 Task: Look for space in Casavatore, Italy from 6th September, 2023 to 10th September, 2023 for 1 adult in price range Rs.9000 to Rs.17000. Place can be private room with 1  bedroom having 1 bed and 1 bathroom. Property type can be house, flat, guest house, hotel. Amenities needed are: washing machine. Booking option can be shelf check-in. Required host language is English.
Action: Mouse moved to (533, 104)
Screenshot: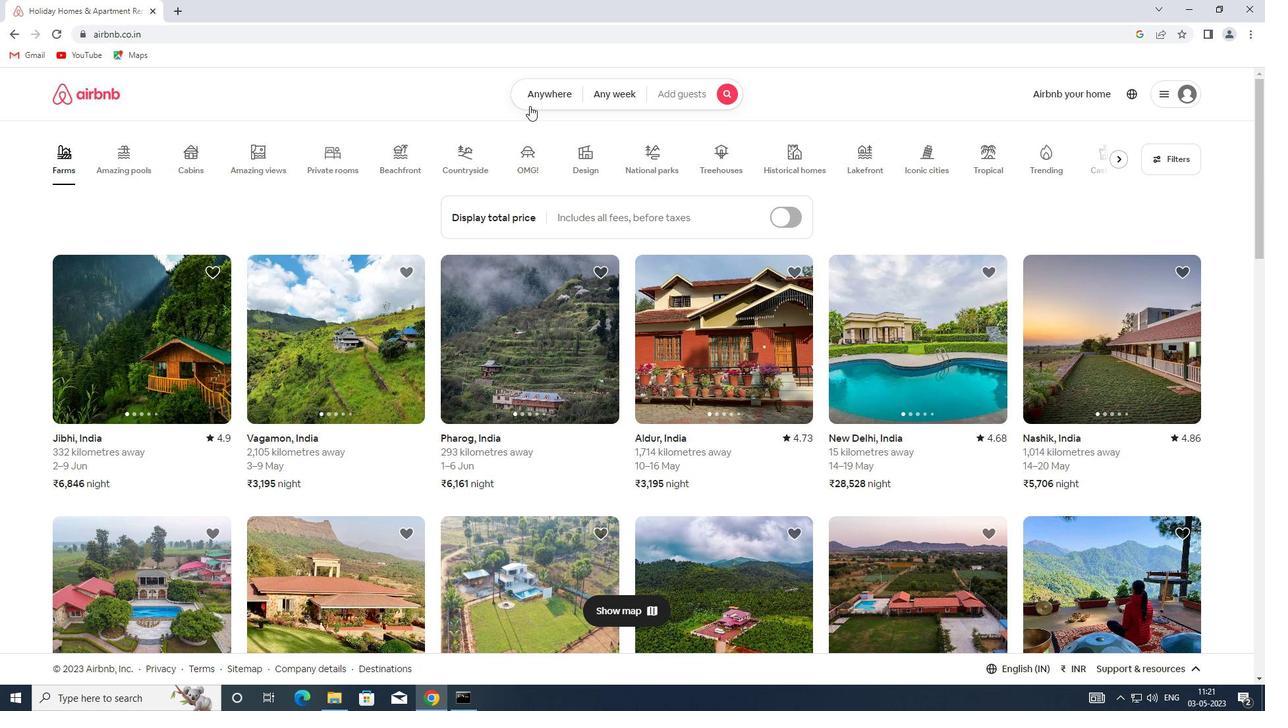 
Action: Mouse pressed left at (533, 104)
Screenshot: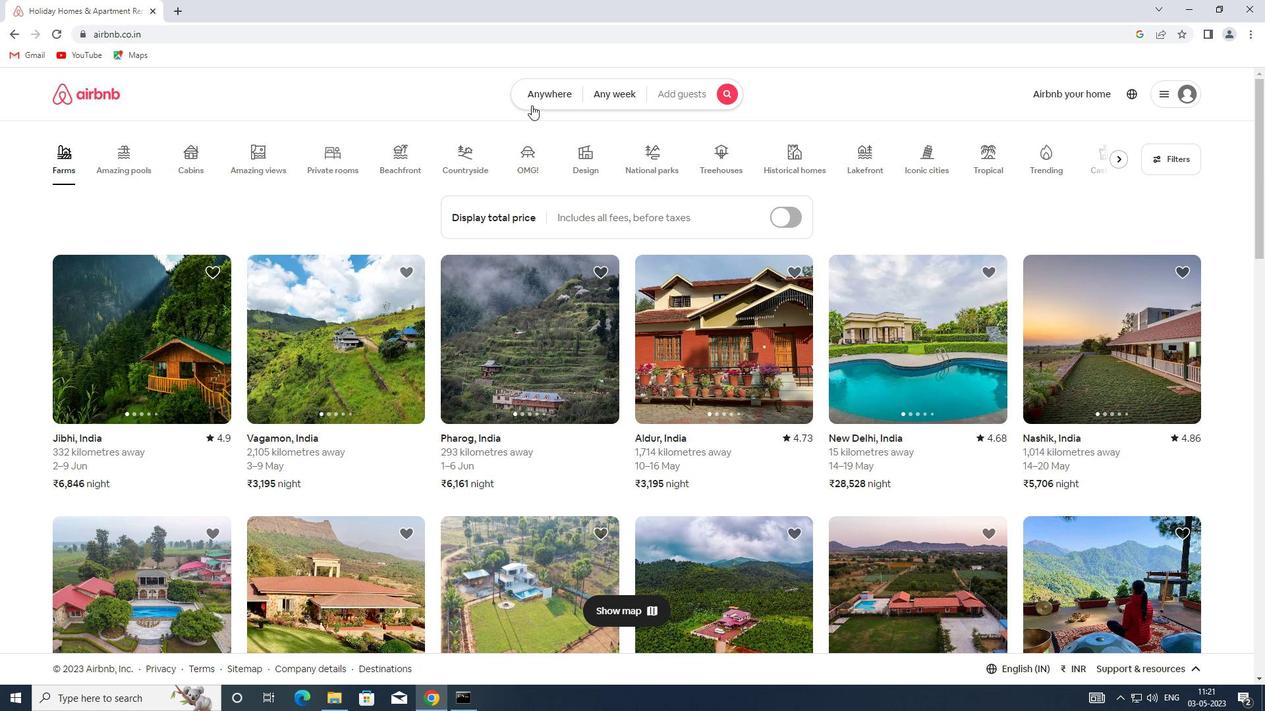 
Action: Mouse moved to (410, 141)
Screenshot: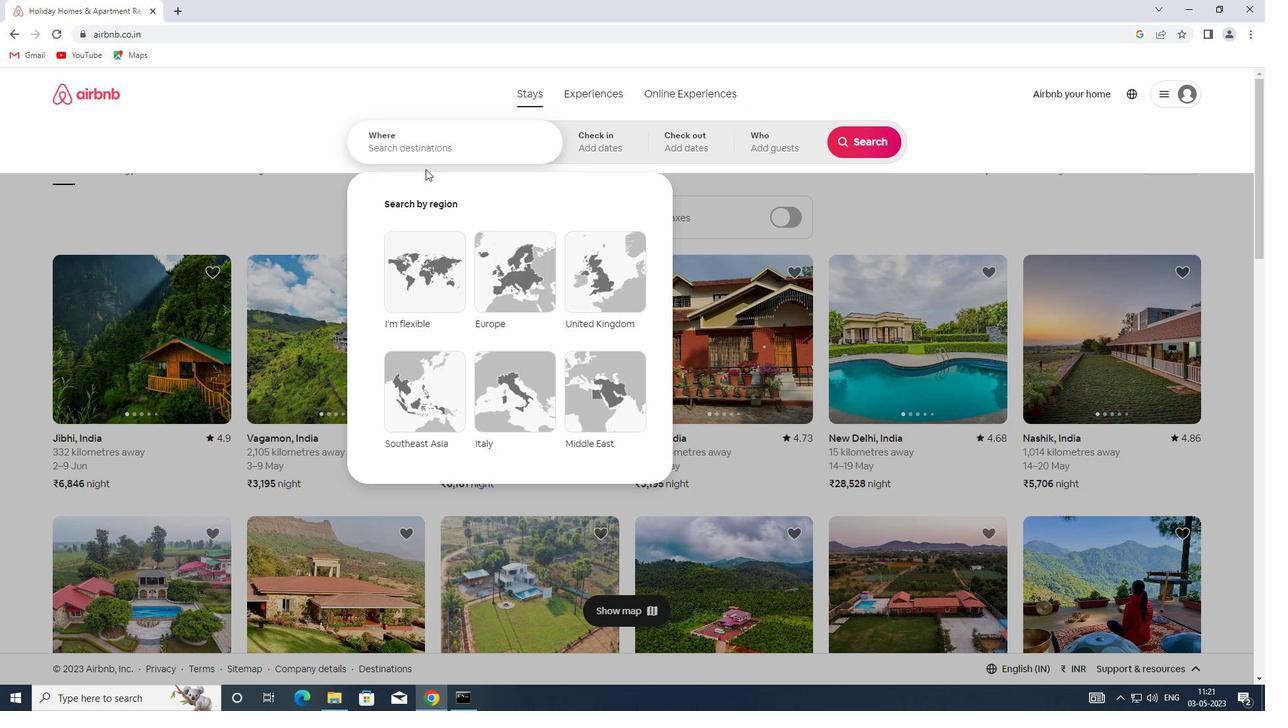 
Action: Mouse pressed left at (410, 141)
Screenshot: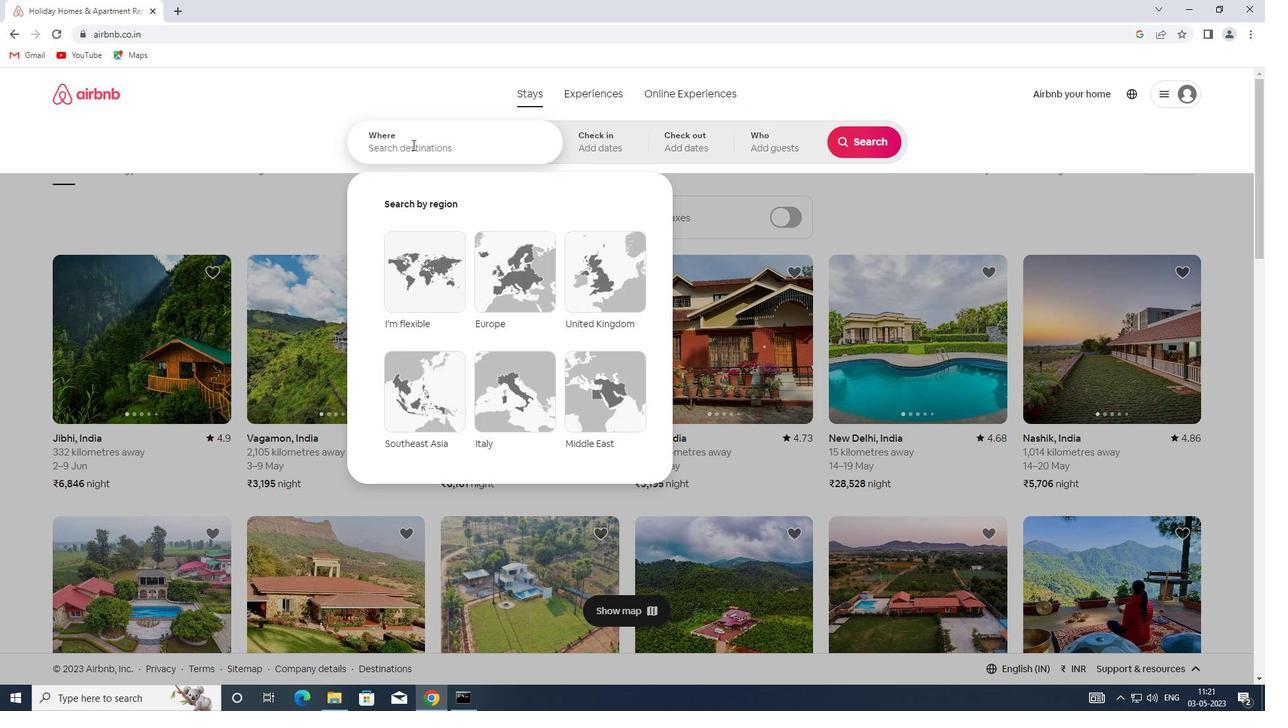
Action: Key pressed <Key.shift>CASAVATORE
Screenshot: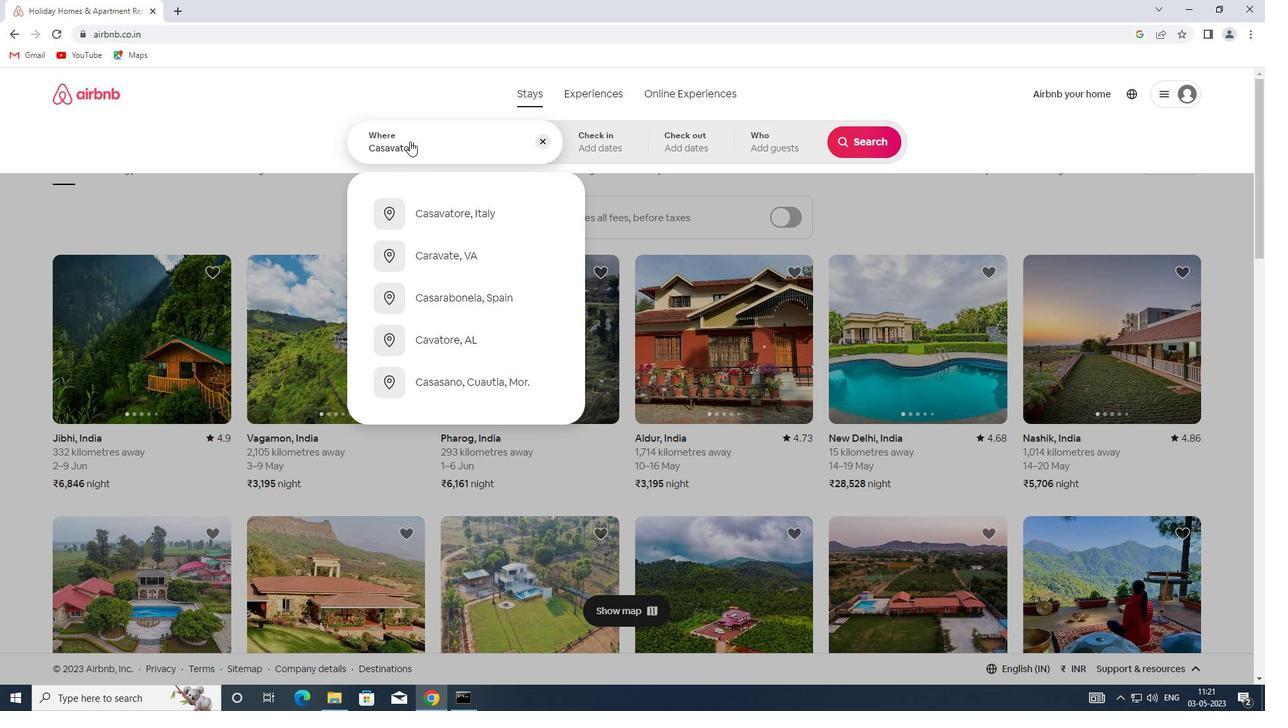 
Action: Mouse moved to (499, 210)
Screenshot: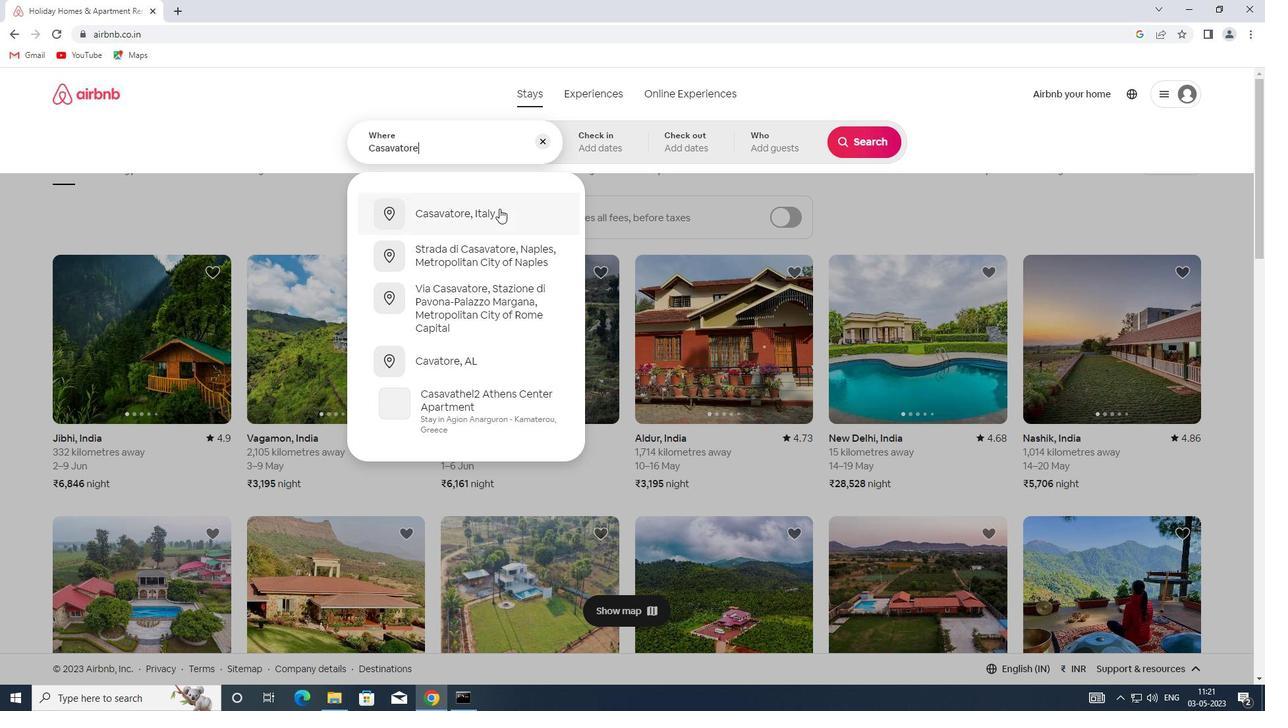 
Action: Mouse pressed left at (499, 210)
Screenshot: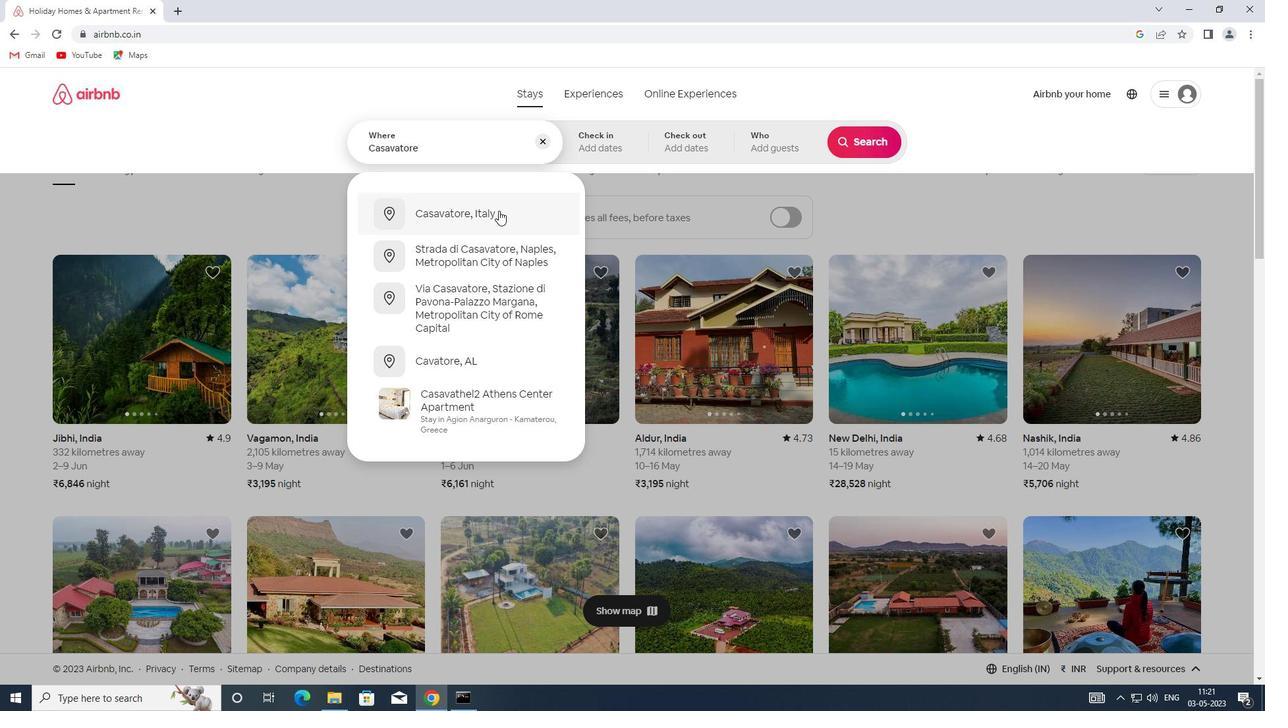 
Action: Mouse moved to (865, 253)
Screenshot: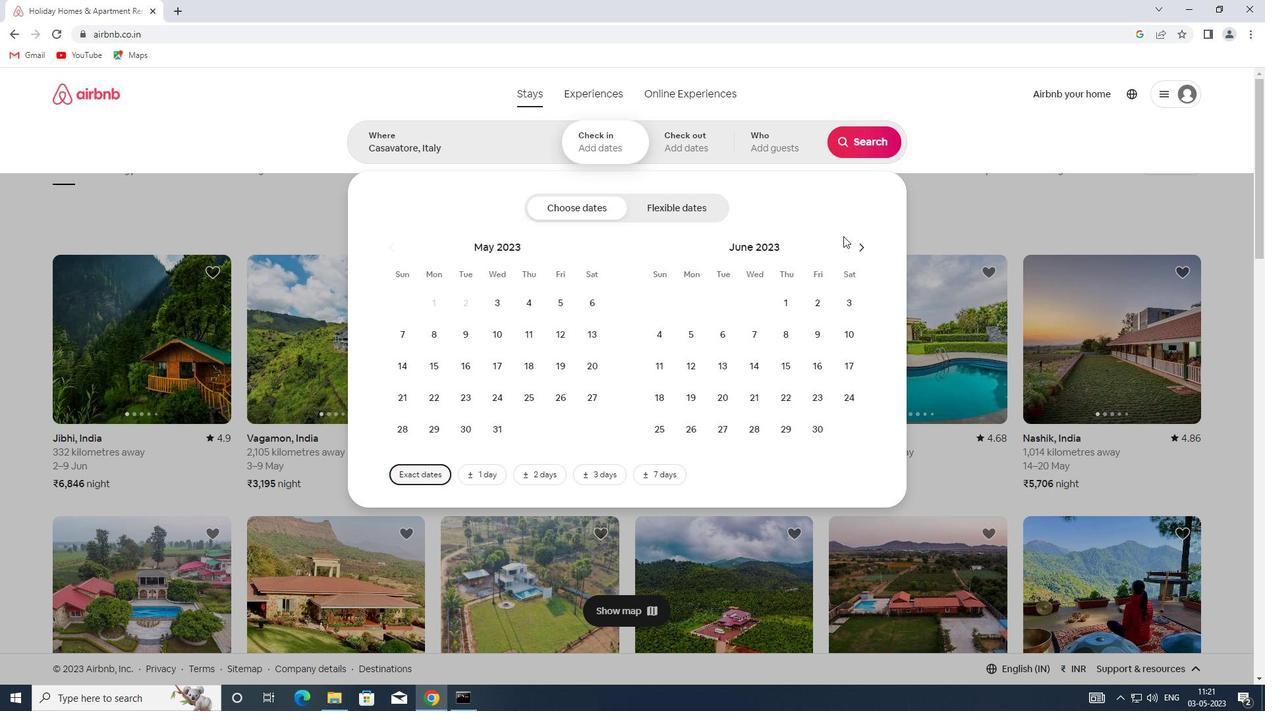 
Action: Mouse pressed left at (865, 253)
Screenshot: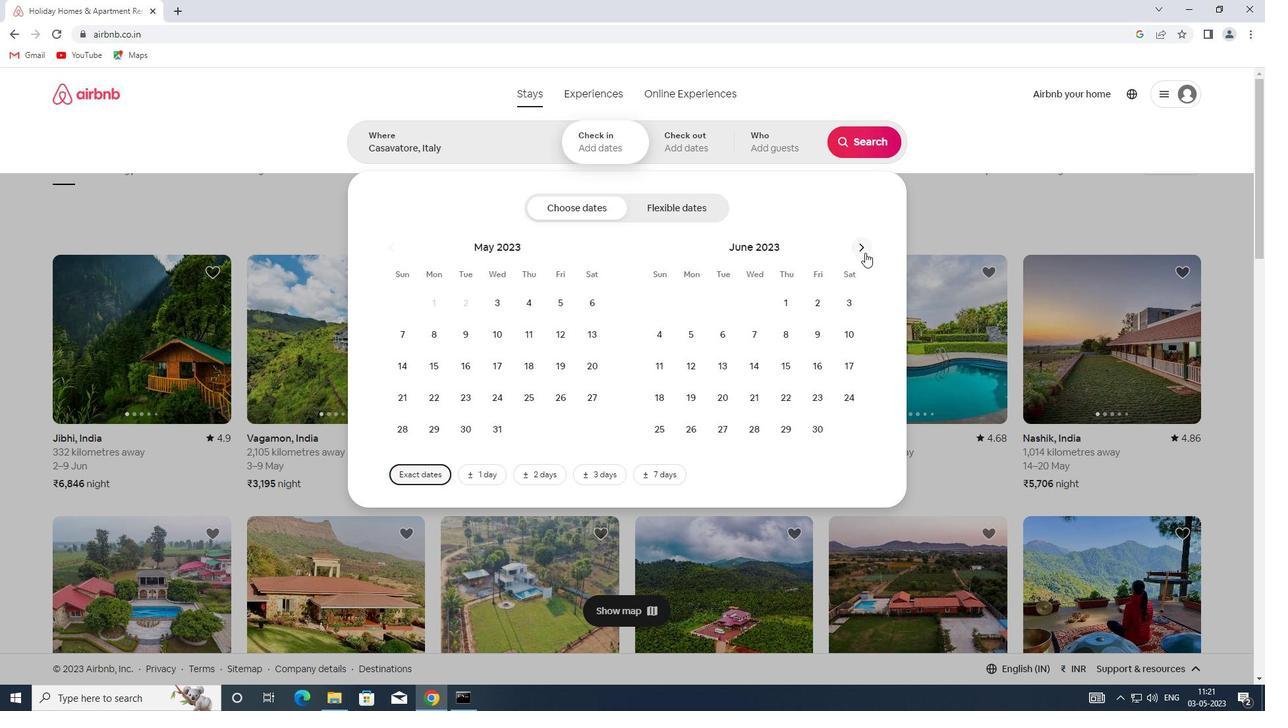 
Action: Mouse pressed left at (865, 253)
Screenshot: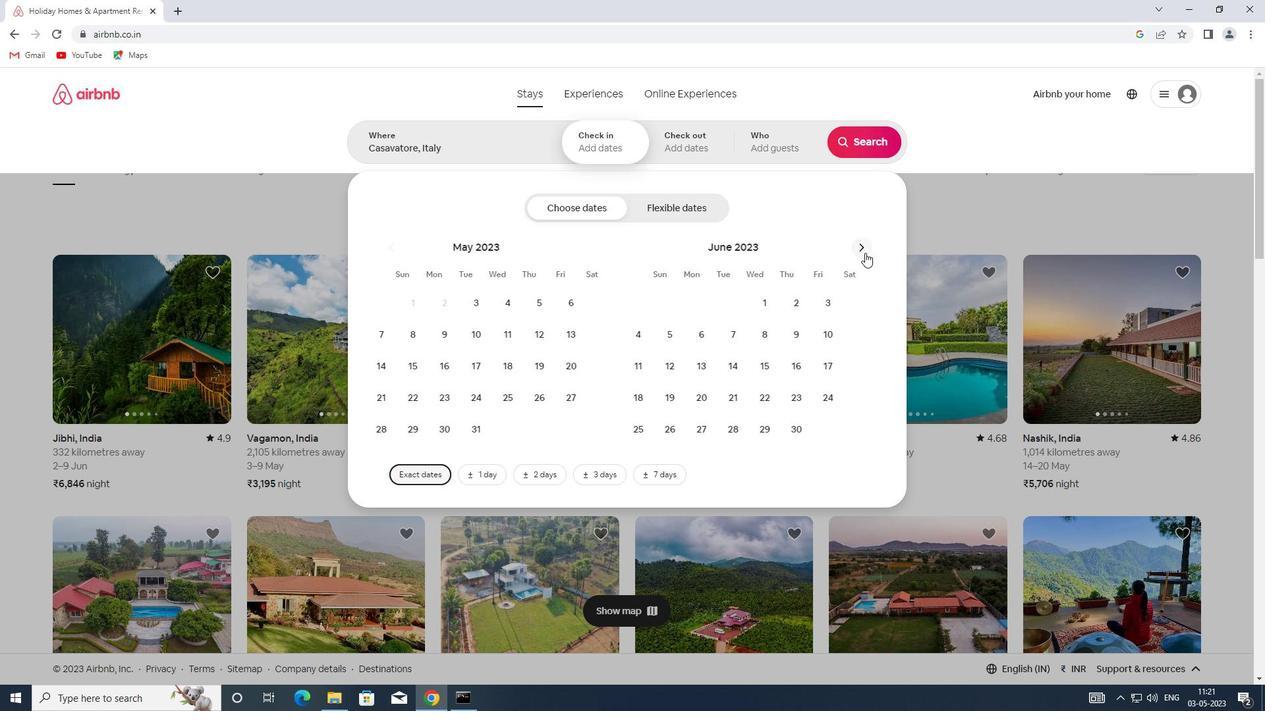 
Action: Mouse pressed left at (865, 253)
Screenshot: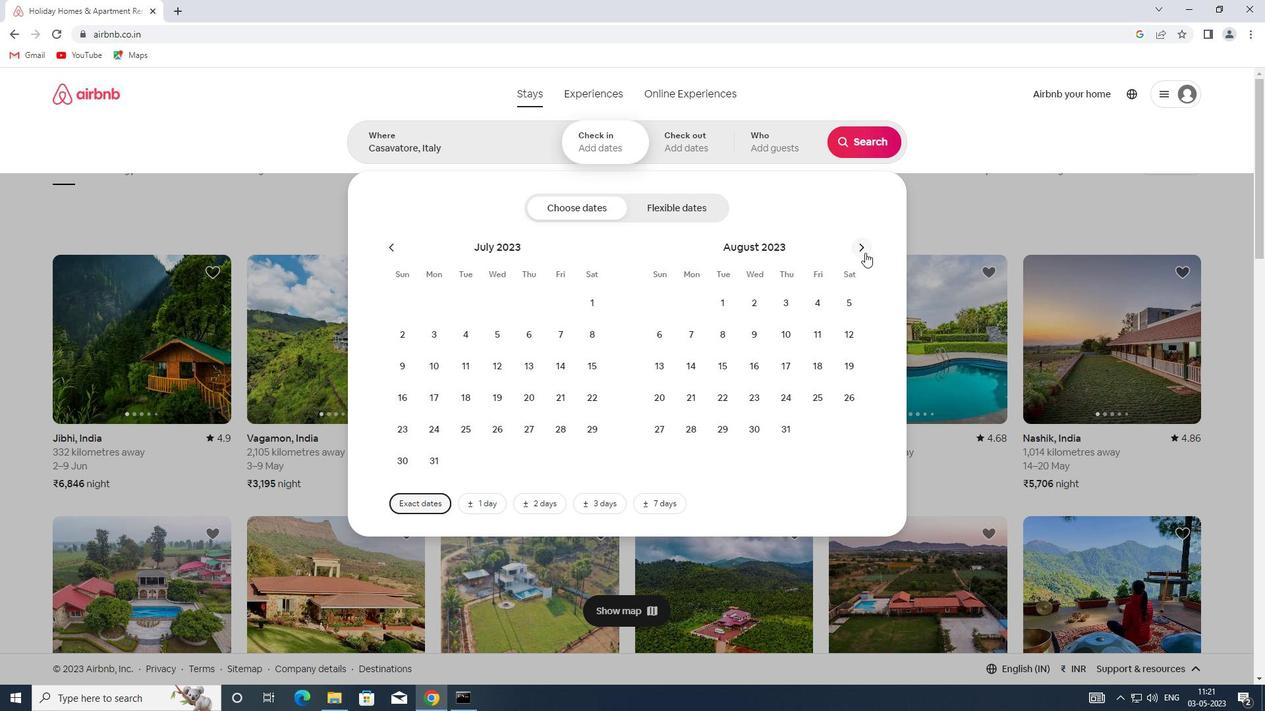 
Action: Mouse moved to (758, 329)
Screenshot: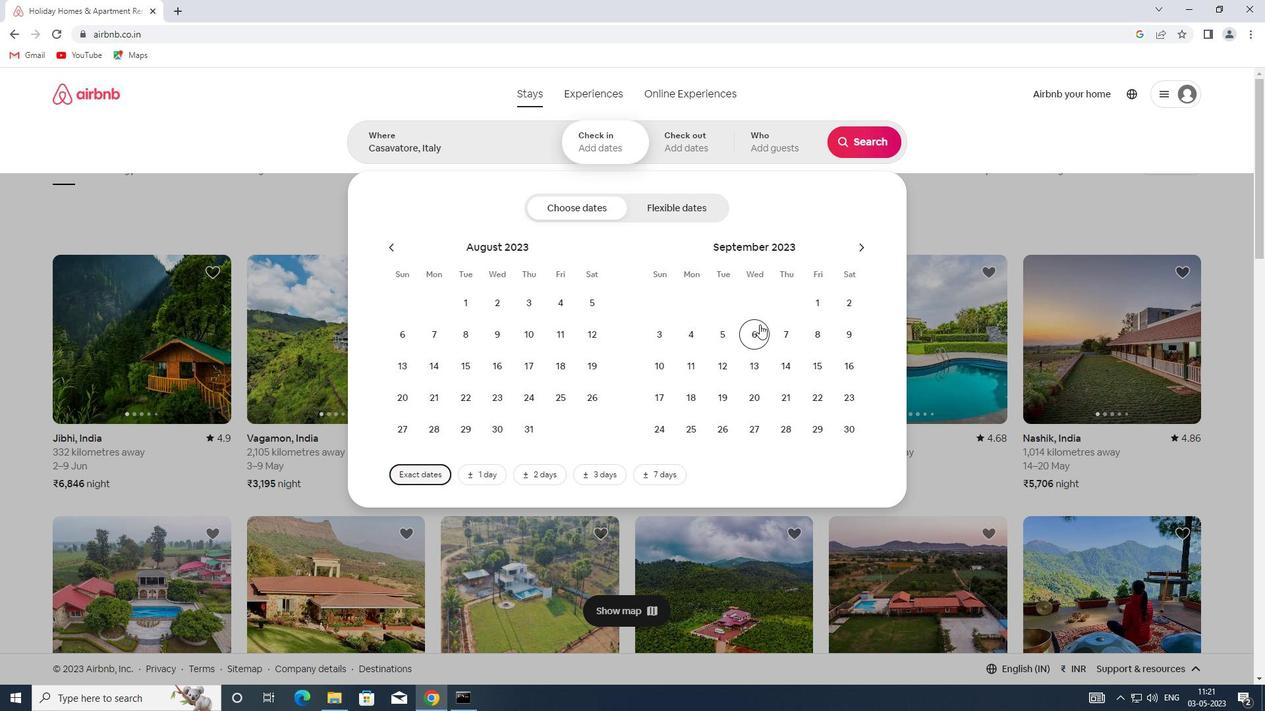 
Action: Mouse pressed left at (758, 329)
Screenshot: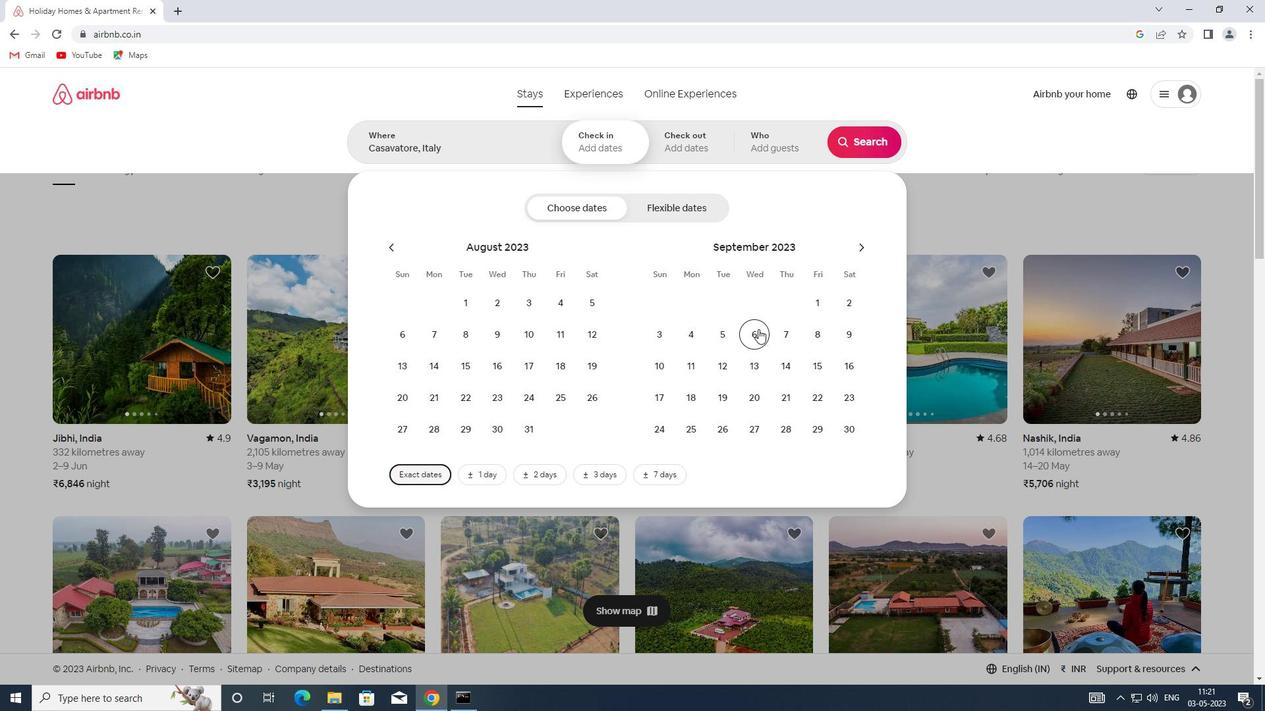 
Action: Mouse moved to (669, 360)
Screenshot: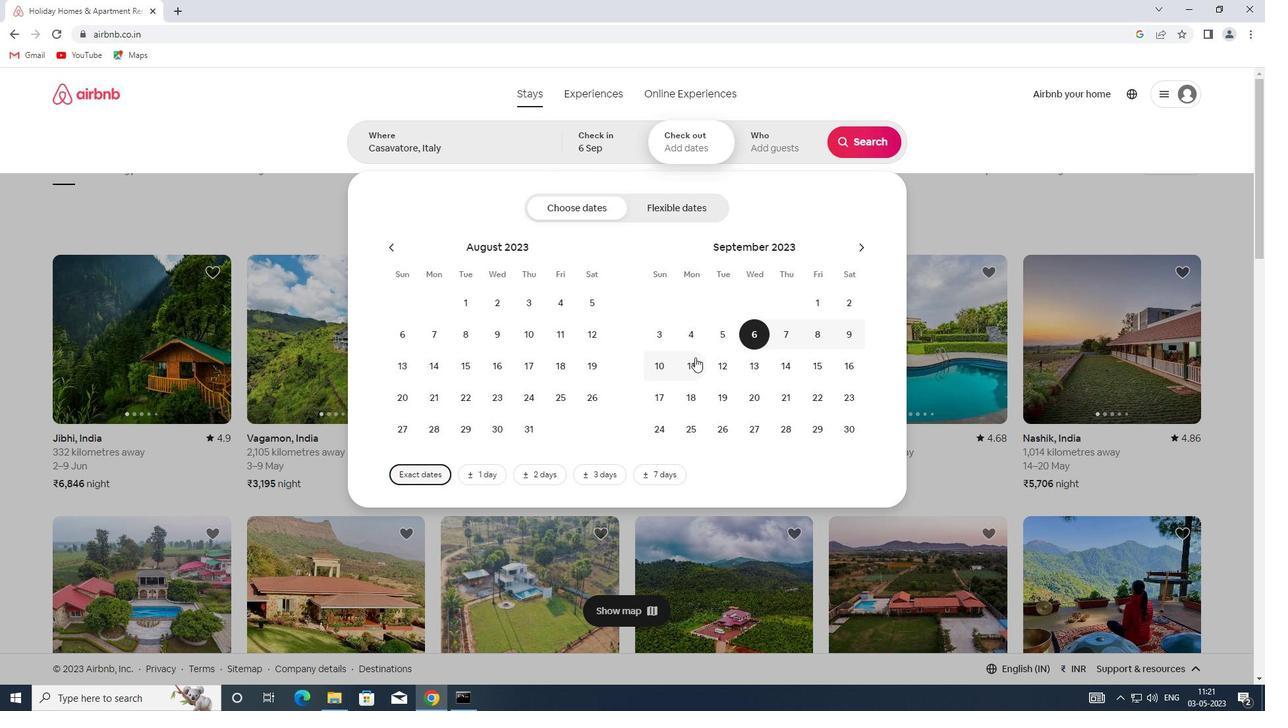 
Action: Mouse pressed left at (669, 360)
Screenshot: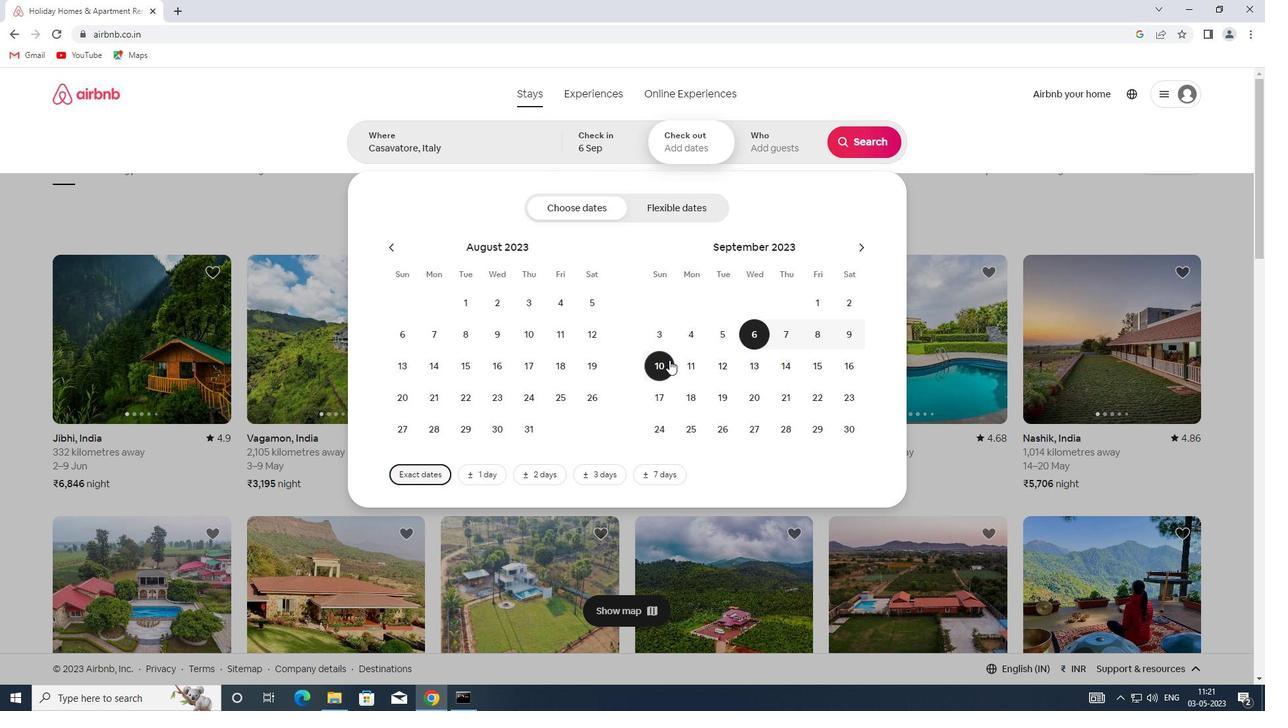
Action: Mouse moved to (775, 145)
Screenshot: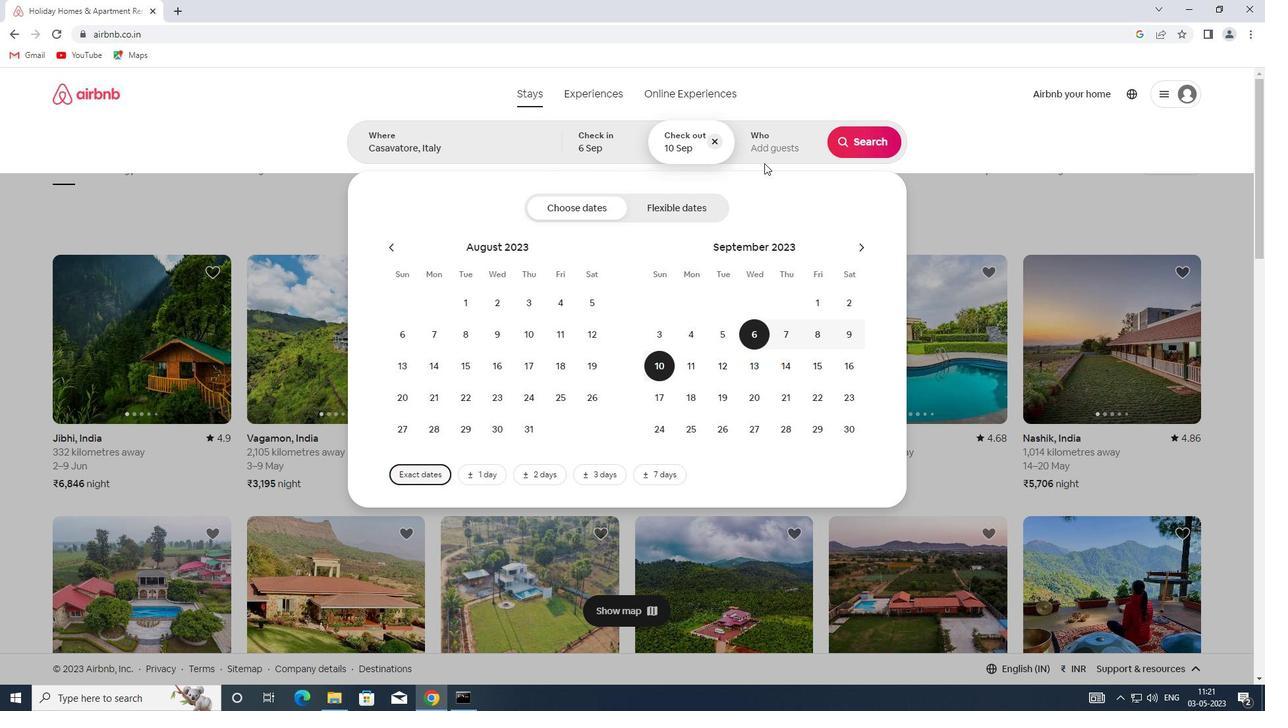 
Action: Mouse pressed left at (775, 145)
Screenshot: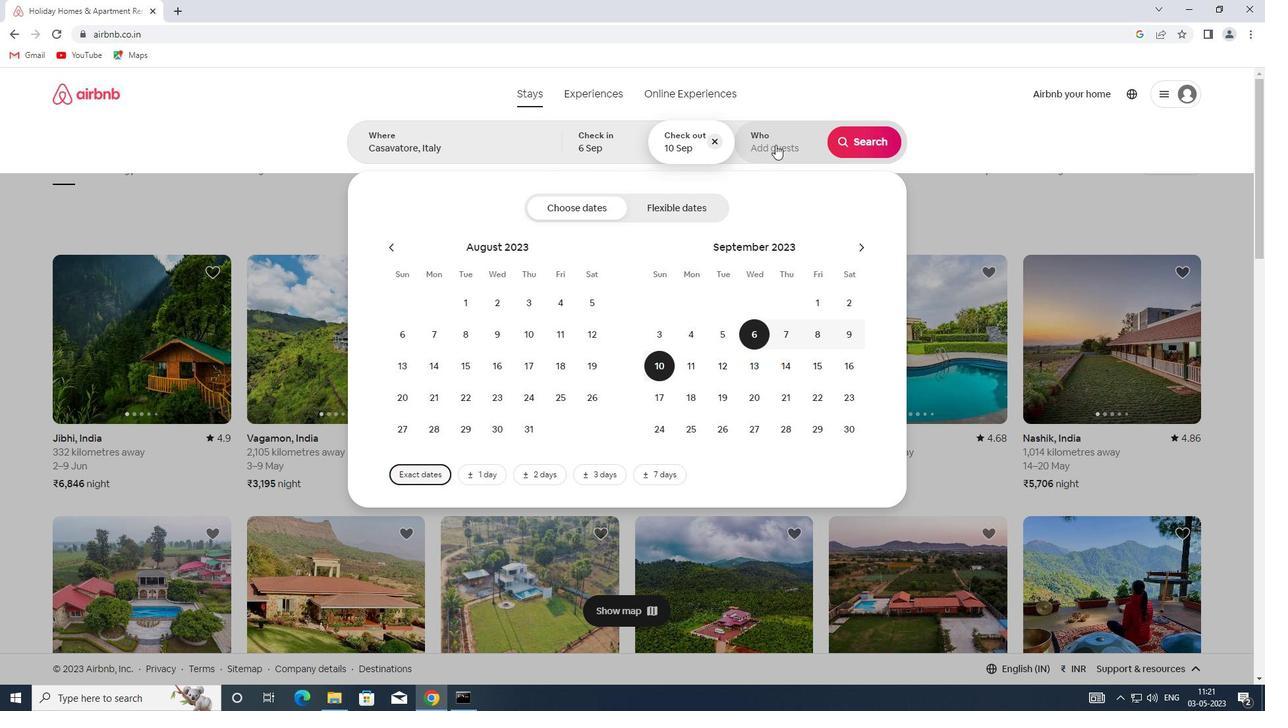 
Action: Mouse moved to (868, 216)
Screenshot: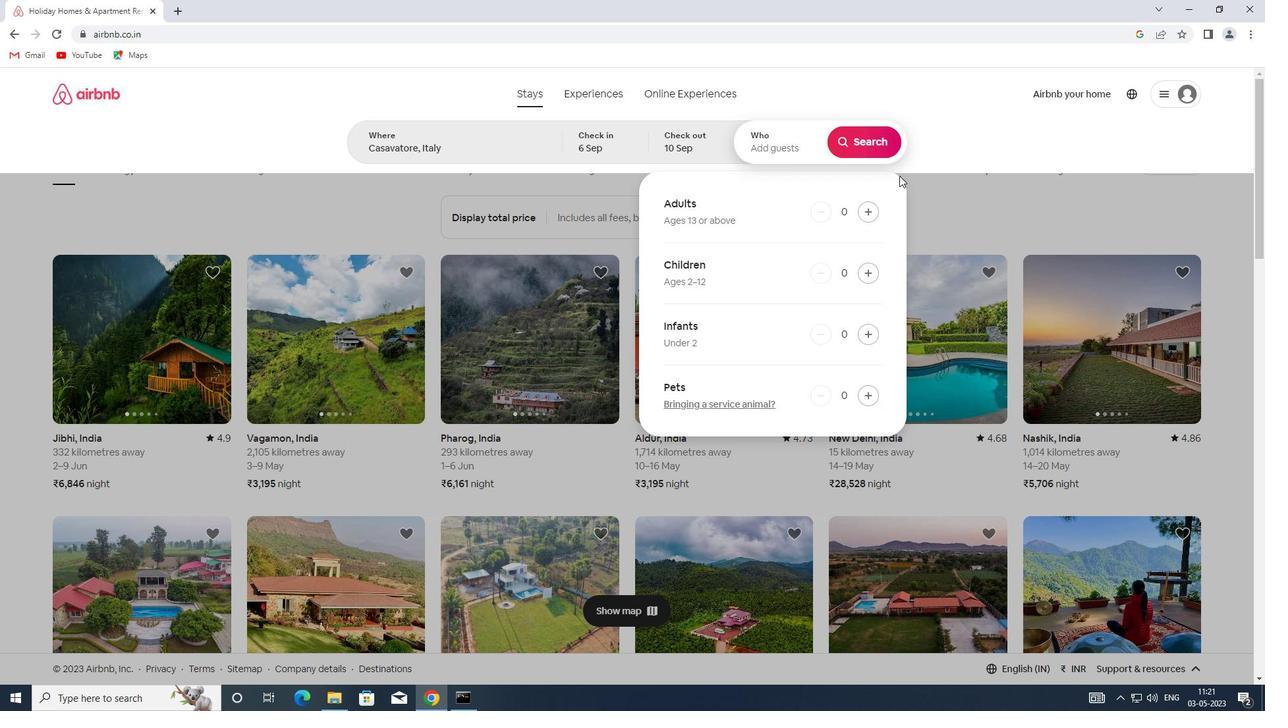 
Action: Mouse pressed left at (868, 216)
Screenshot: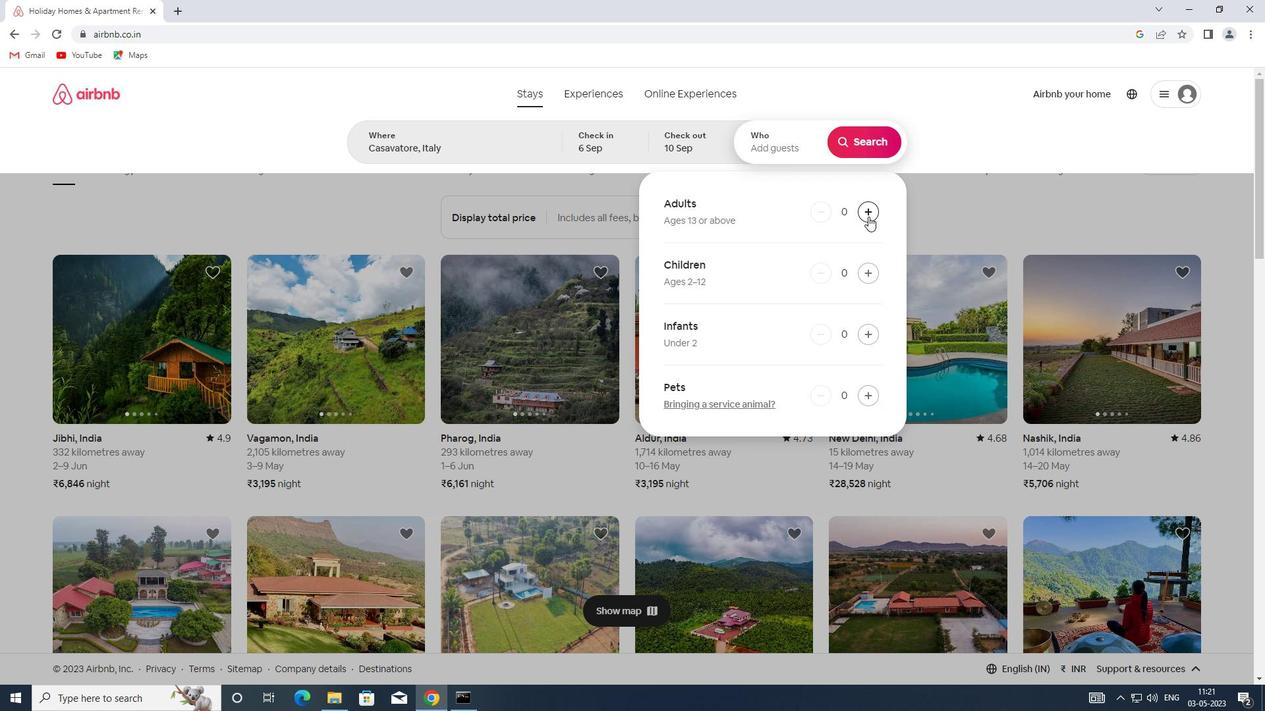 
Action: Mouse moved to (866, 143)
Screenshot: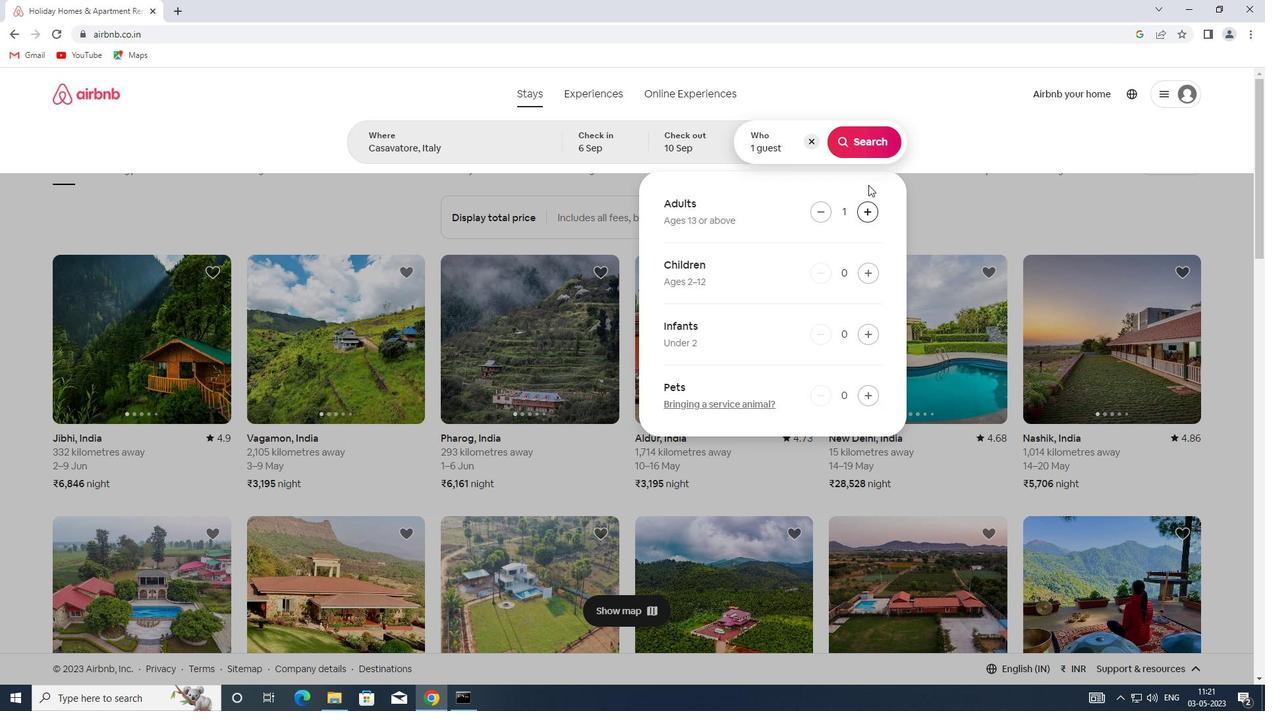 
Action: Mouse pressed left at (866, 143)
Screenshot: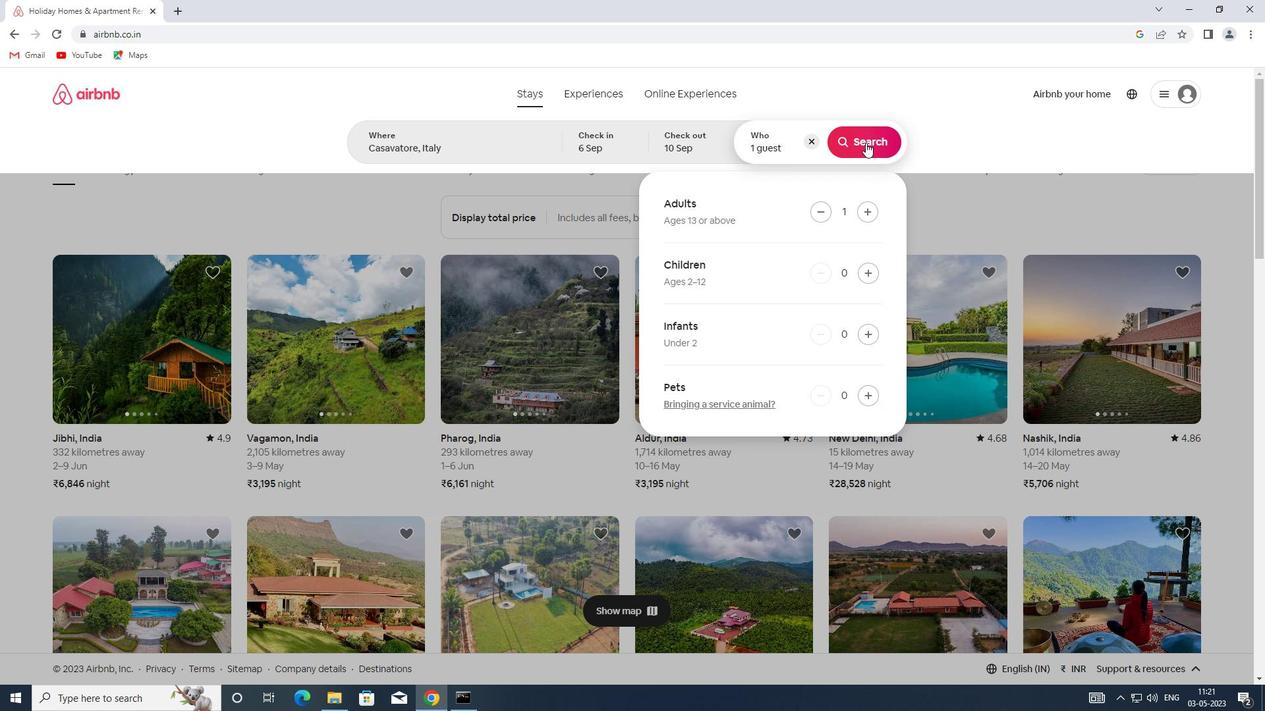 
Action: Mouse moved to (1202, 145)
Screenshot: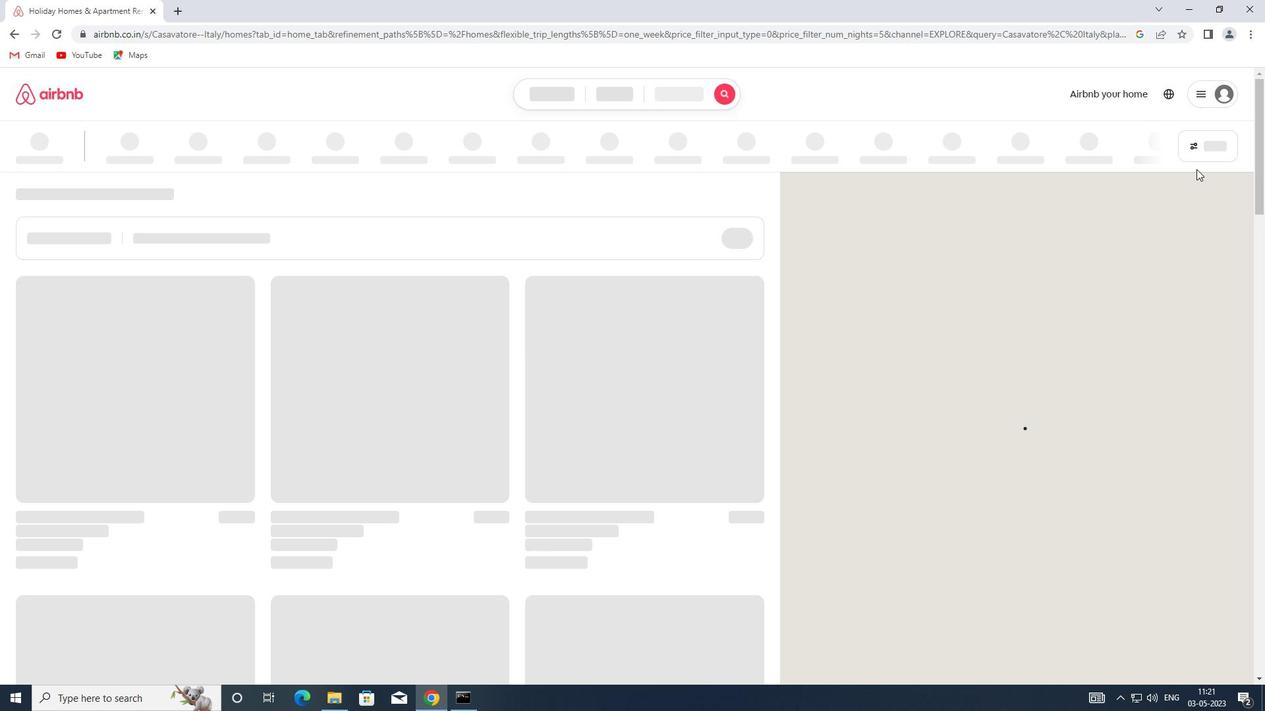 
Action: Mouse pressed left at (1202, 145)
Screenshot: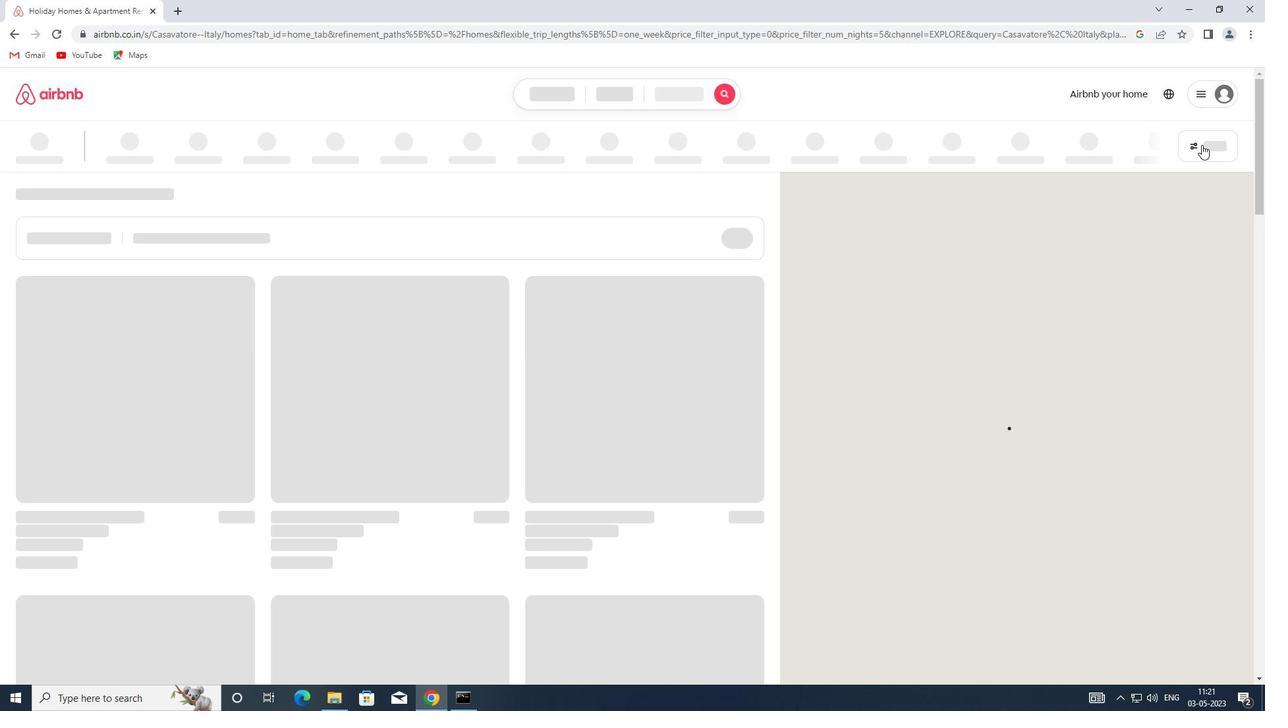 
Action: Mouse moved to (1210, 134)
Screenshot: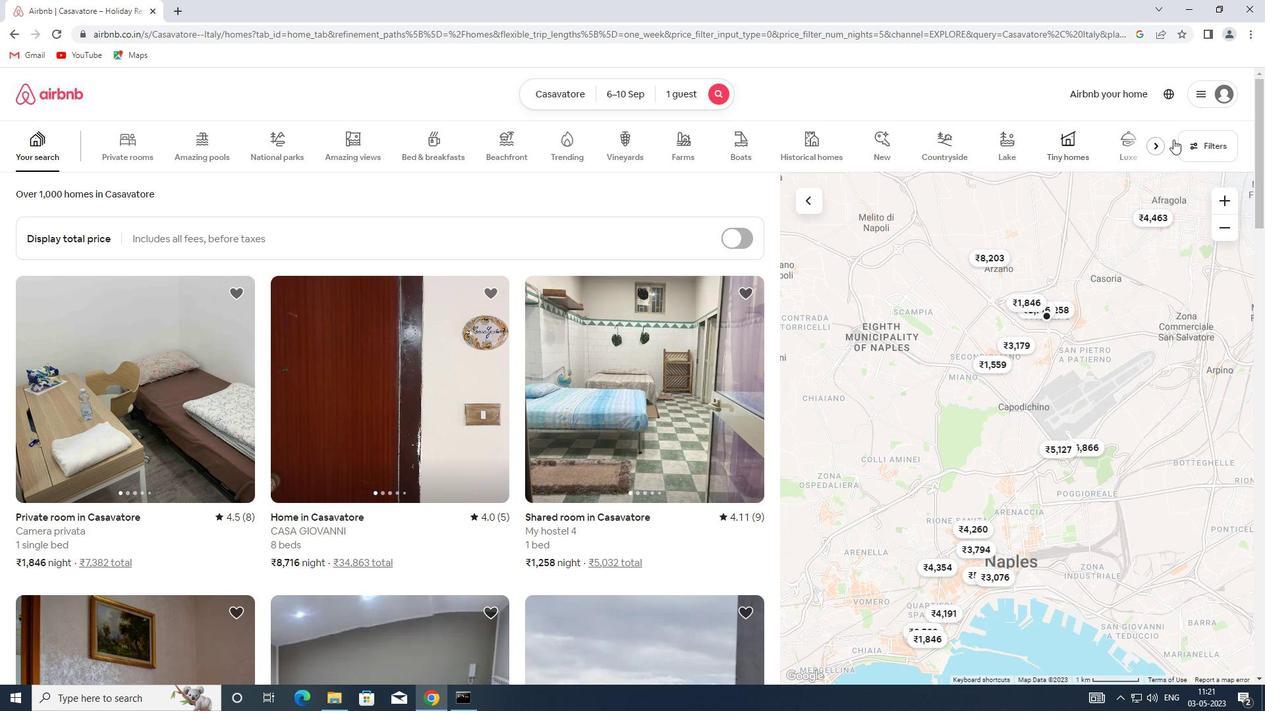 
Action: Mouse pressed left at (1210, 134)
Screenshot: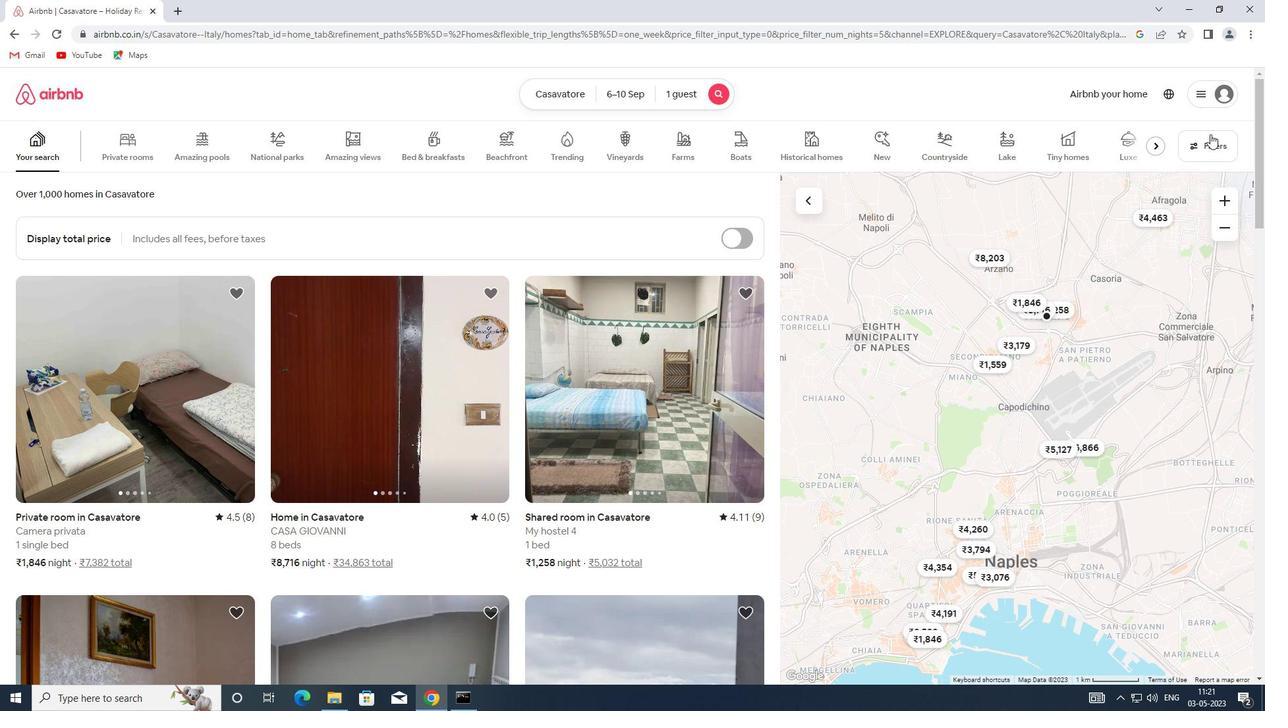 
Action: Mouse moved to (484, 319)
Screenshot: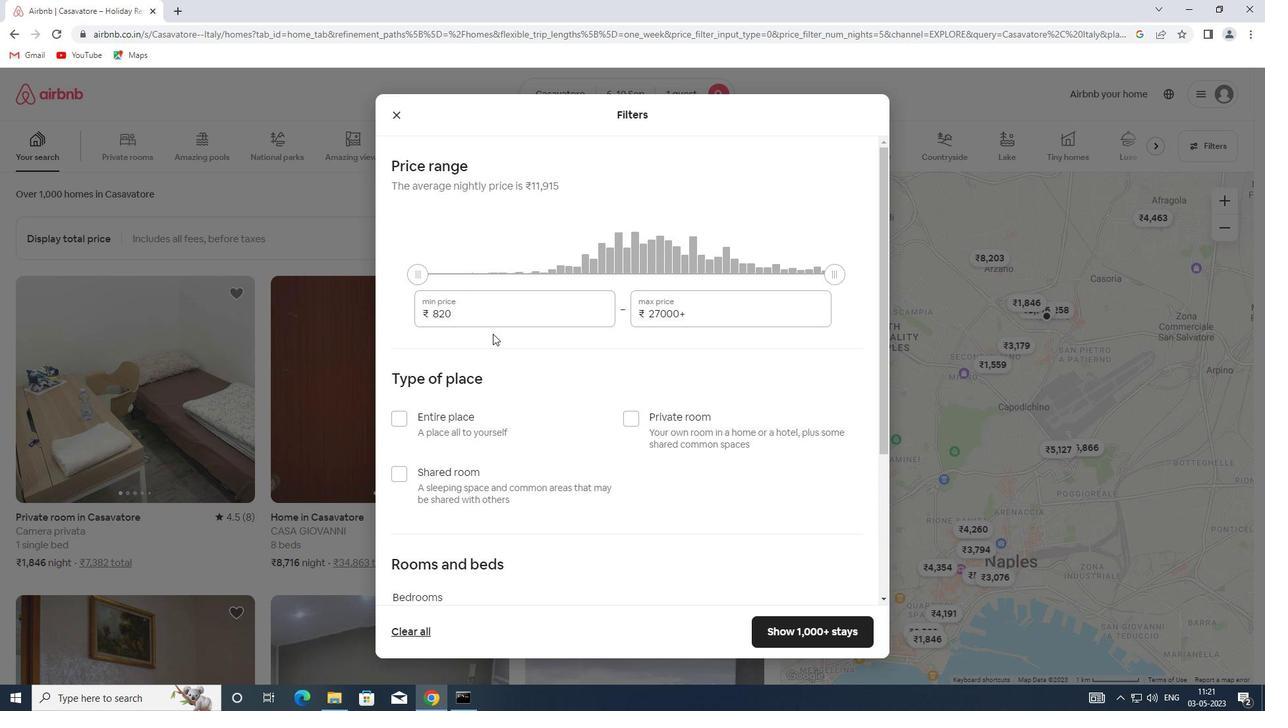 
Action: Mouse pressed left at (484, 319)
Screenshot: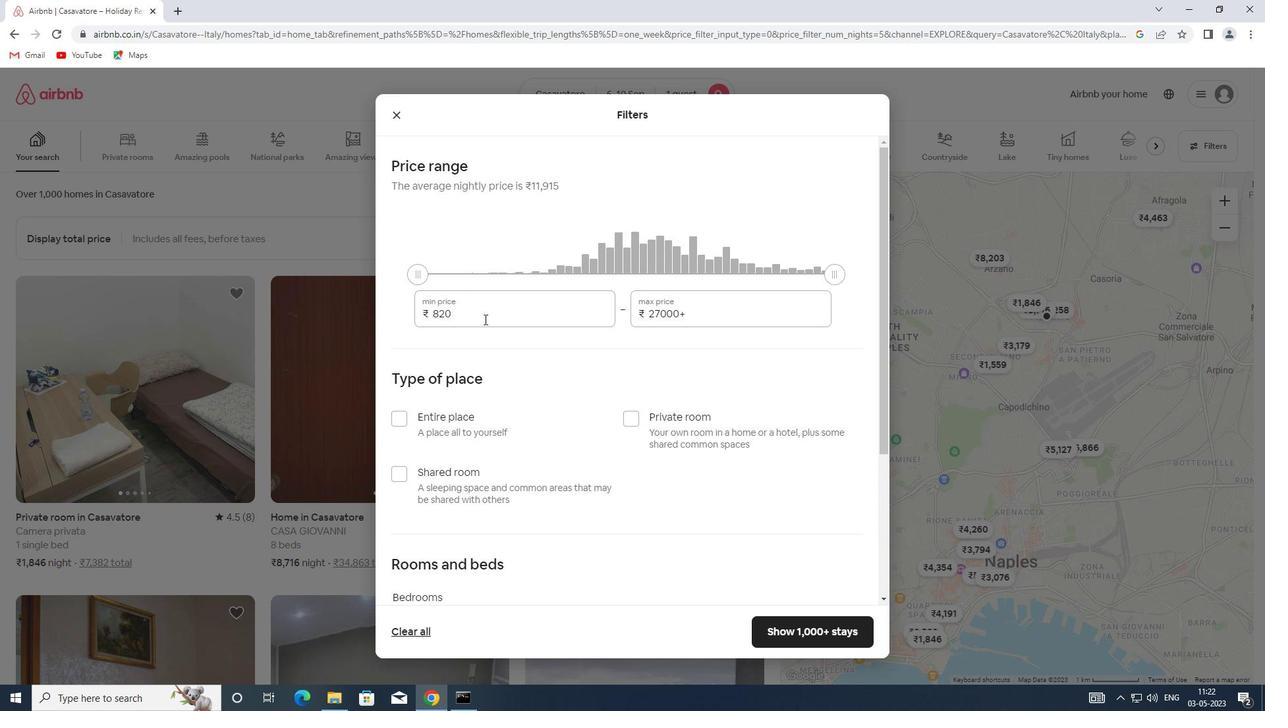 
Action: Mouse moved to (346, 315)
Screenshot: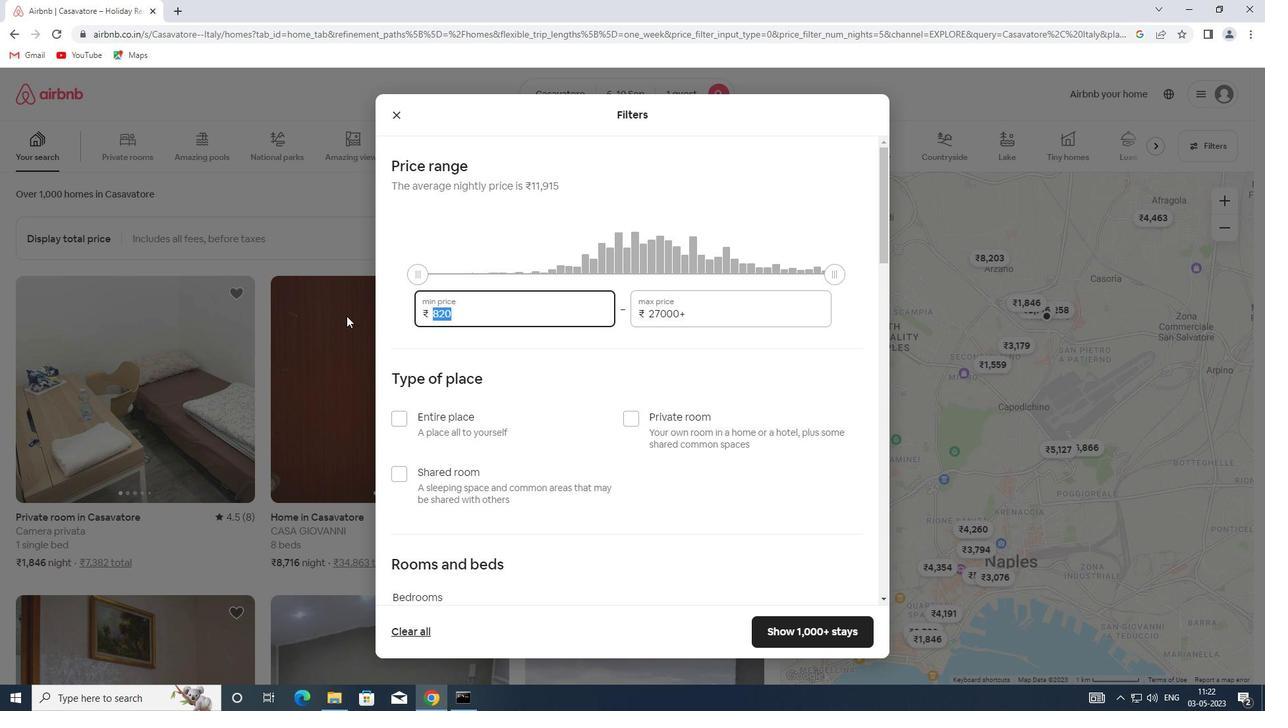 
Action: Key pressed 9000
Screenshot: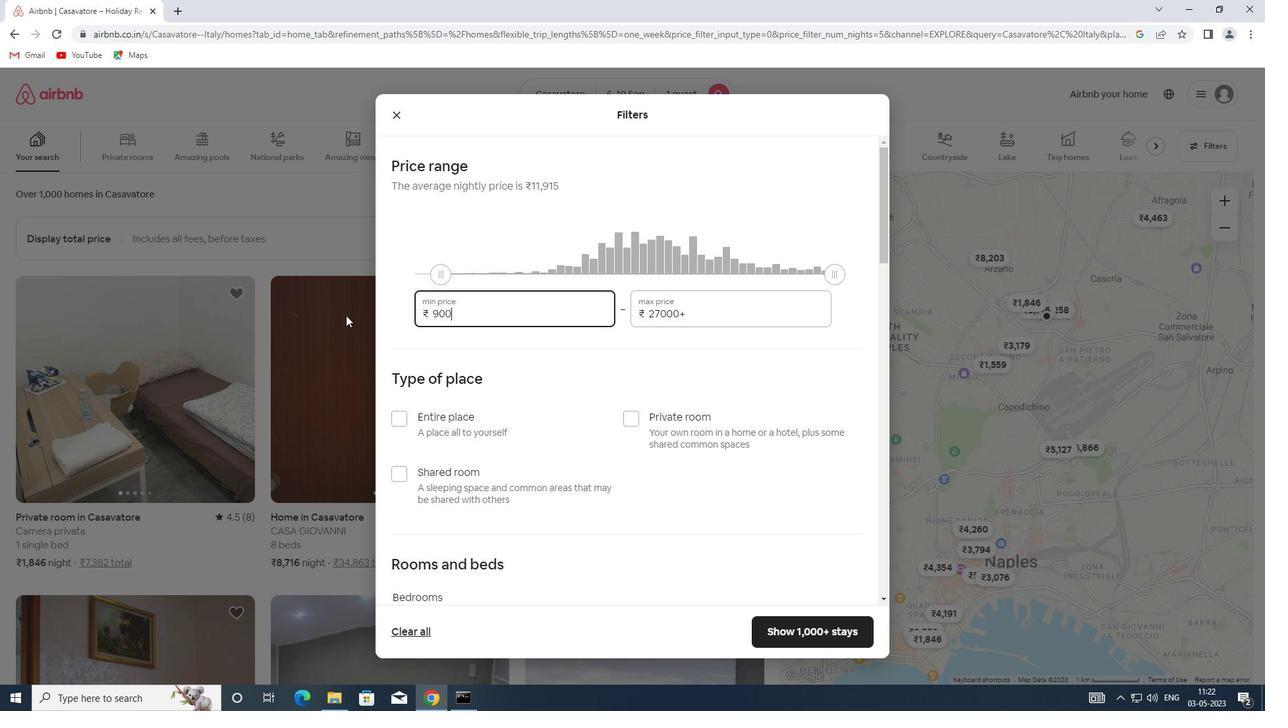 
Action: Mouse moved to (699, 319)
Screenshot: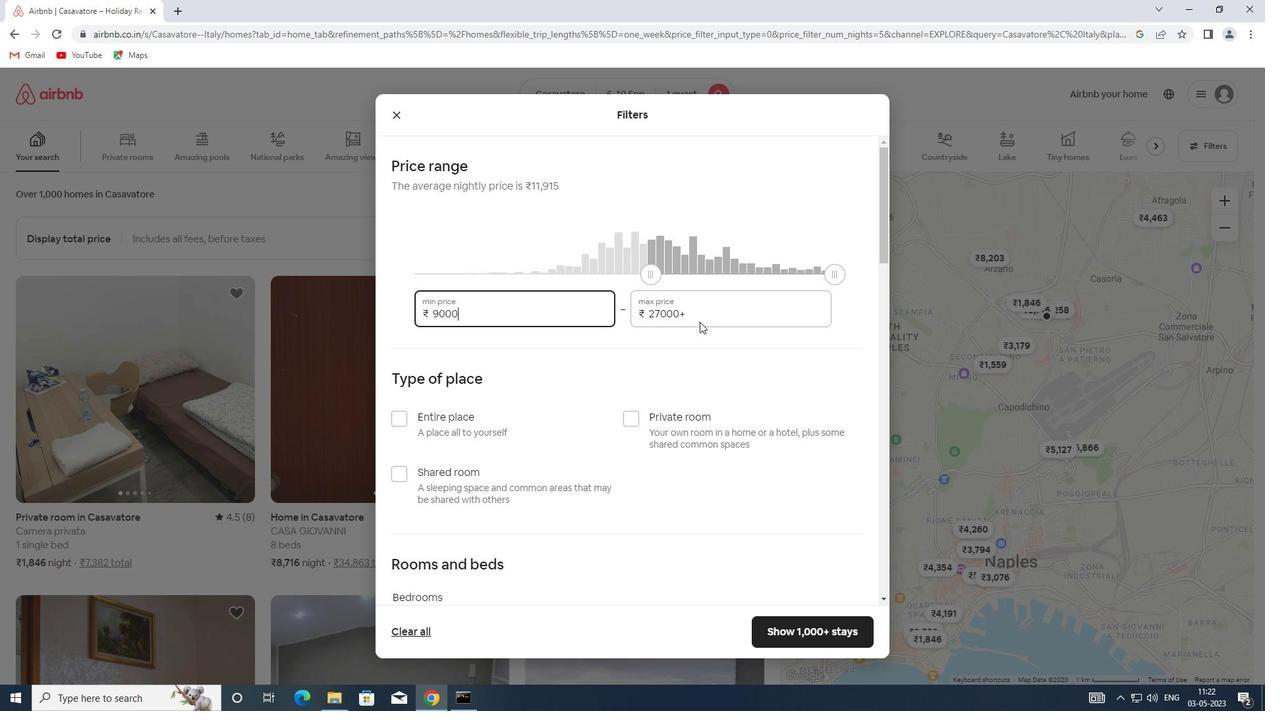 
Action: Mouse pressed left at (699, 319)
Screenshot: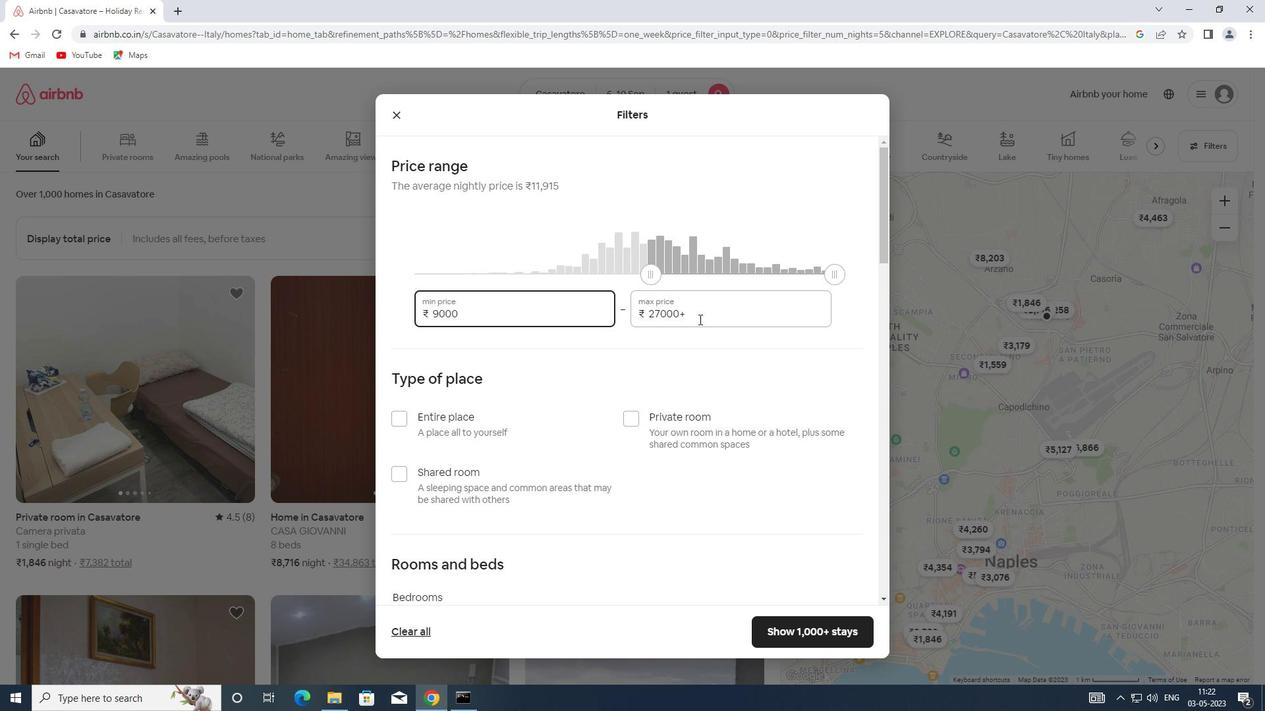
Action: Mouse moved to (535, 317)
Screenshot: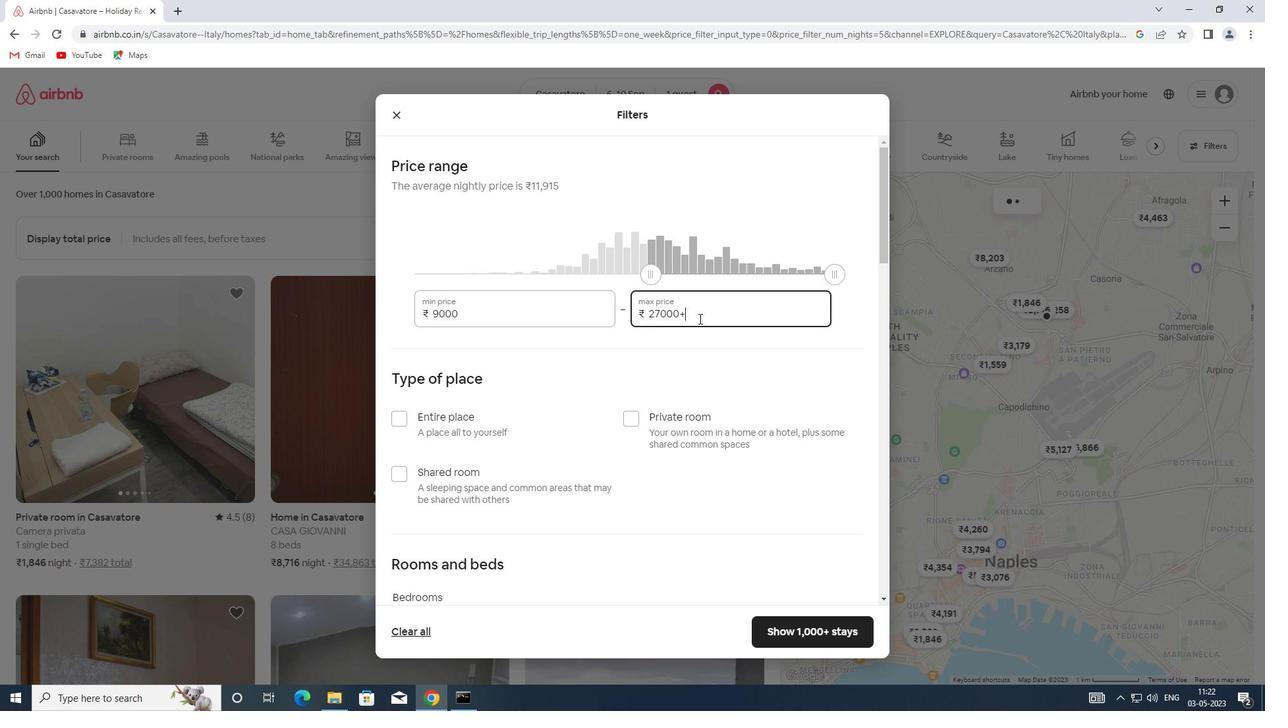 
Action: Key pressed 17000
Screenshot: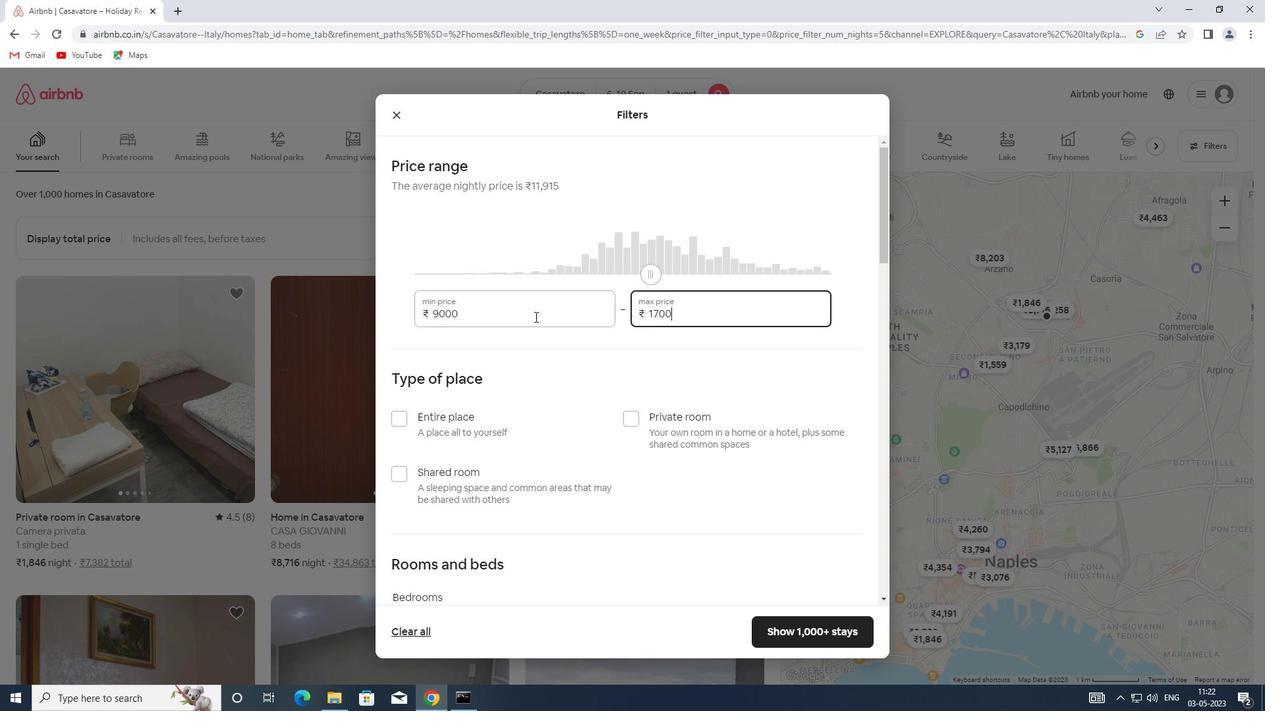 
Action: Mouse scrolled (535, 316) with delta (0, 0)
Screenshot: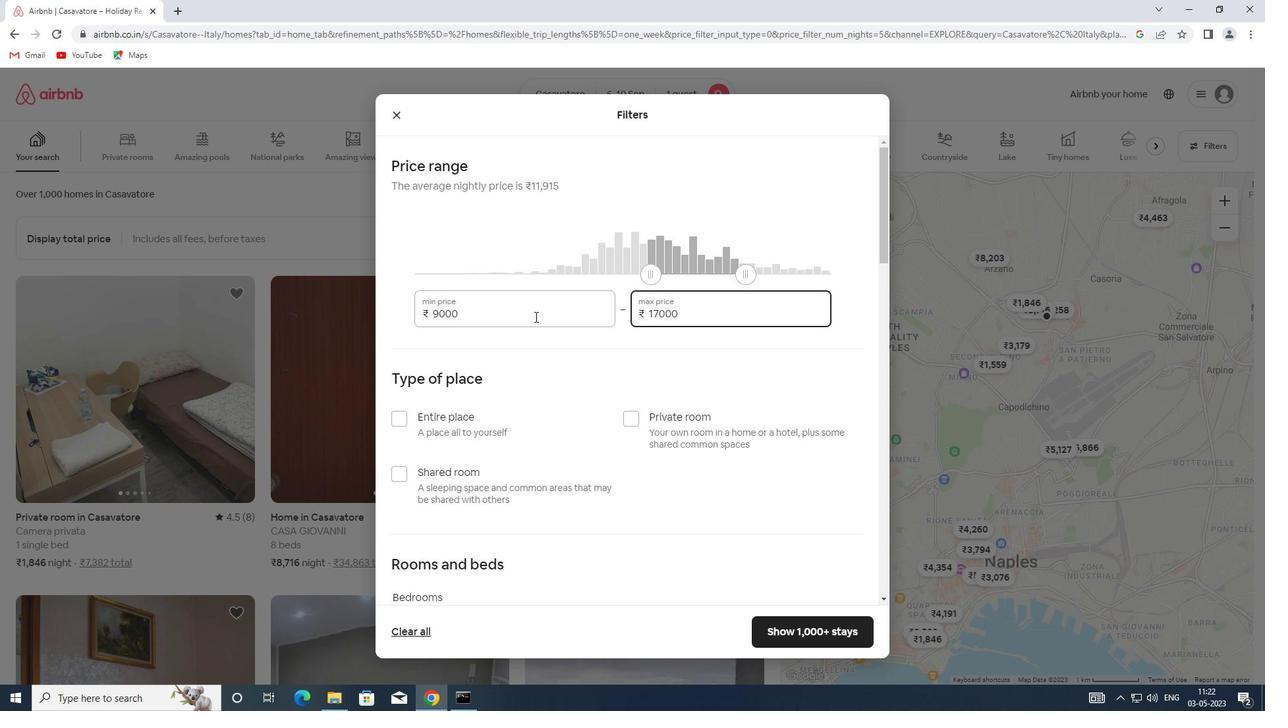 
Action: Mouse scrolled (535, 316) with delta (0, 0)
Screenshot: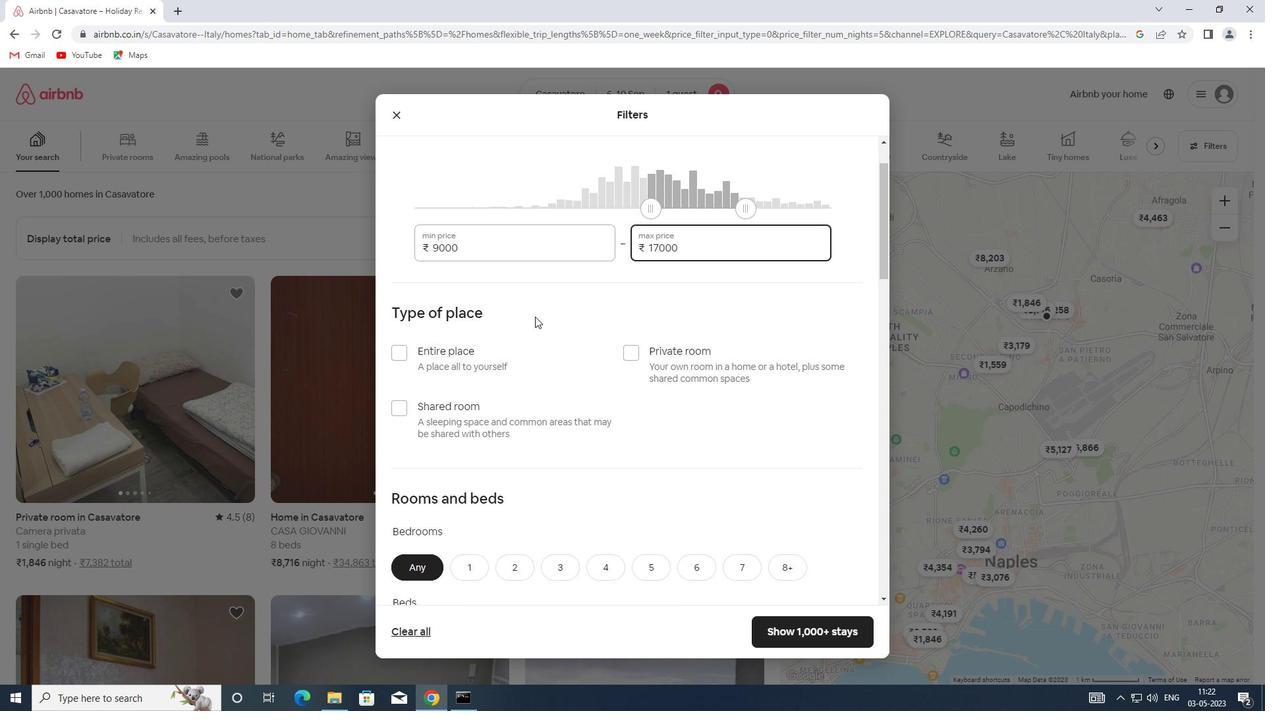 
Action: Mouse moved to (640, 283)
Screenshot: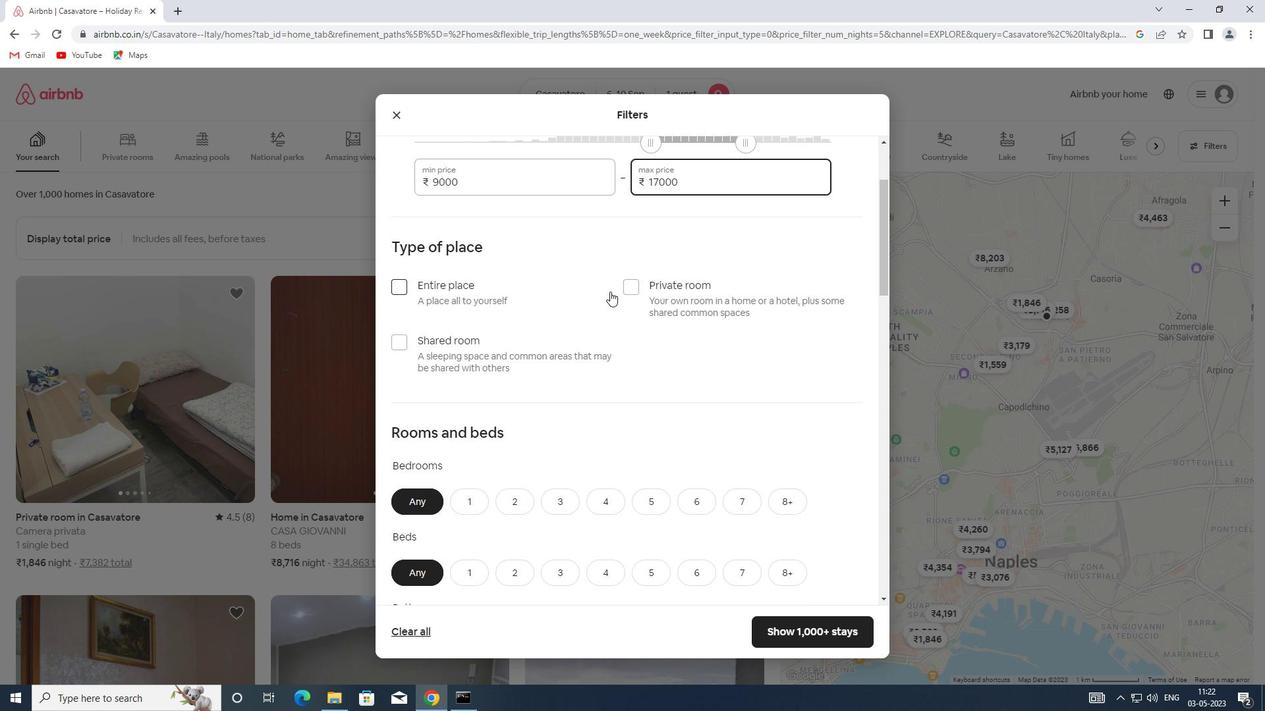 
Action: Mouse pressed left at (640, 283)
Screenshot: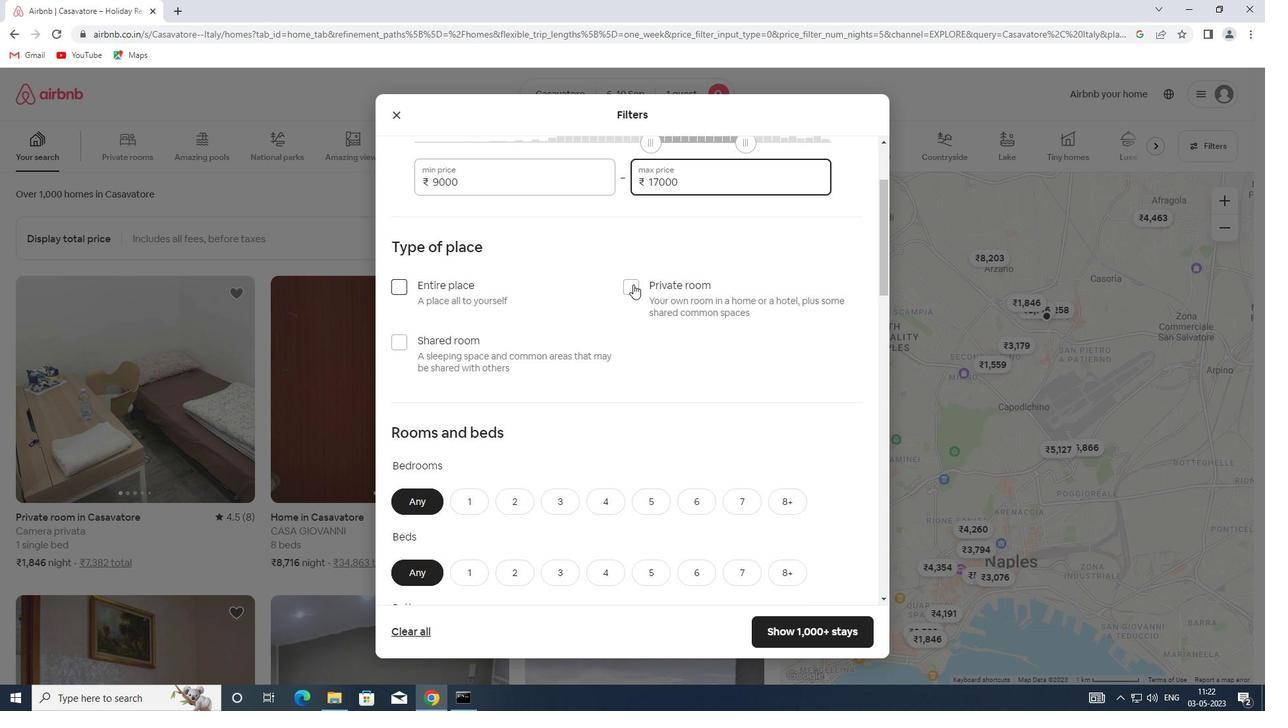 
Action: Mouse moved to (634, 293)
Screenshot: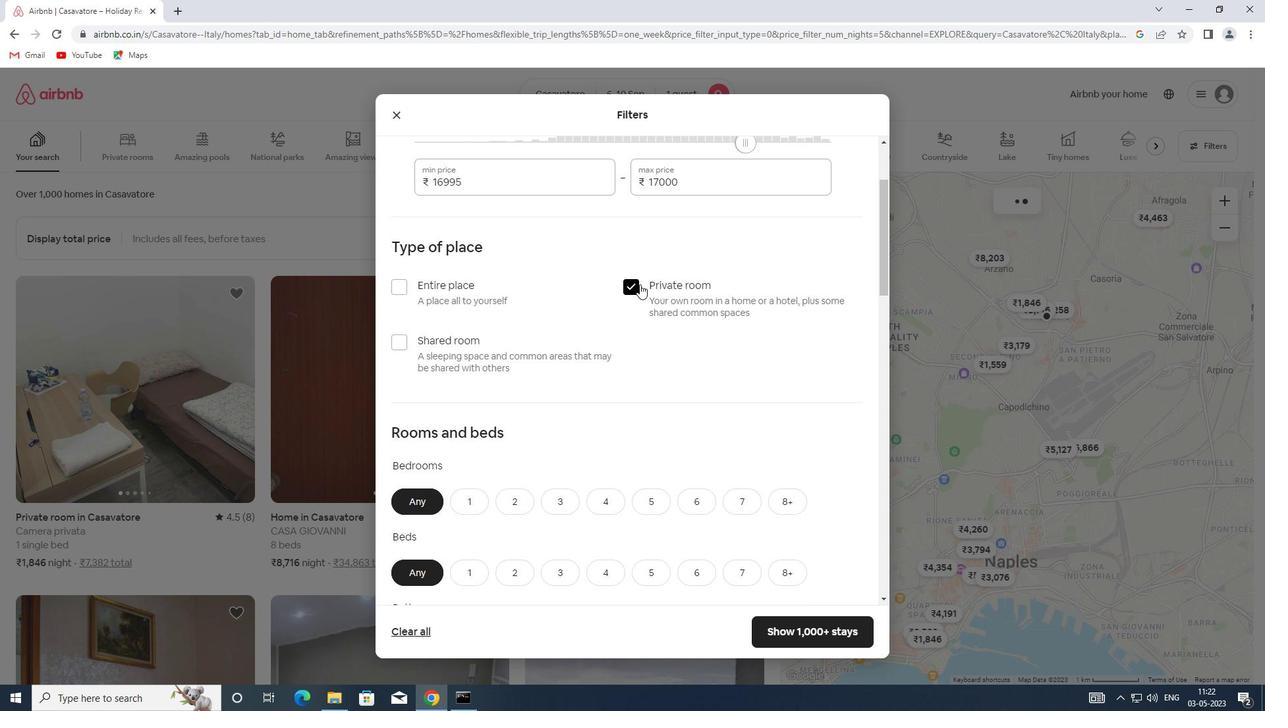 
Action: Mouse scrolled (634, 292) with delta (0, 0)
Screenshot: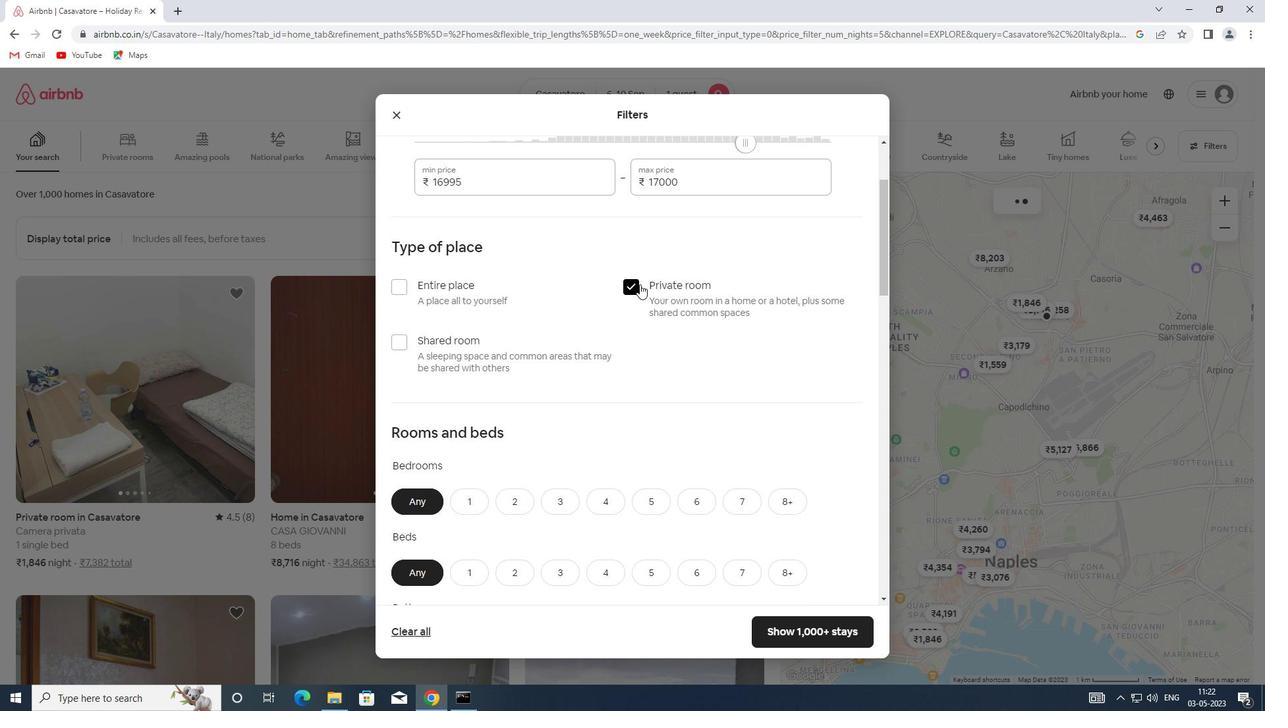 
Action: Mouse moved to (634, 297)
Screenshot: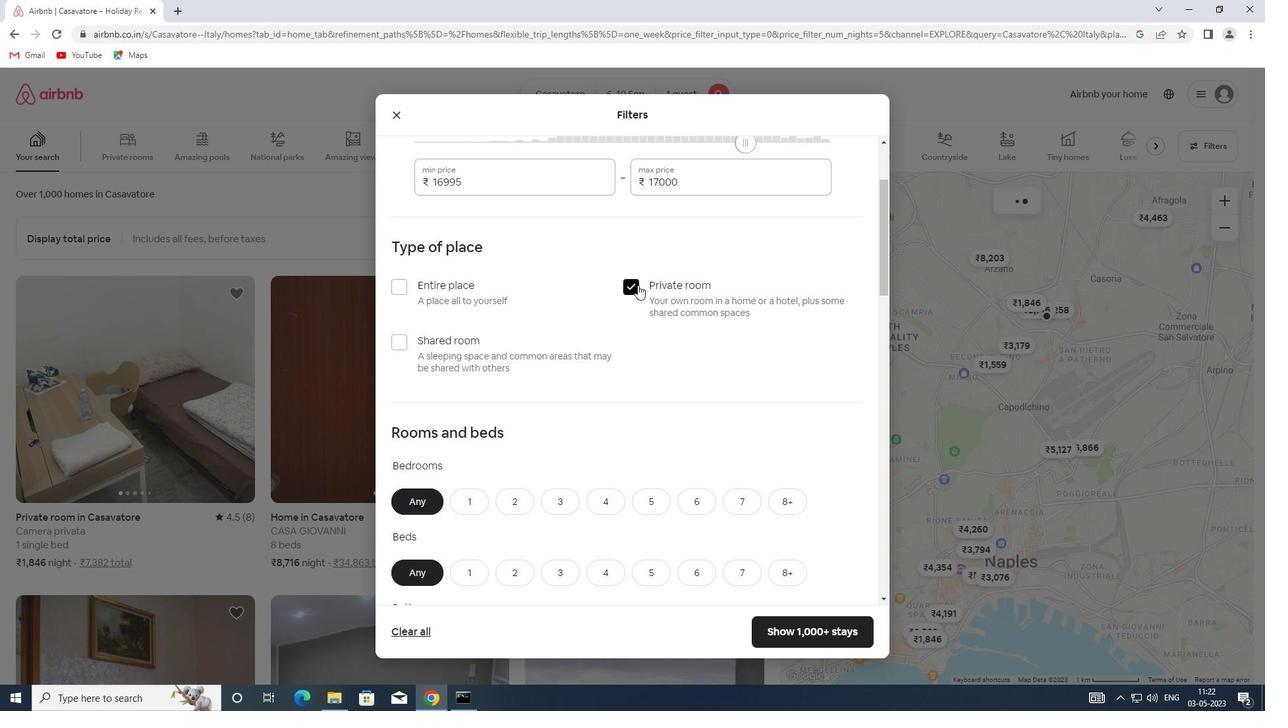 
Action: Mouse scrolled (634, 296) with delta (0, 0)
Screenshot: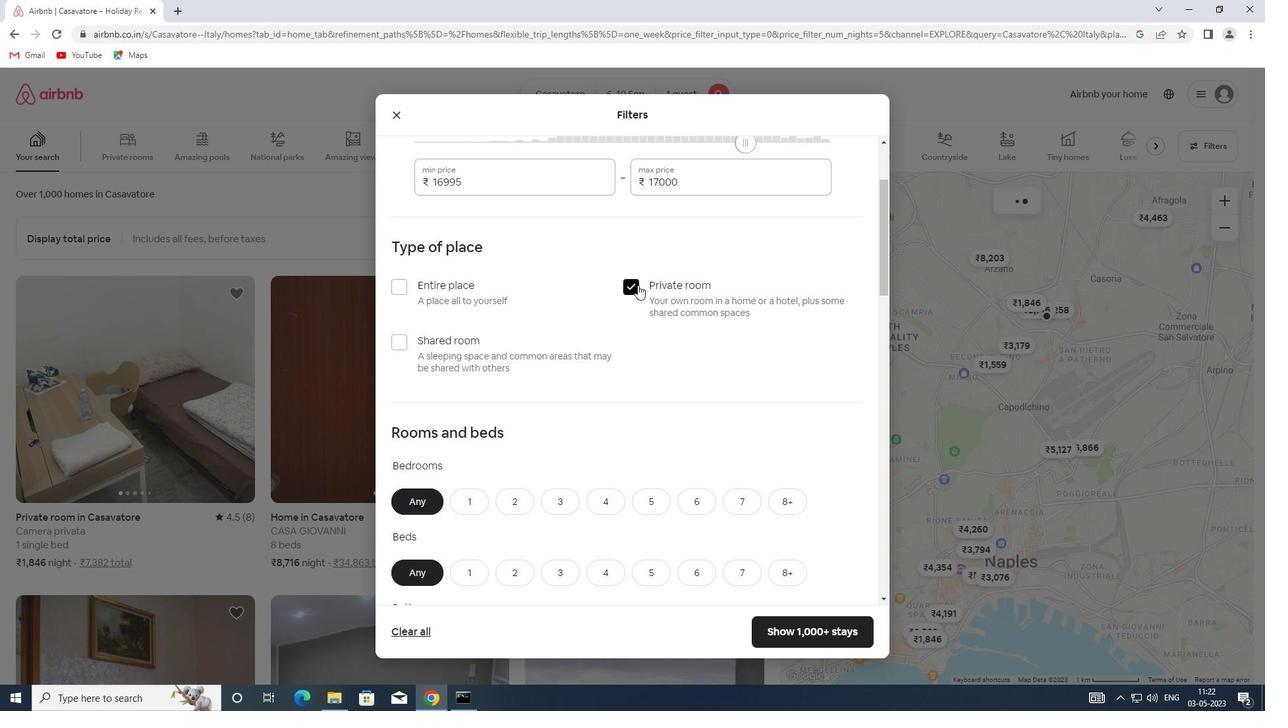 
Action: Mouse moved to (633, 299)
Screenshot: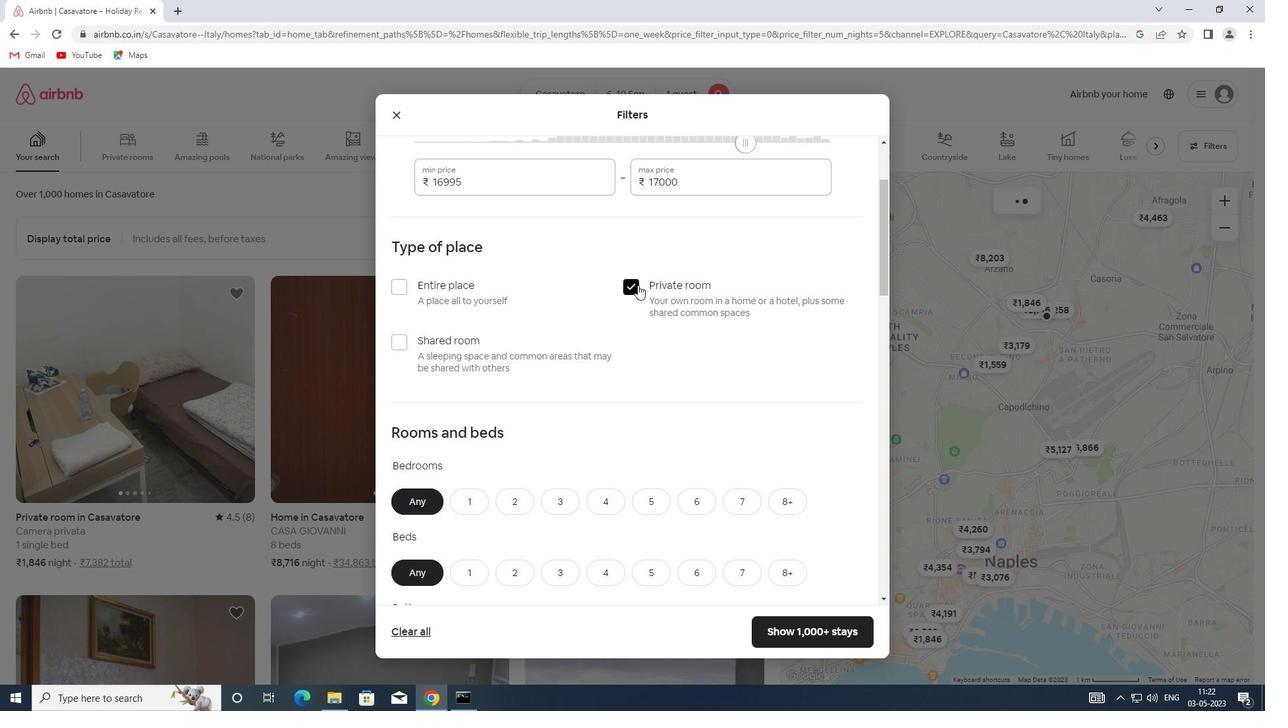 
Action: Mouse scrolled (633, 299) with delta (0, 0)
Screenshot: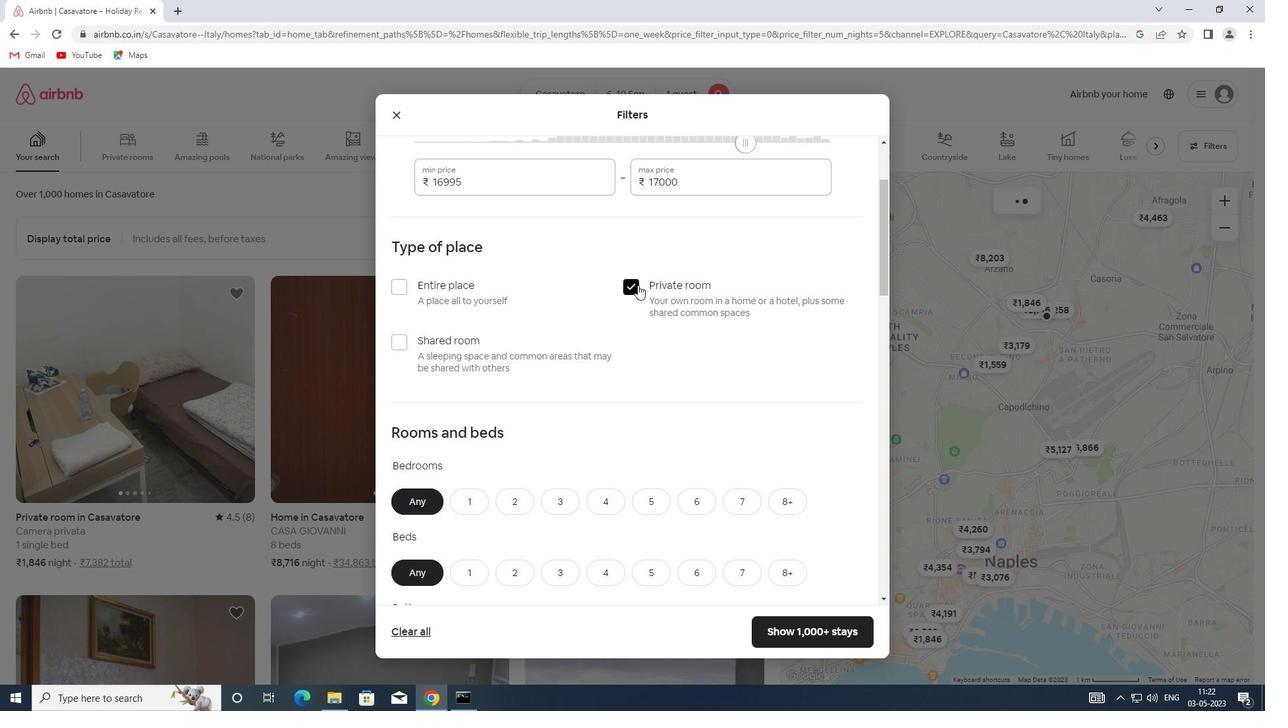 
Action: Mouse moved to (633, 301)
Screenshot: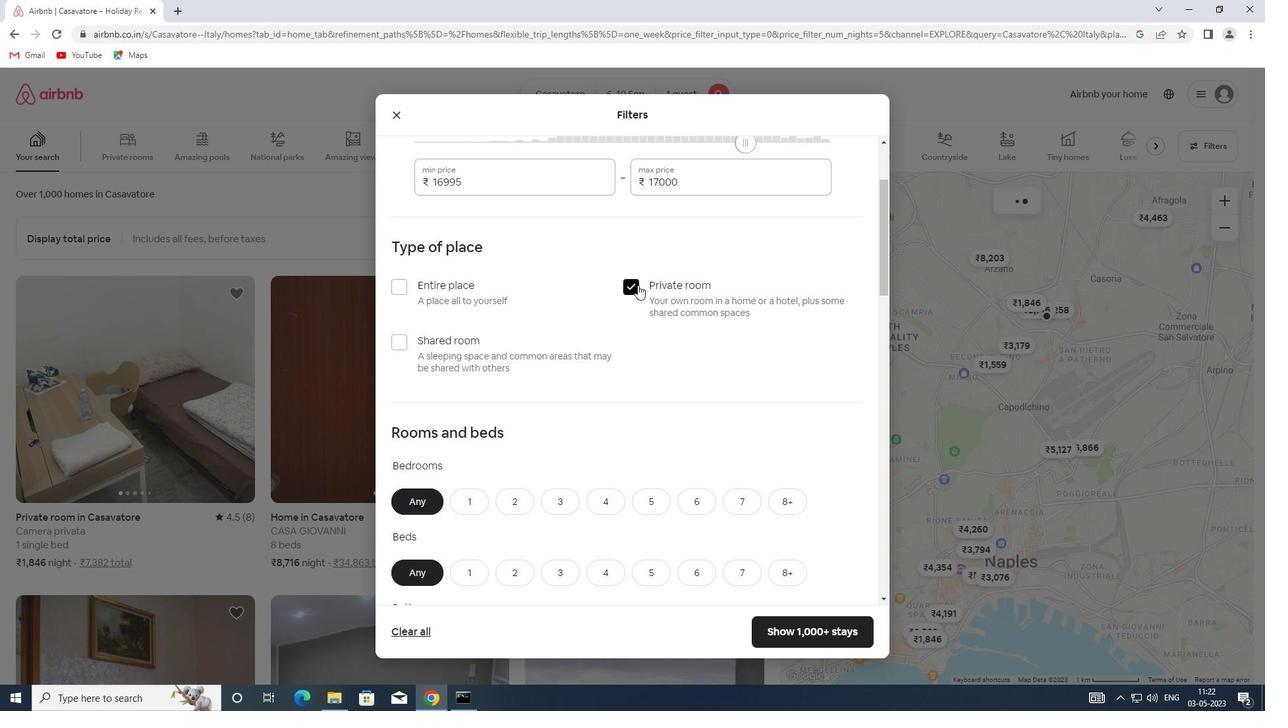 
Action: Mouse scrolled (633, 301) with delta (0, 0)
Screenshot: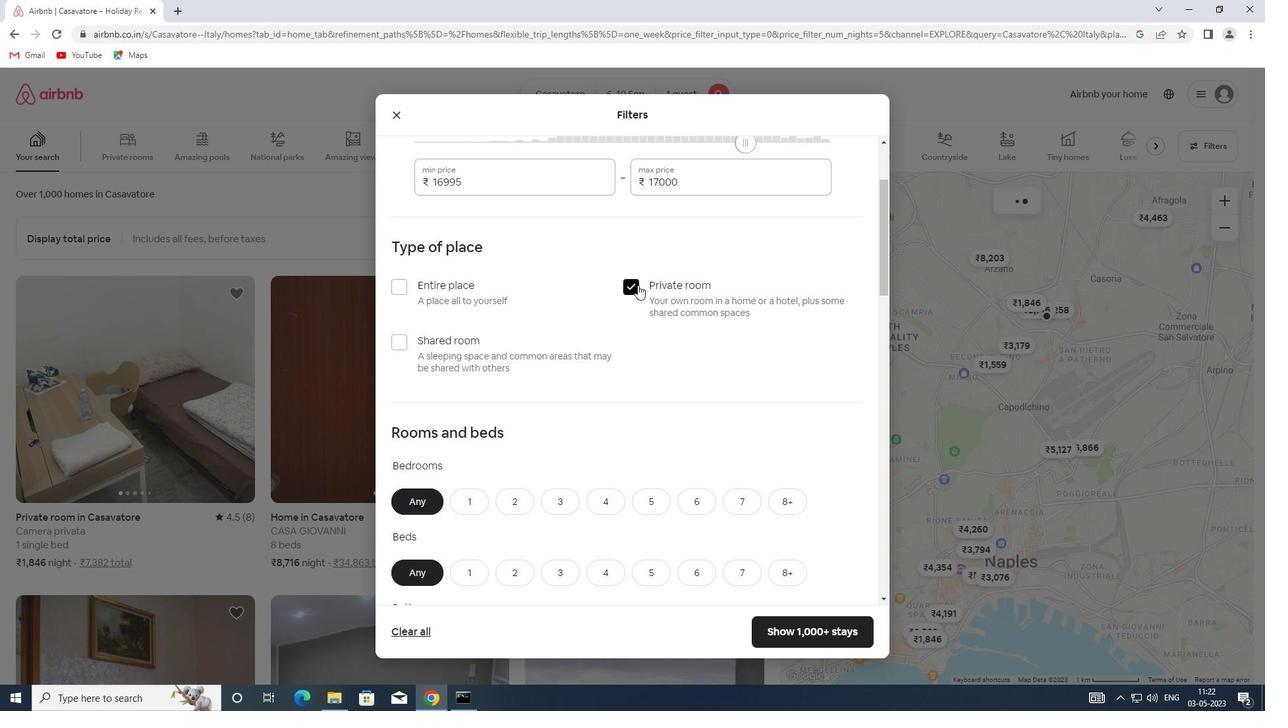 
Action: Mouse moved to (476, 241)
Screenshot: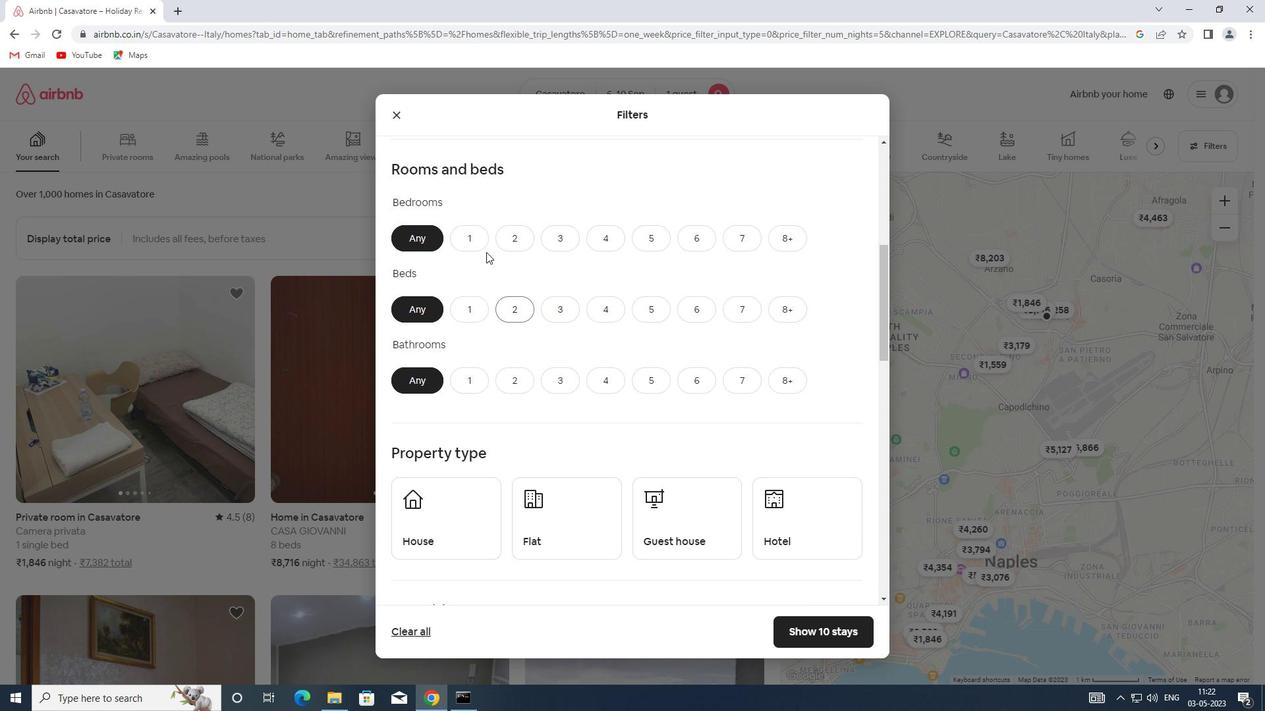 
Action: Mouse pressed left at (476, 241)
Screenshot: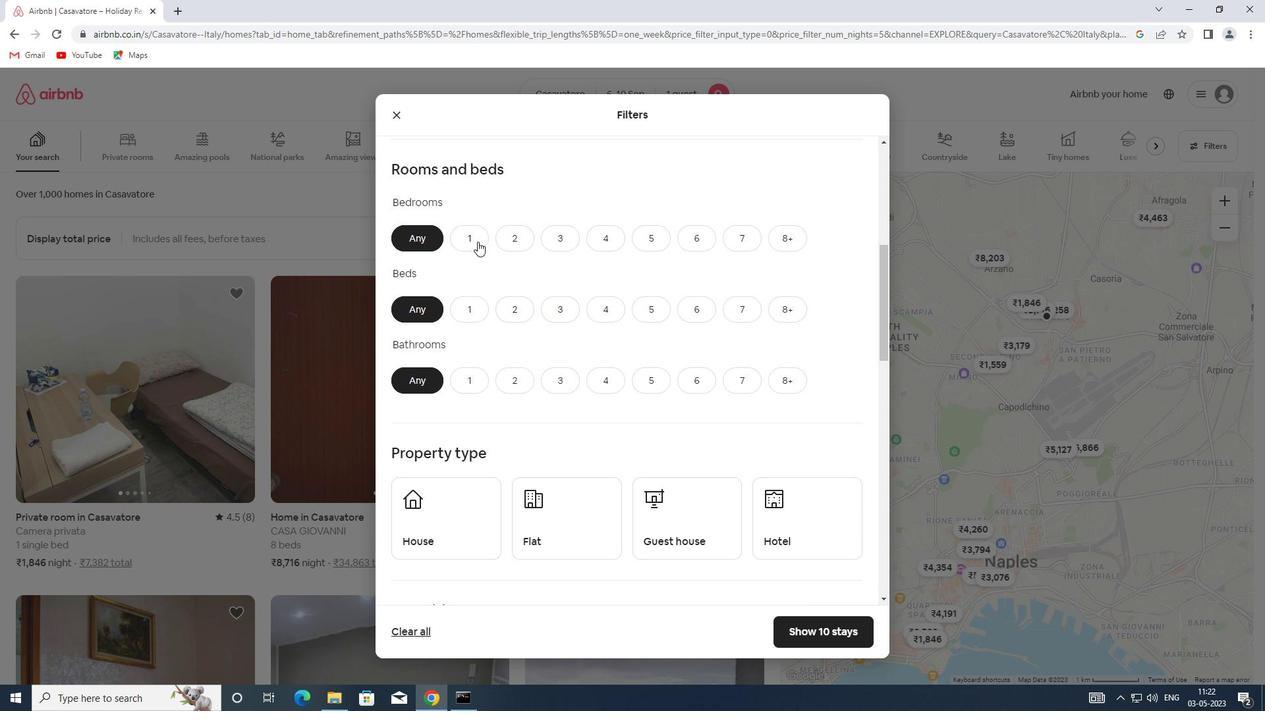 
Action: Mouse moved to (468, 313)
Screenshot: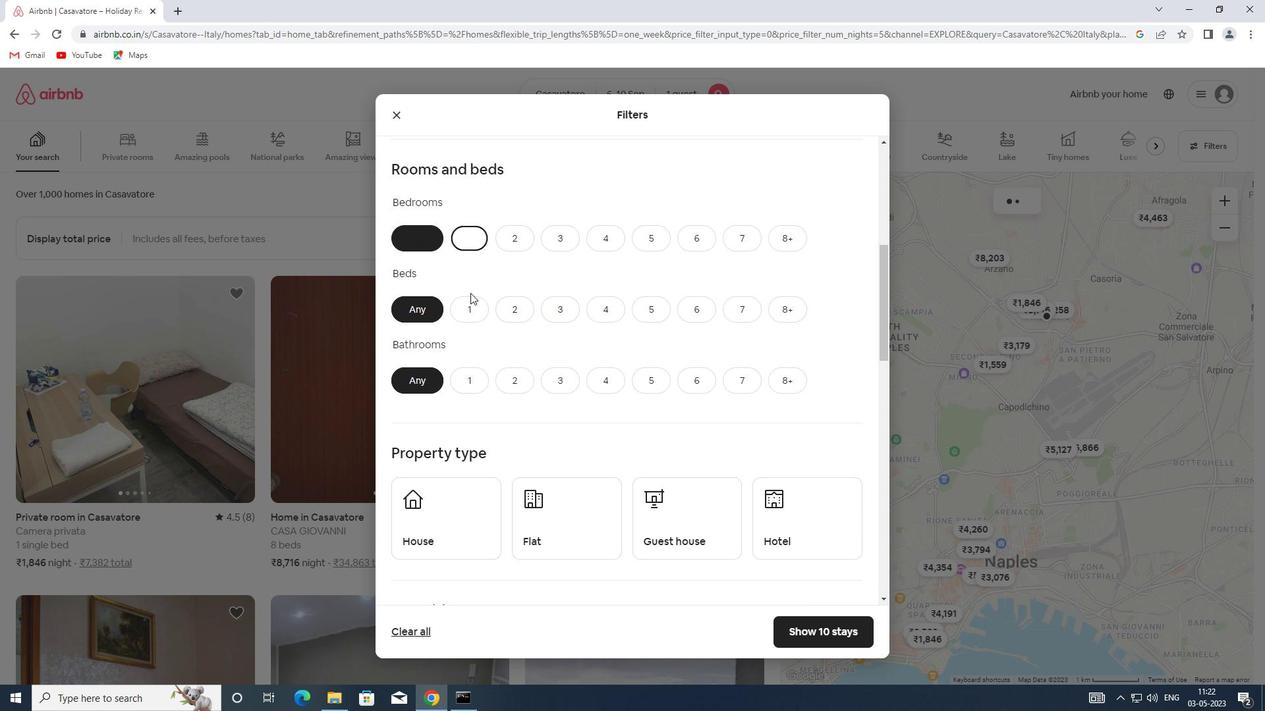 
Action: Mouse pressed left at (468, 313)
Screenshot: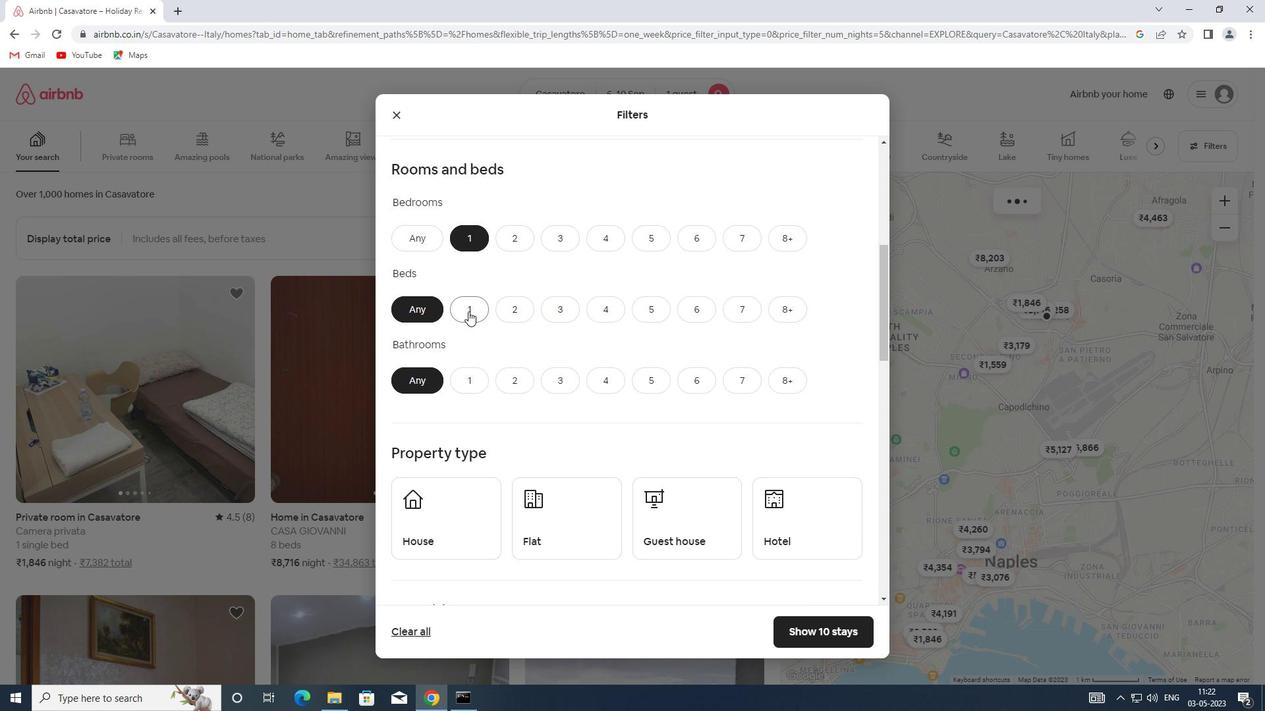
Action: Mouse moved to (468, 385)
Screenshot: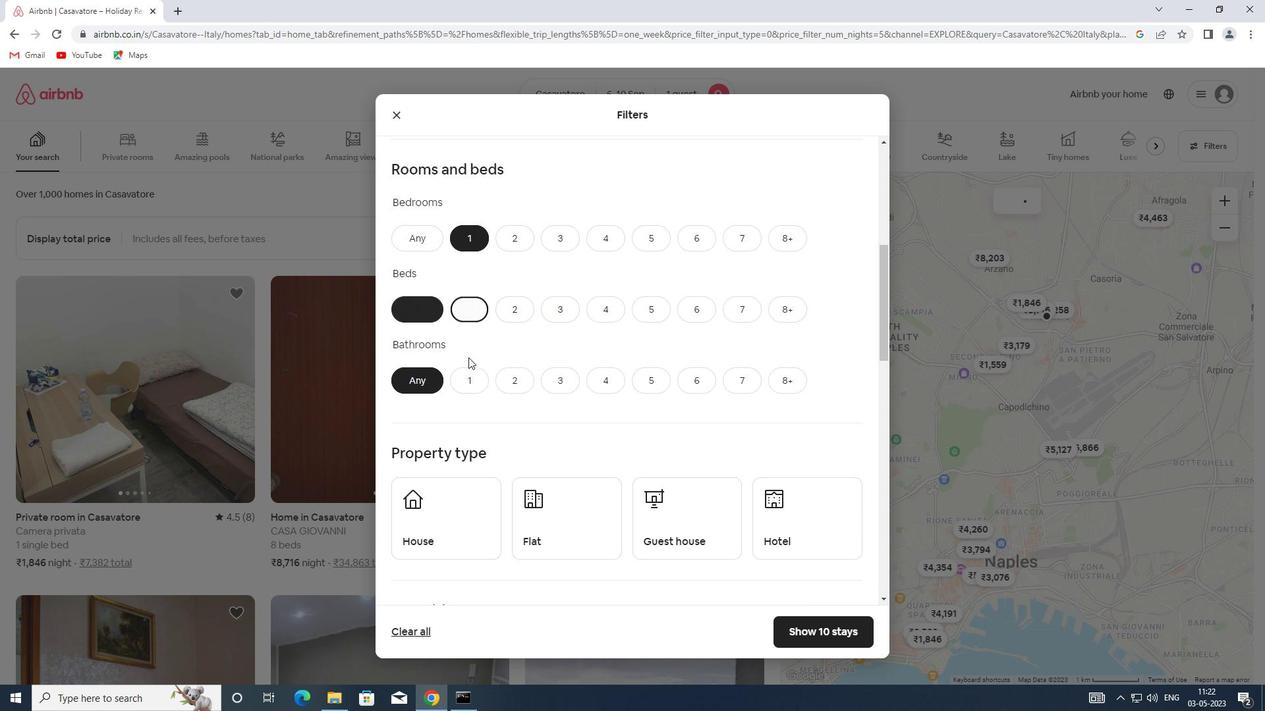 
Action: Mouse pressed left at (468, 385)
Screenshot: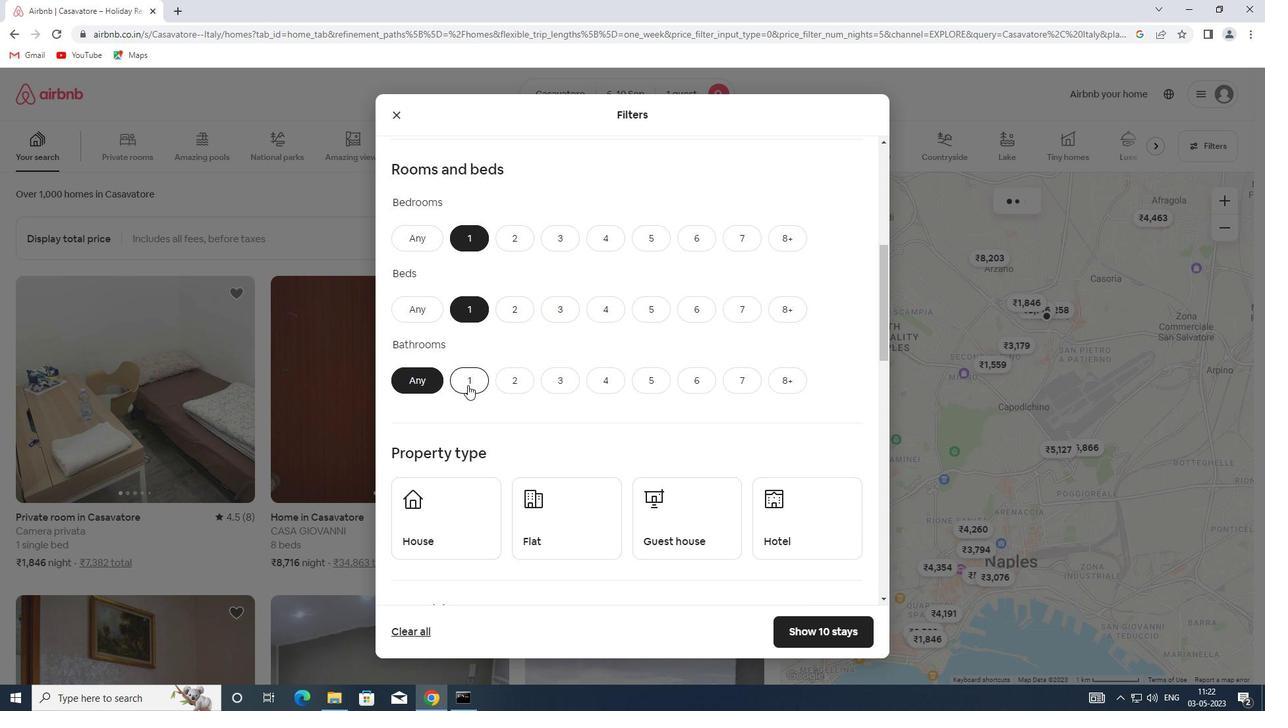
Action: Mouse scrolled (468, 384) with delta (0, 0)
Screenshot: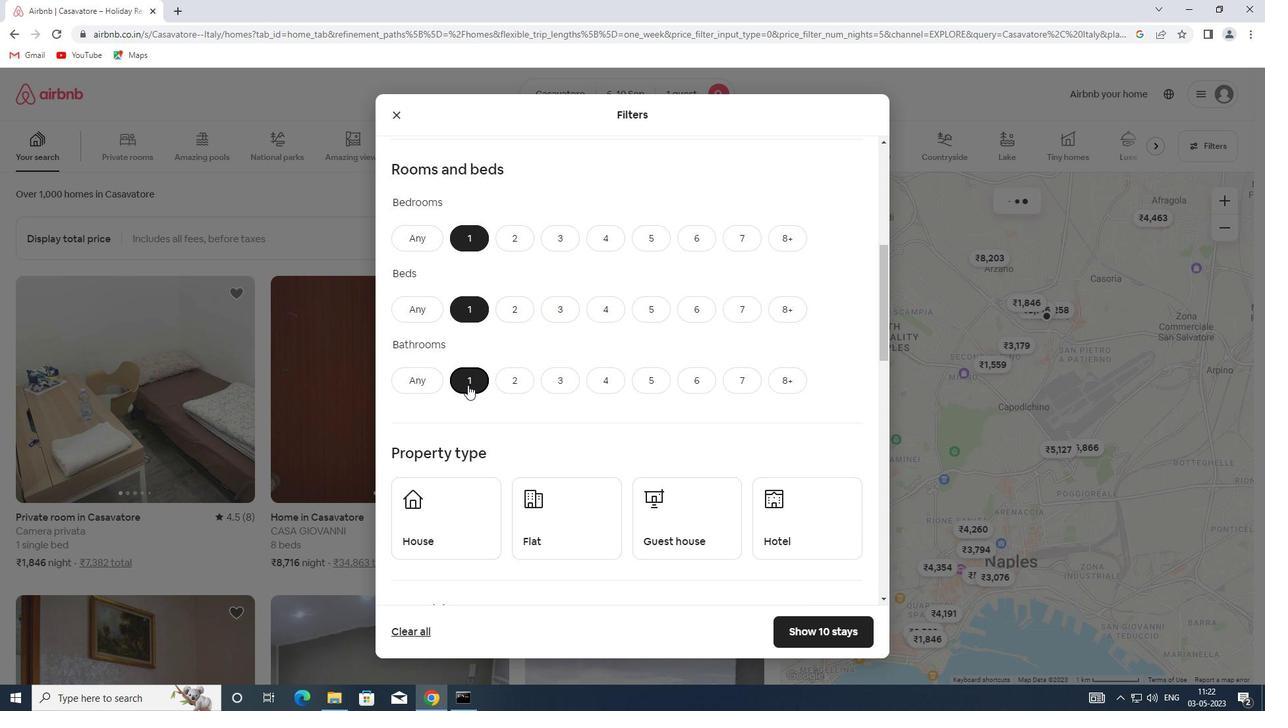 
Action: Mouse scrolled (468, 384) with delta (0, 0)
Screenshot: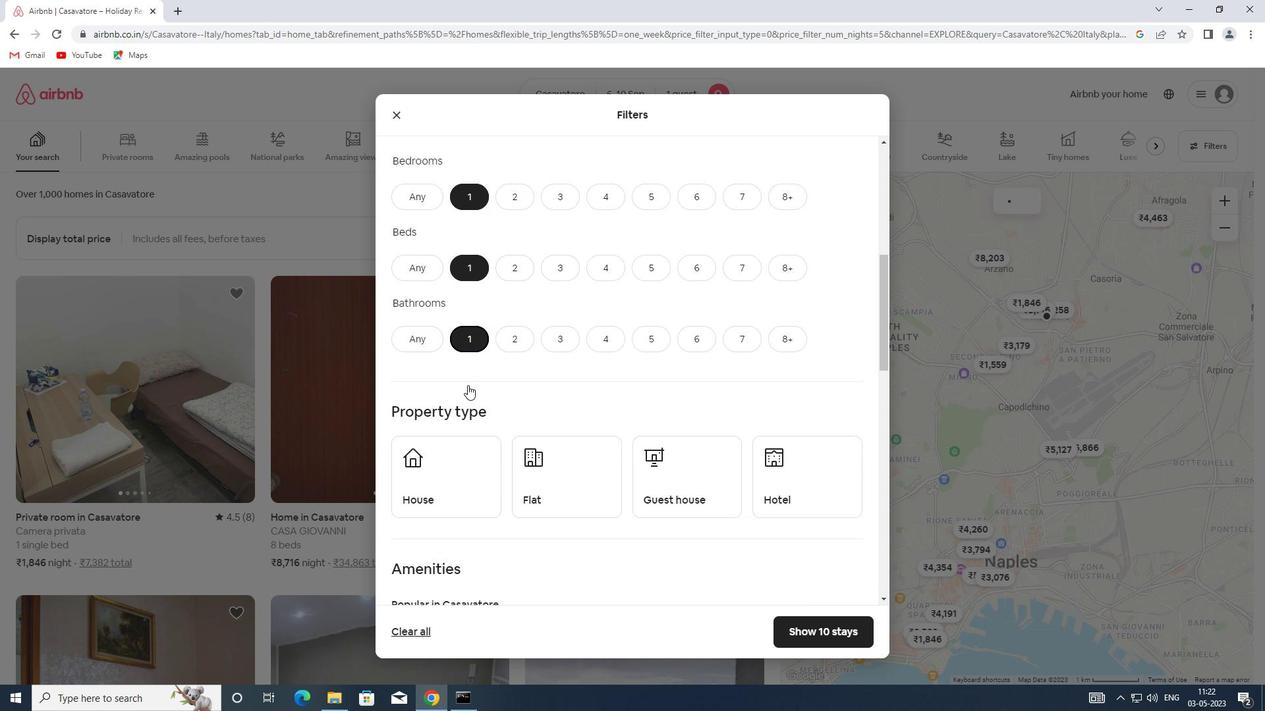 
Action: Mouse pressed left at (468, 385)
Screenshot: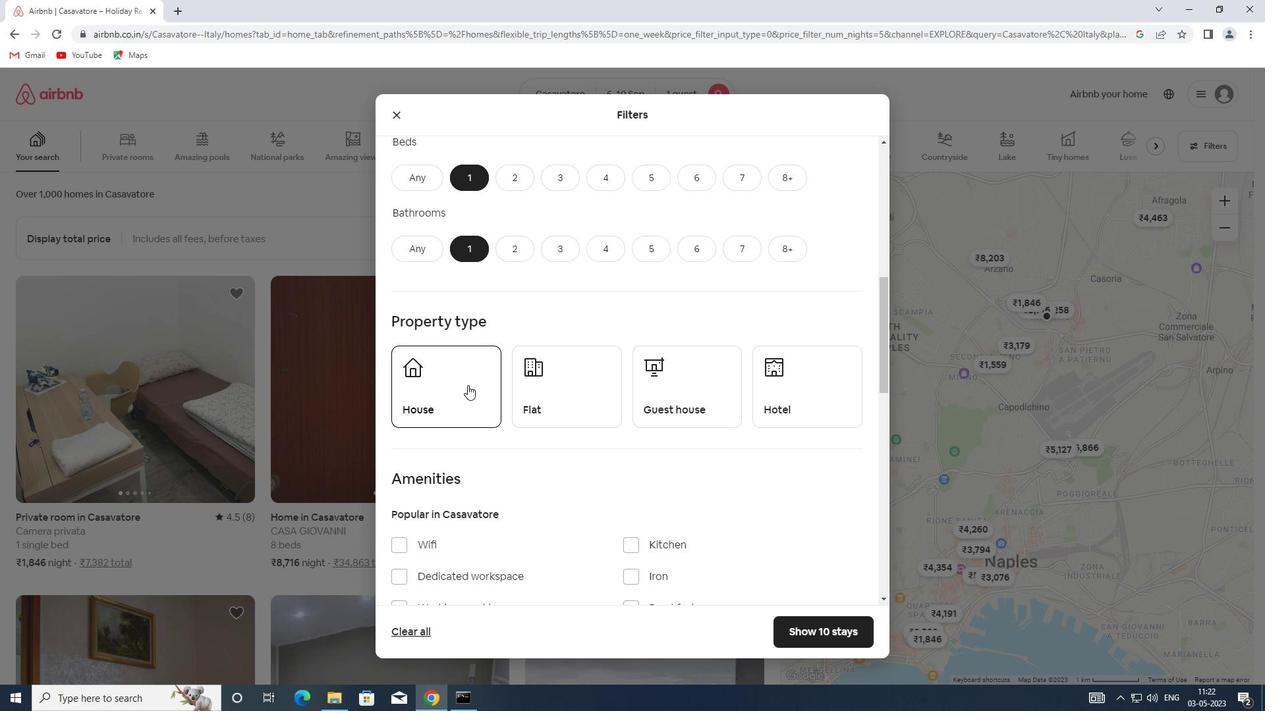 
Action: Mouse moved to (557, 390)
Screenshot: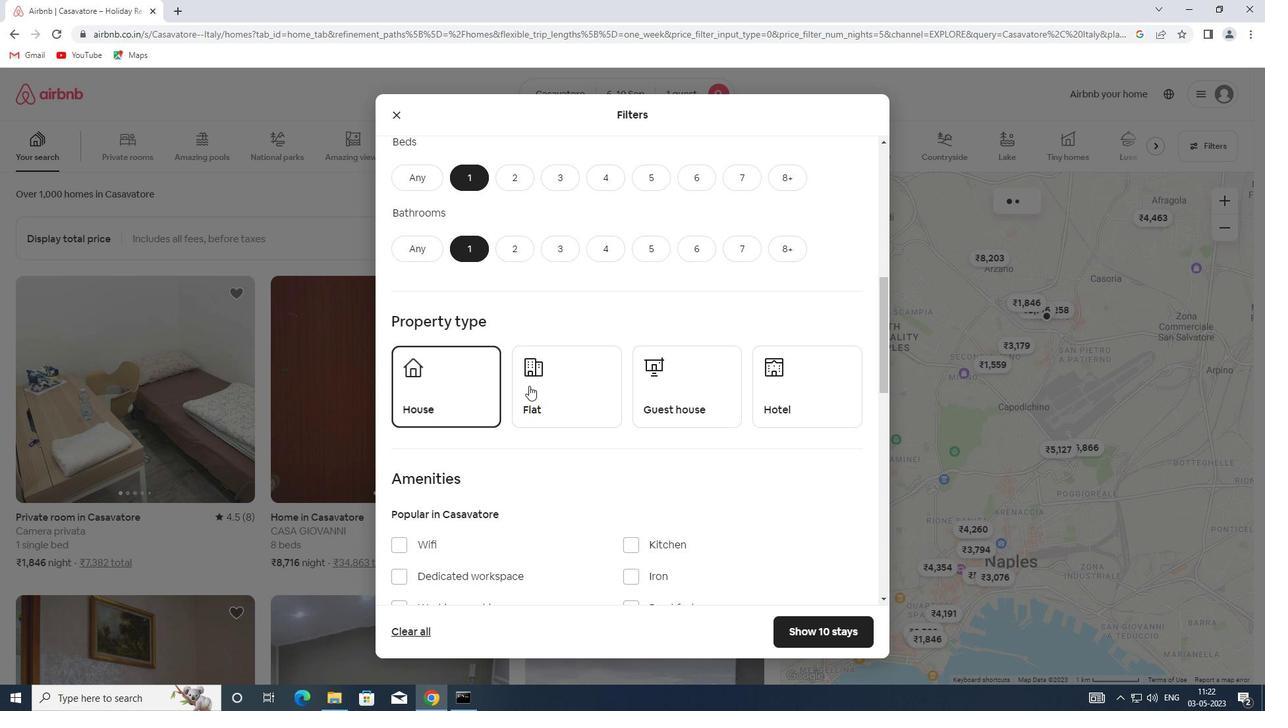 
Action: Mouse pressed left at (557, 390)
Screenshot: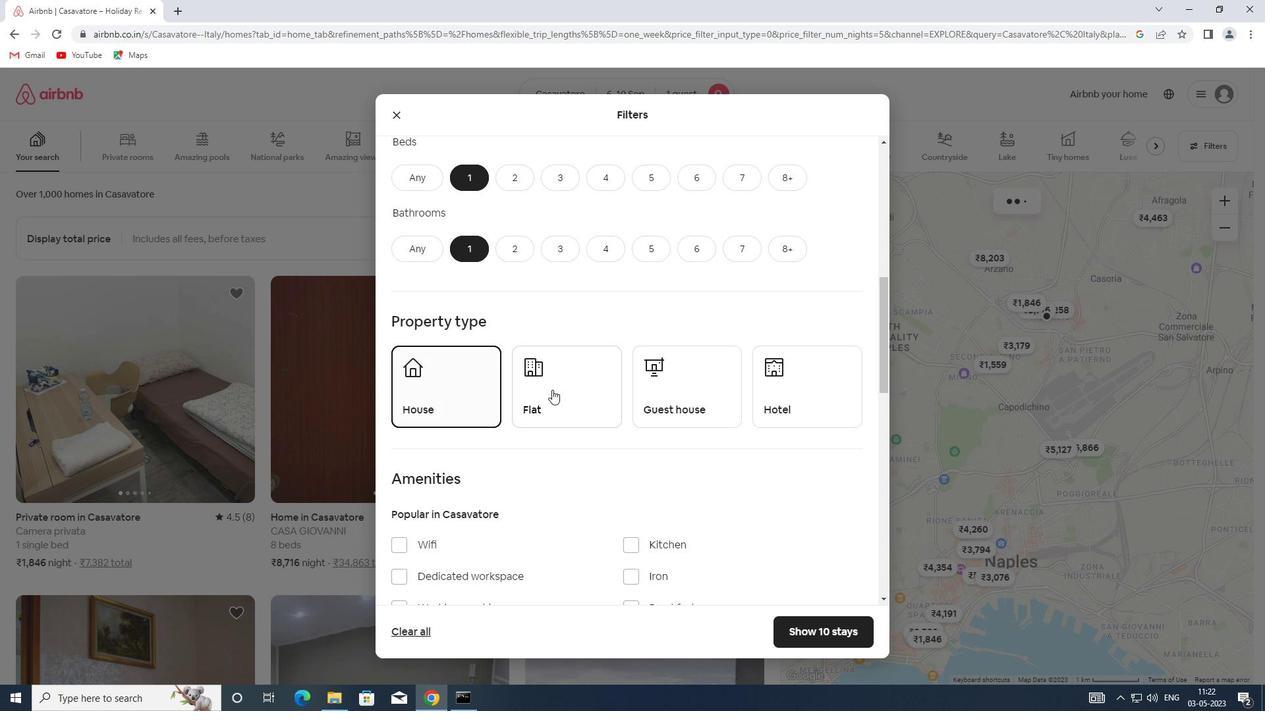 
Action: Mouse moved to (686, 390)
Screenshot: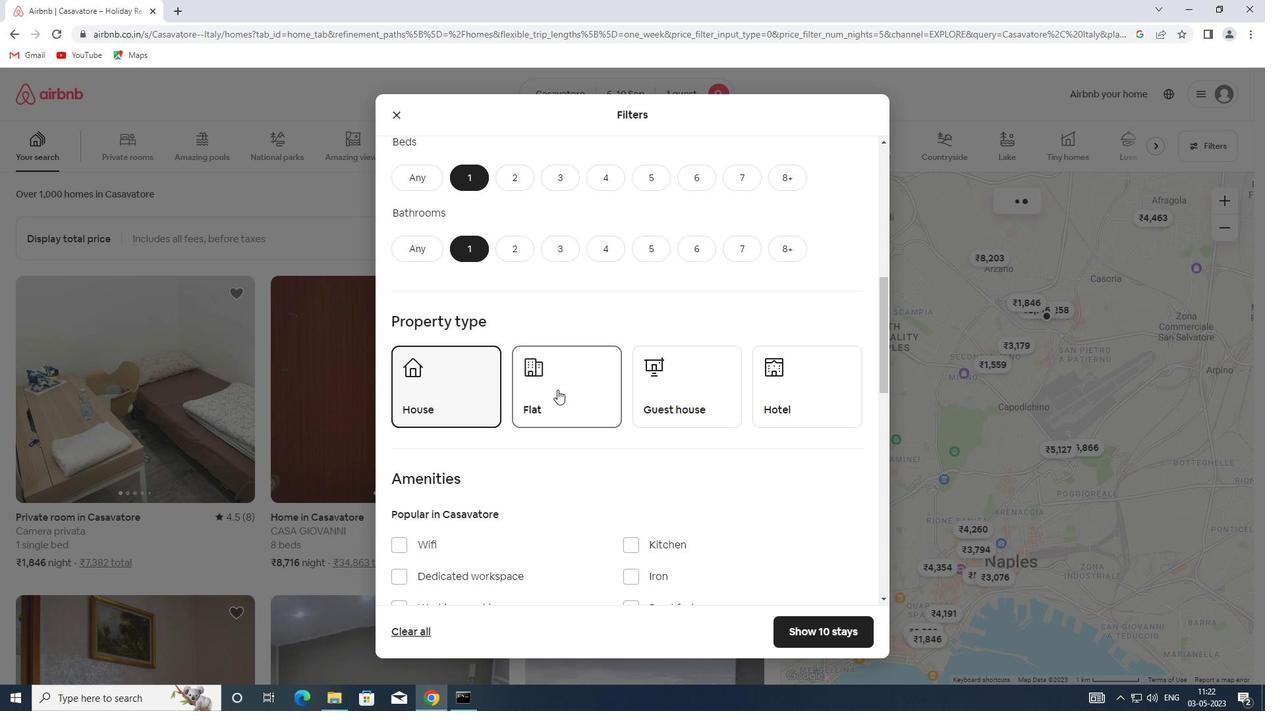 
Action: Mouse pressed left at (686, 390)
Screenshot: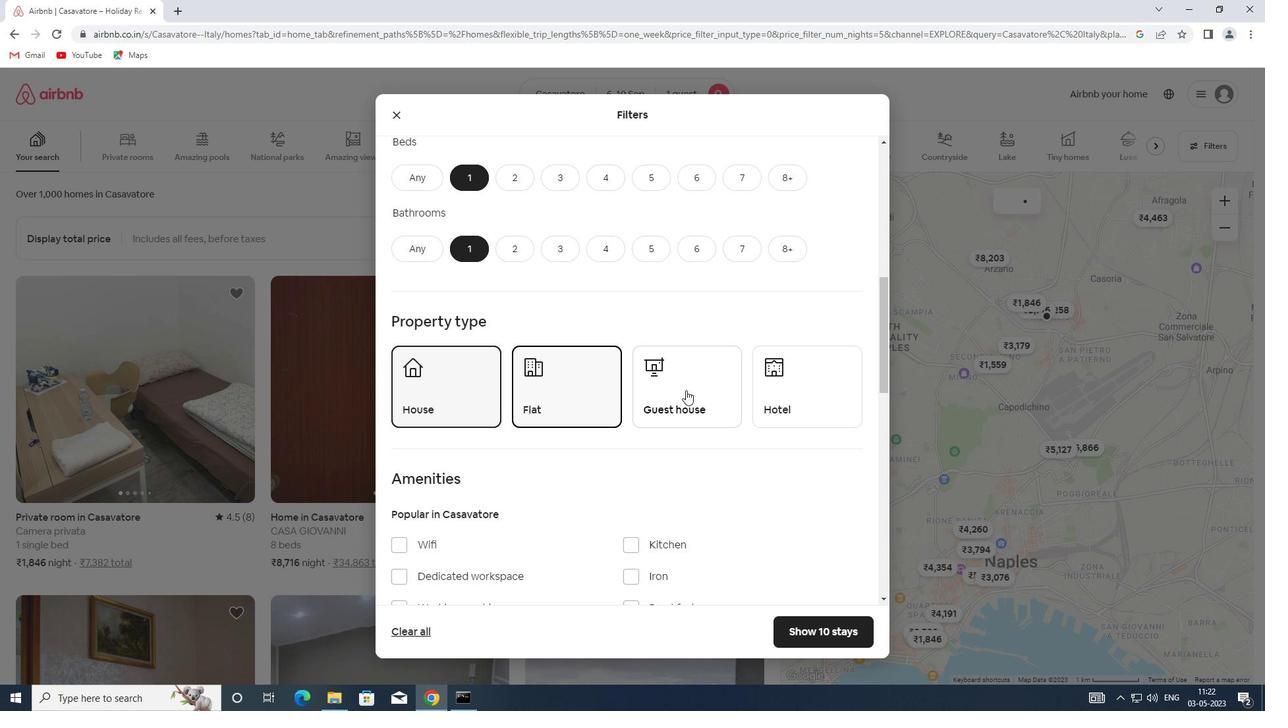 
Action: Mouse moved to (798, 390)
Screenshot: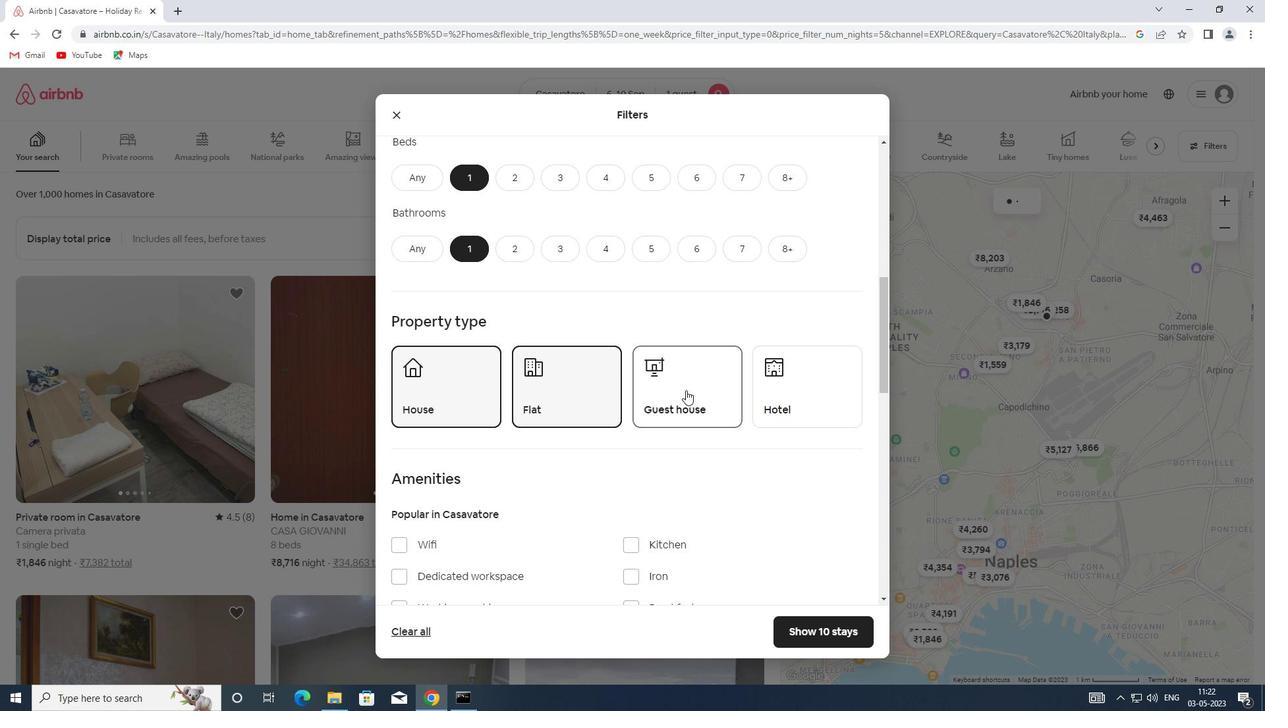
Action: Mouse pressed left at (798, 390)
Screenshot: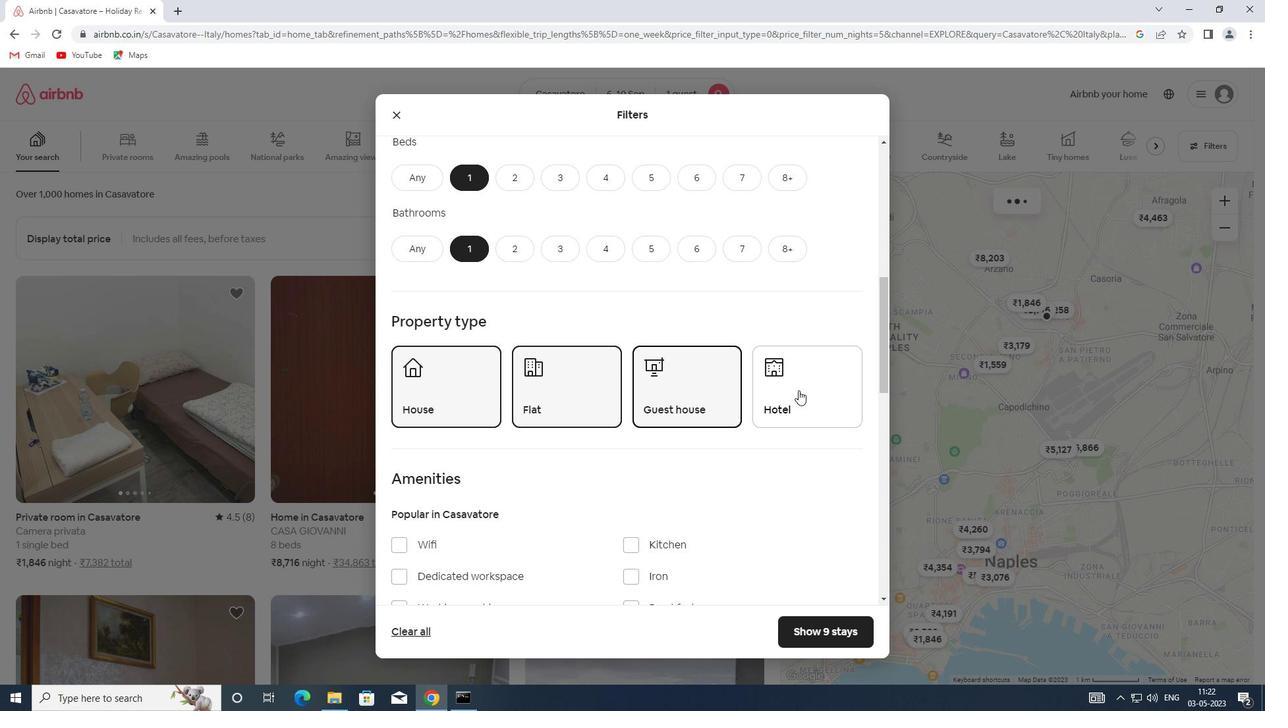 
Action: Mouse scrolled (798, 390) with delta (0, 0)
Screenshot: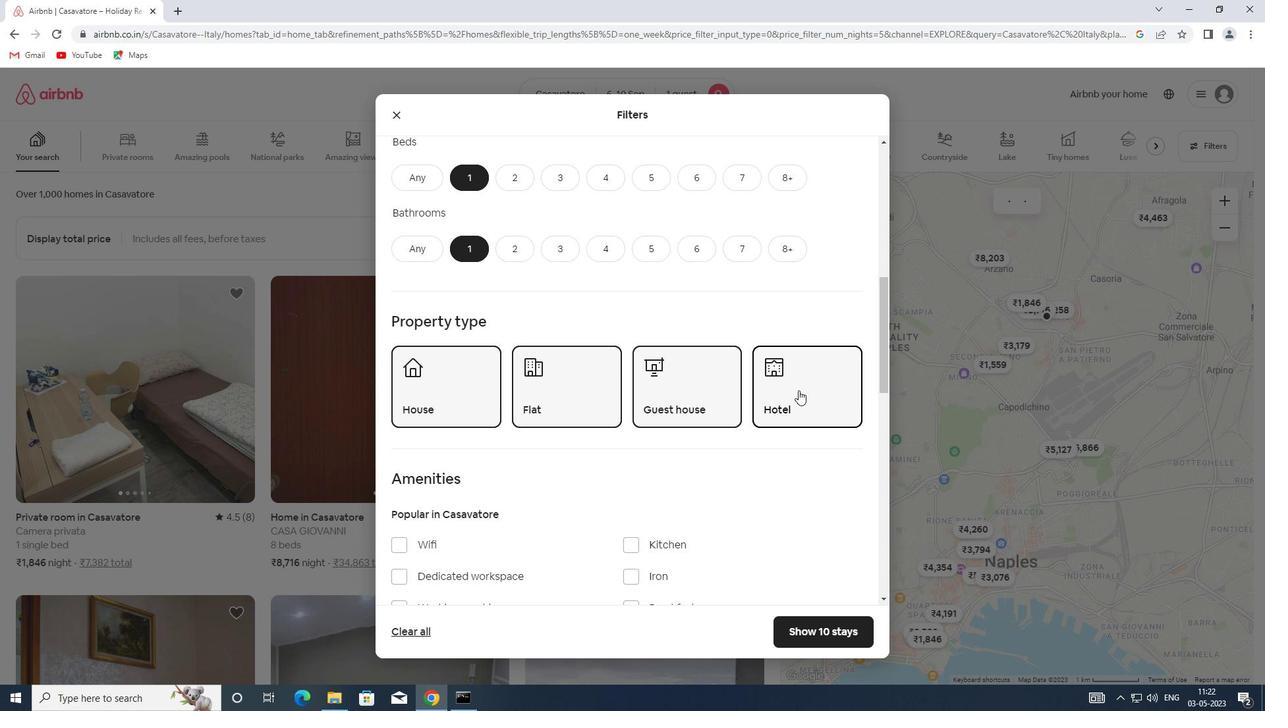 
Action: Mouse scrolled (798, 390) with delta (0, 0)
Screenshot: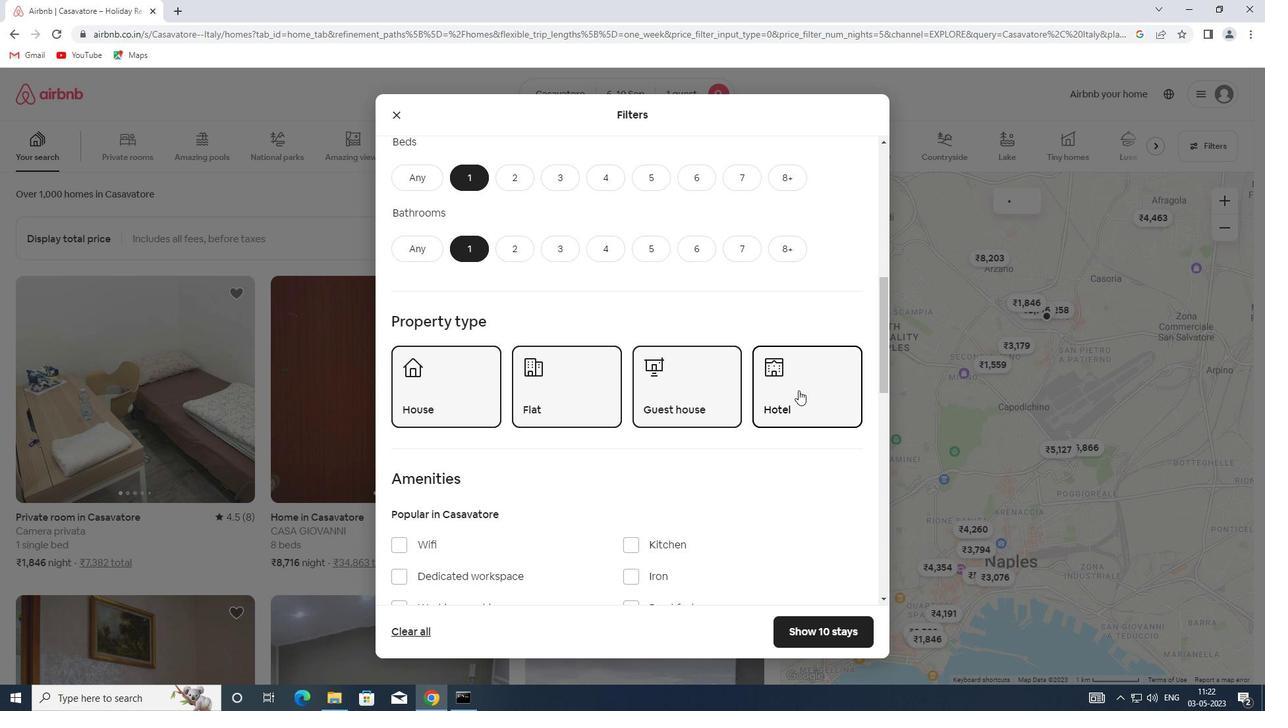 
Action: Mouse scrolled (798, 390) with delta (0, 0)
Screenshot: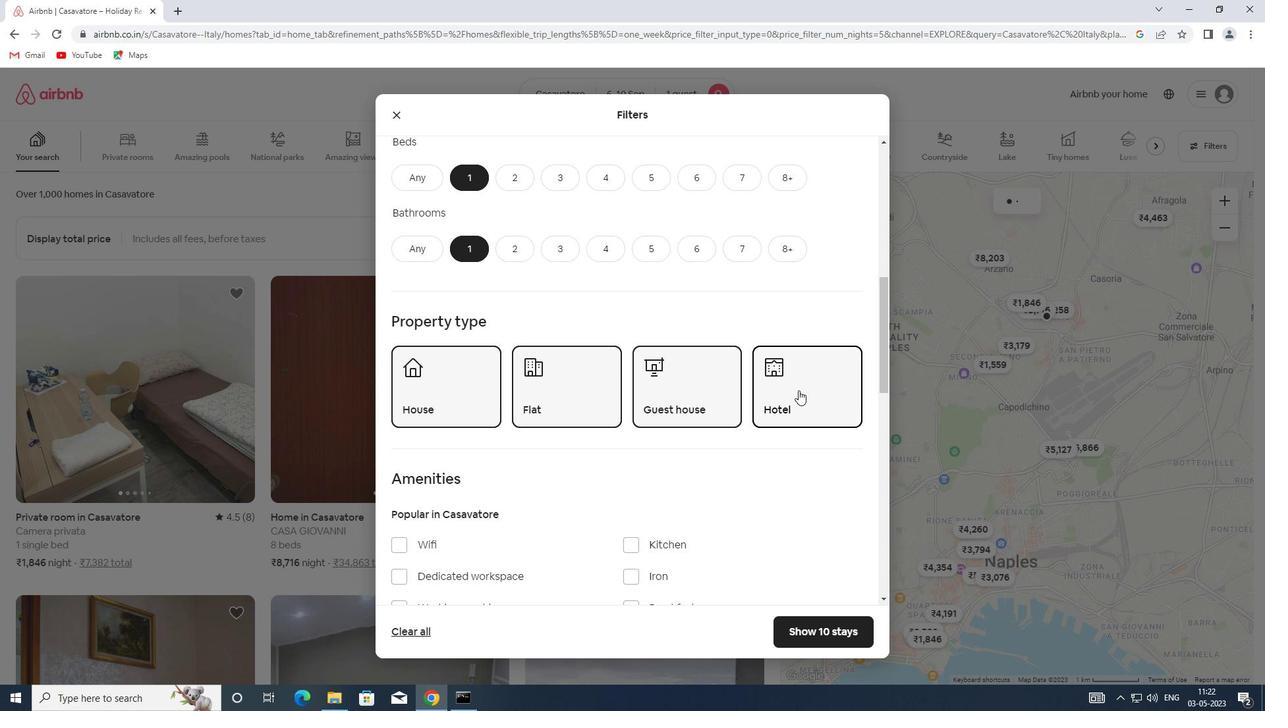 
Action: Mouse scrolled (798, 390) with delta (0, 0)
Screenshot: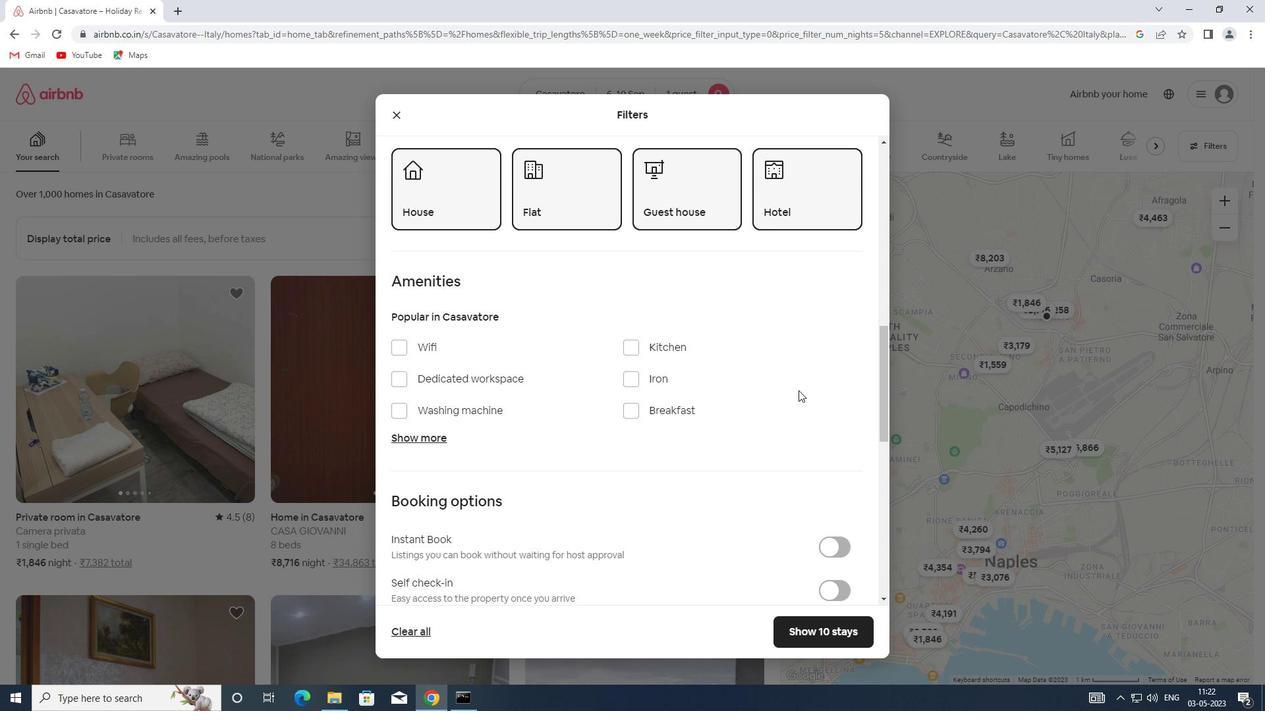 
Action: Mouse moved to (502, 342)
Screenshot: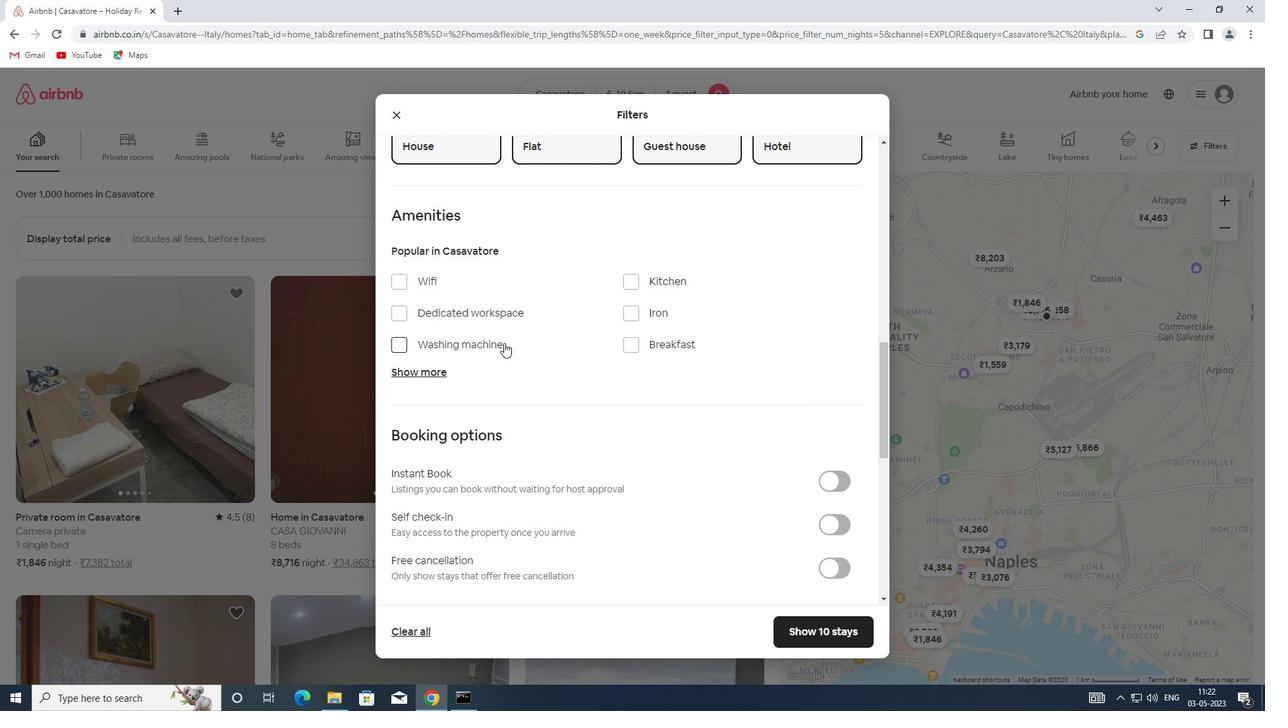 
Action: Mouse pressed left at (502, 342)
Screenshot: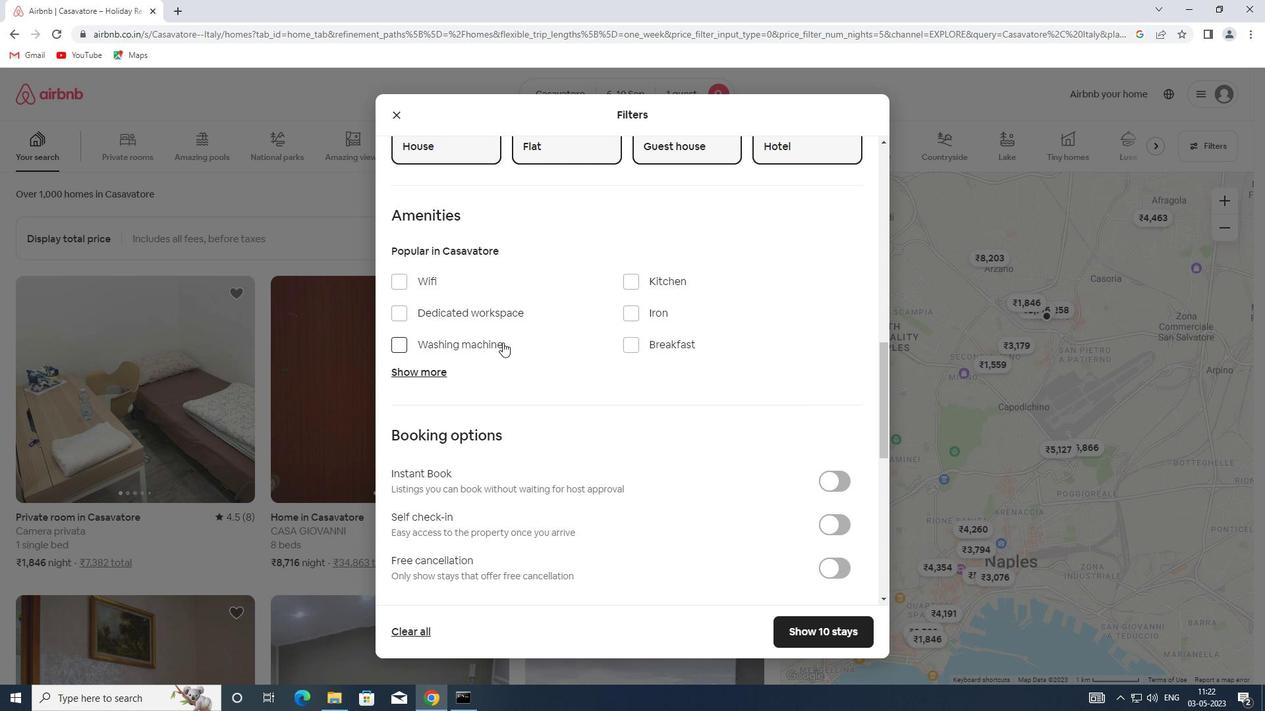 
Action: Mouse moved to (513, 362)
Screenshot: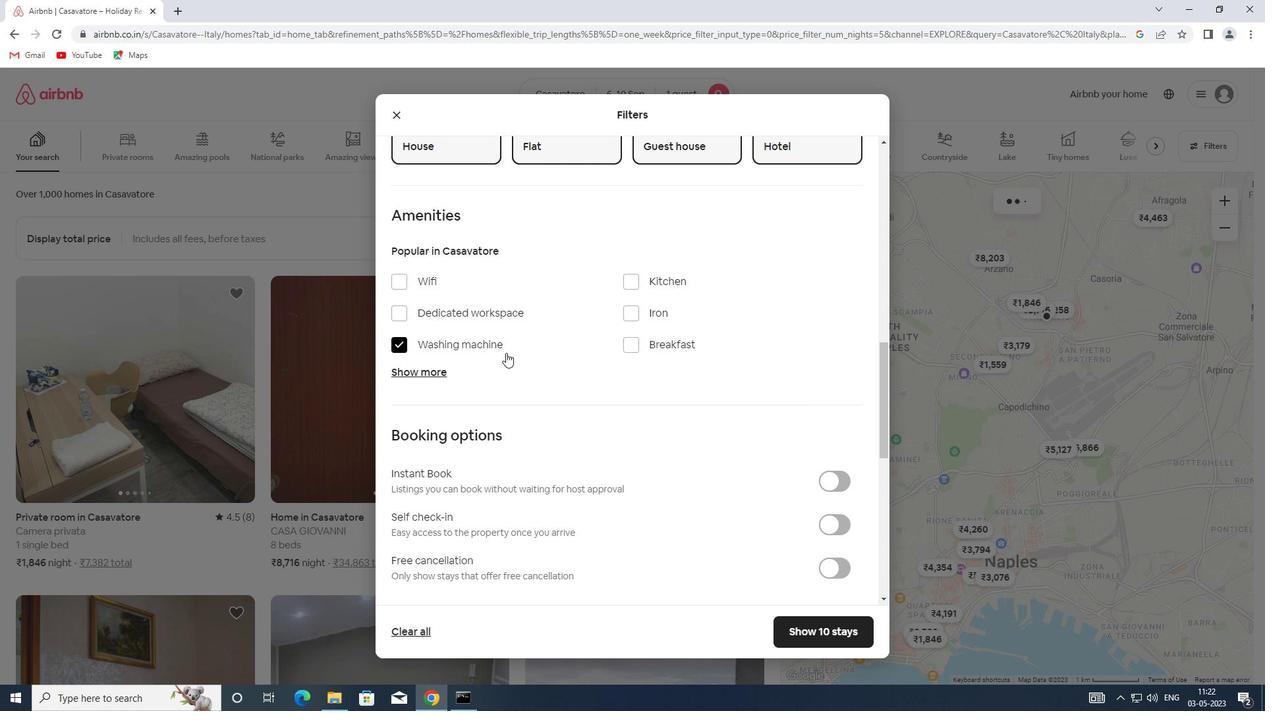
Action: Mouse scrolled (513, 361) with delta (0, 0)
Screenshot: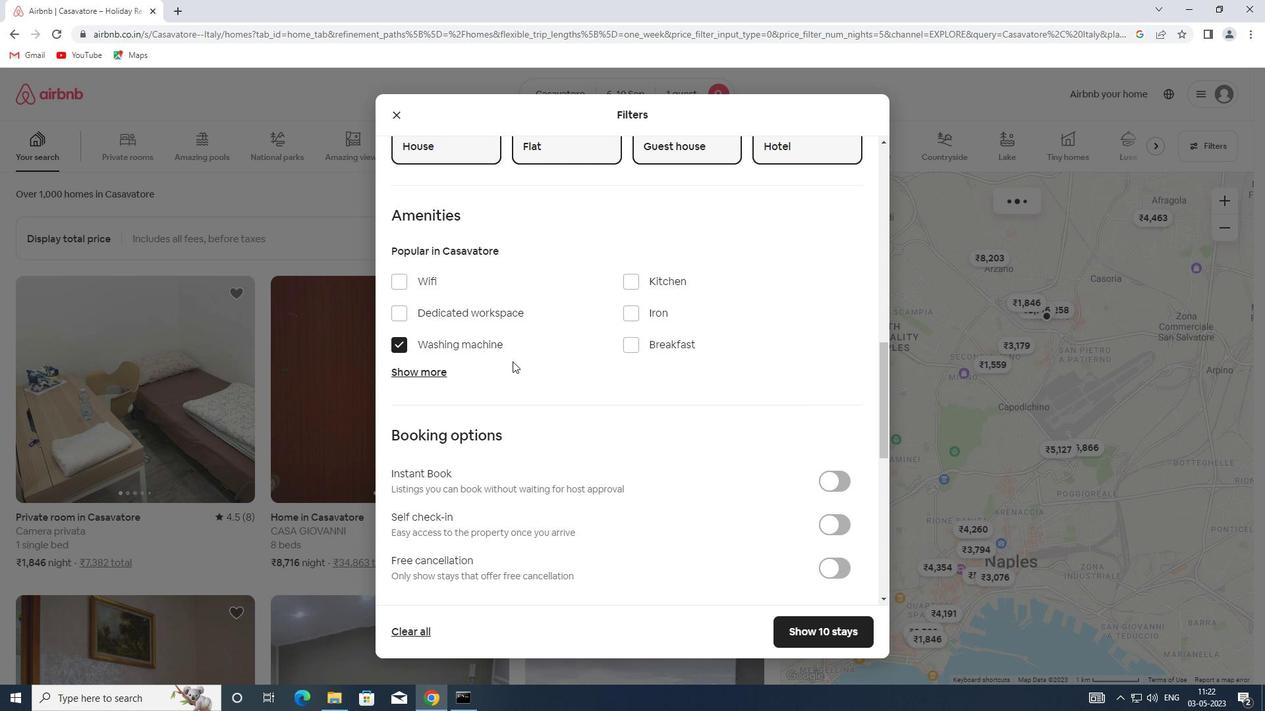 
Action: Mouse moved to (513, 362)
Screenshot: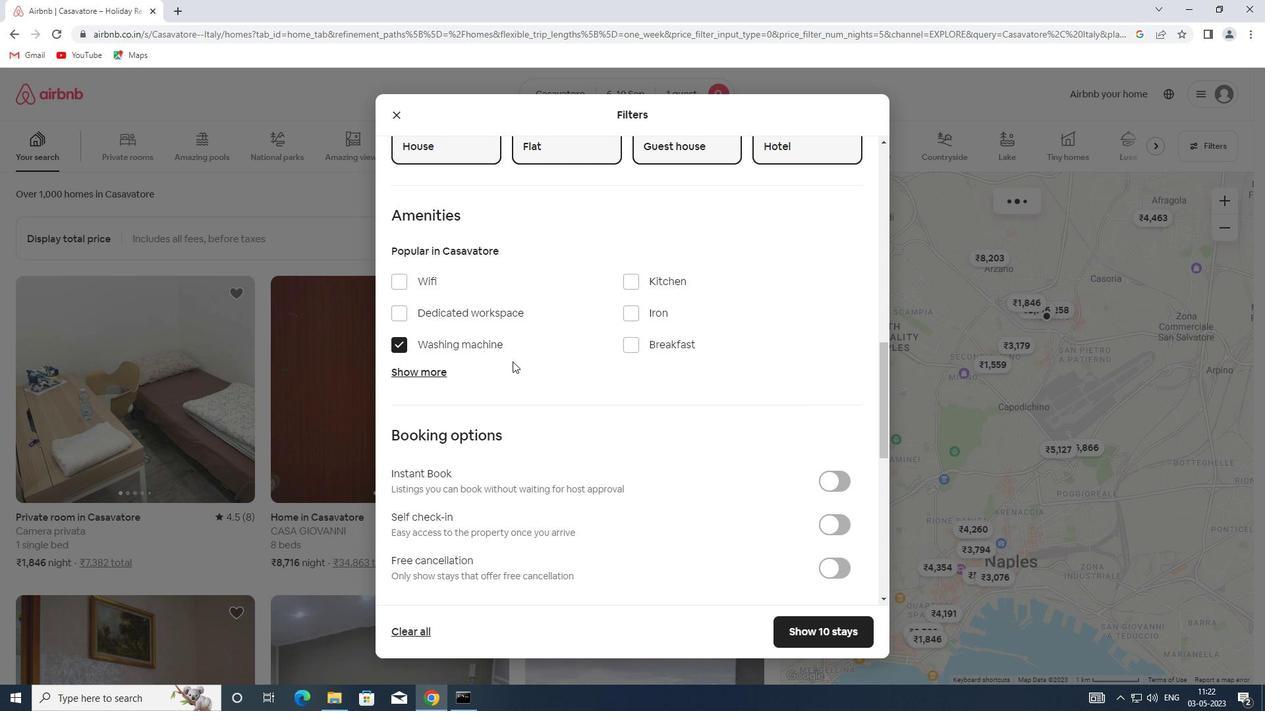 
Action: Mouse scrolled (513, 361) with delta (0, 0)
Screenshot: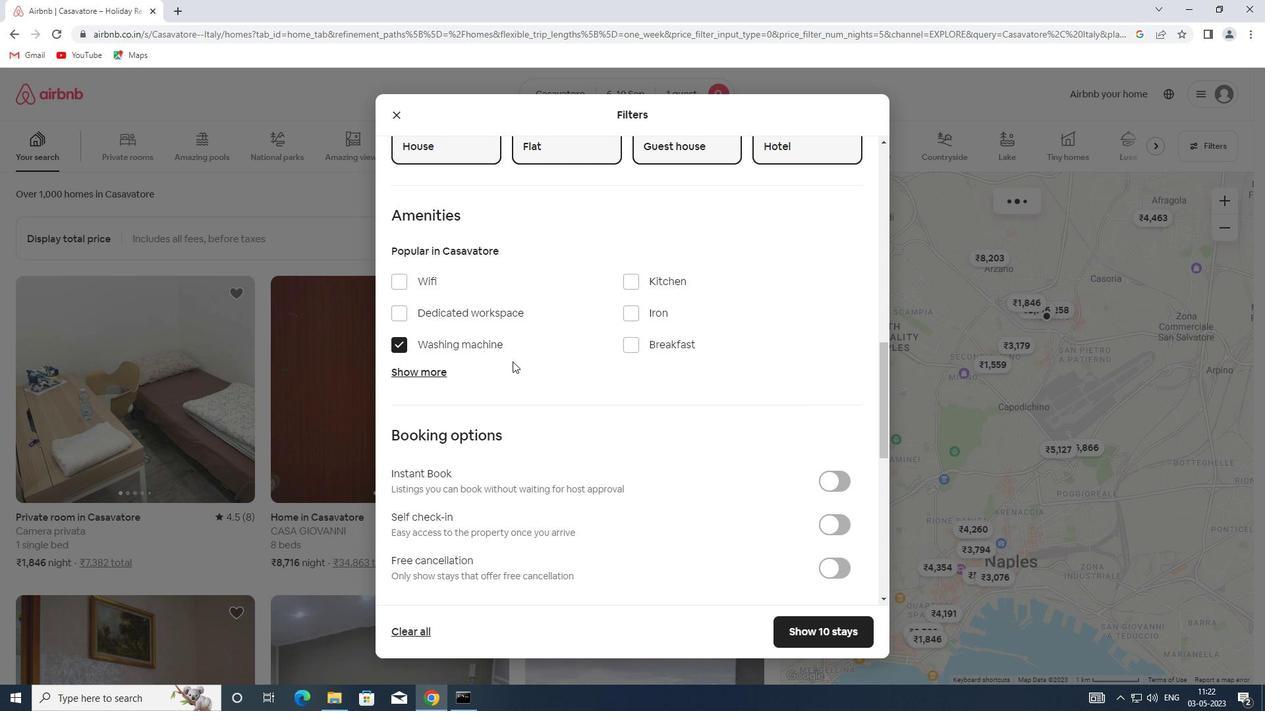 
Action: Mouse scrolled (513, 361) with delta (0, 0)
Screenshot: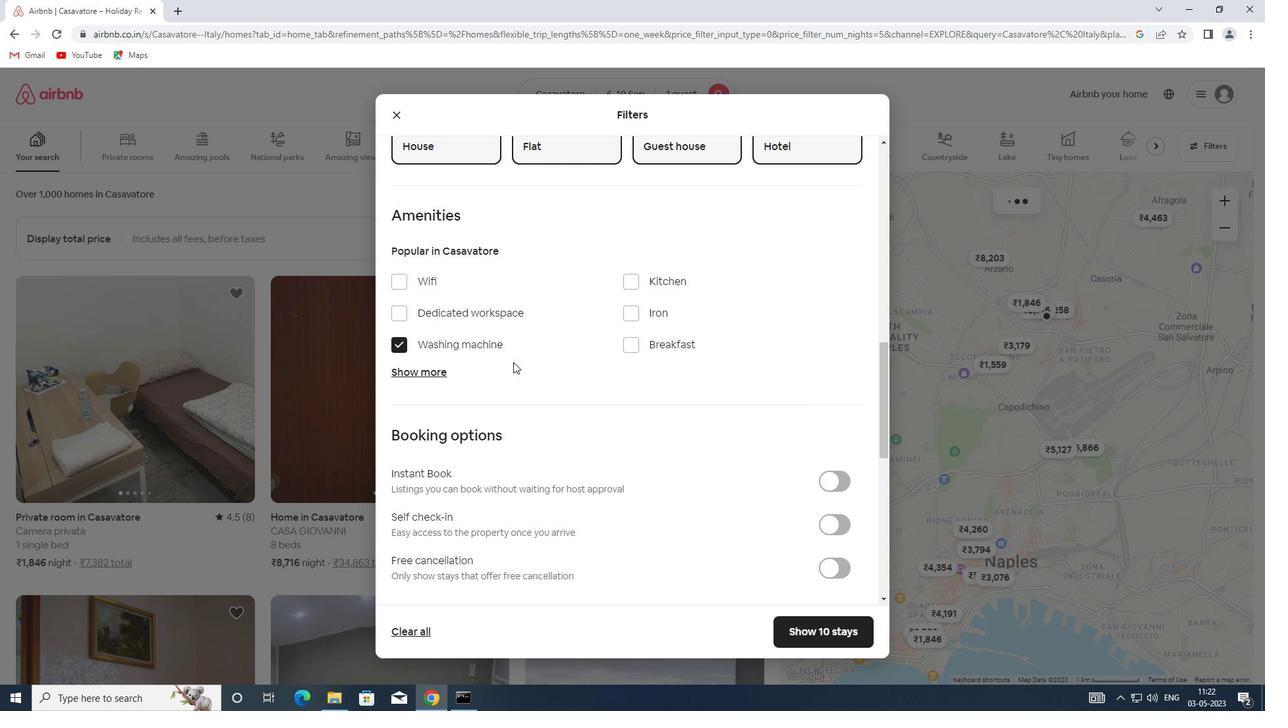 
Action: Mouse moved to (845, 320)
Screenshot: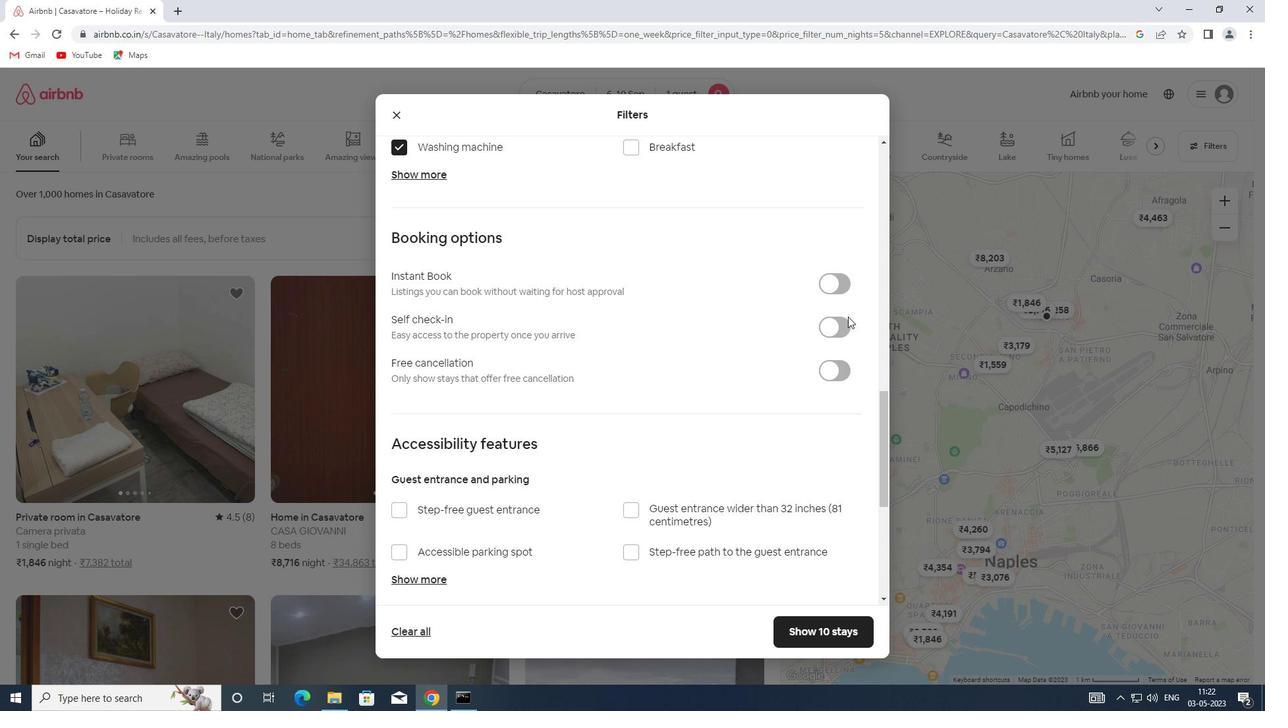 
Action: Mouse pressed left at (845, 320)
Screenshot: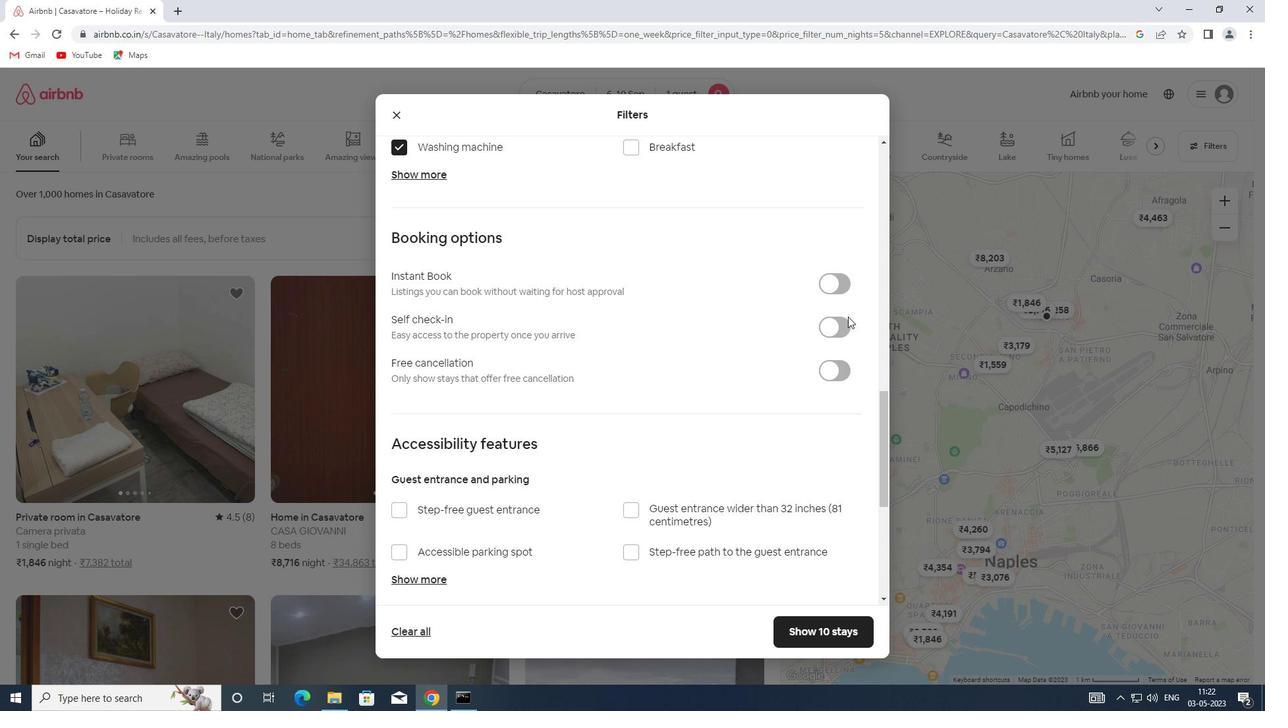 
Action: Mouse scrolled (845, 319) with delta (0, 0)
Screenshot: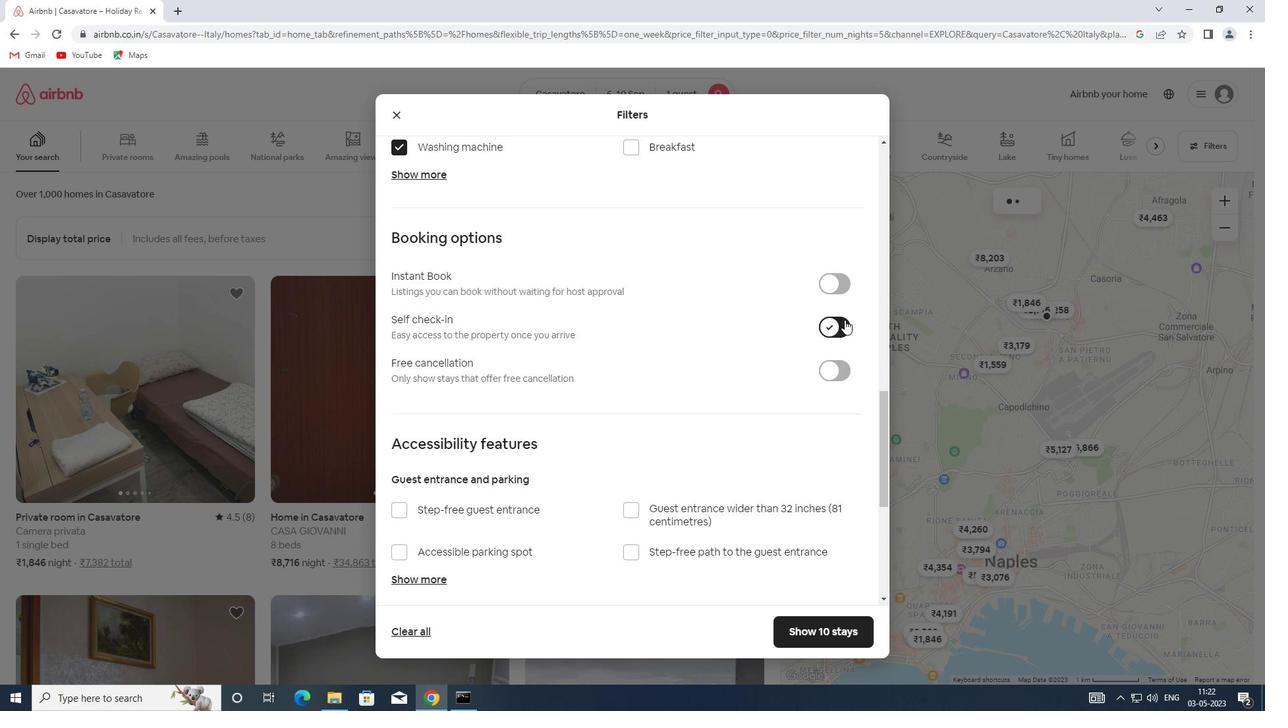 
Action: Mouse scrolled (845, 319) with delta (0, 0)
Screenshot: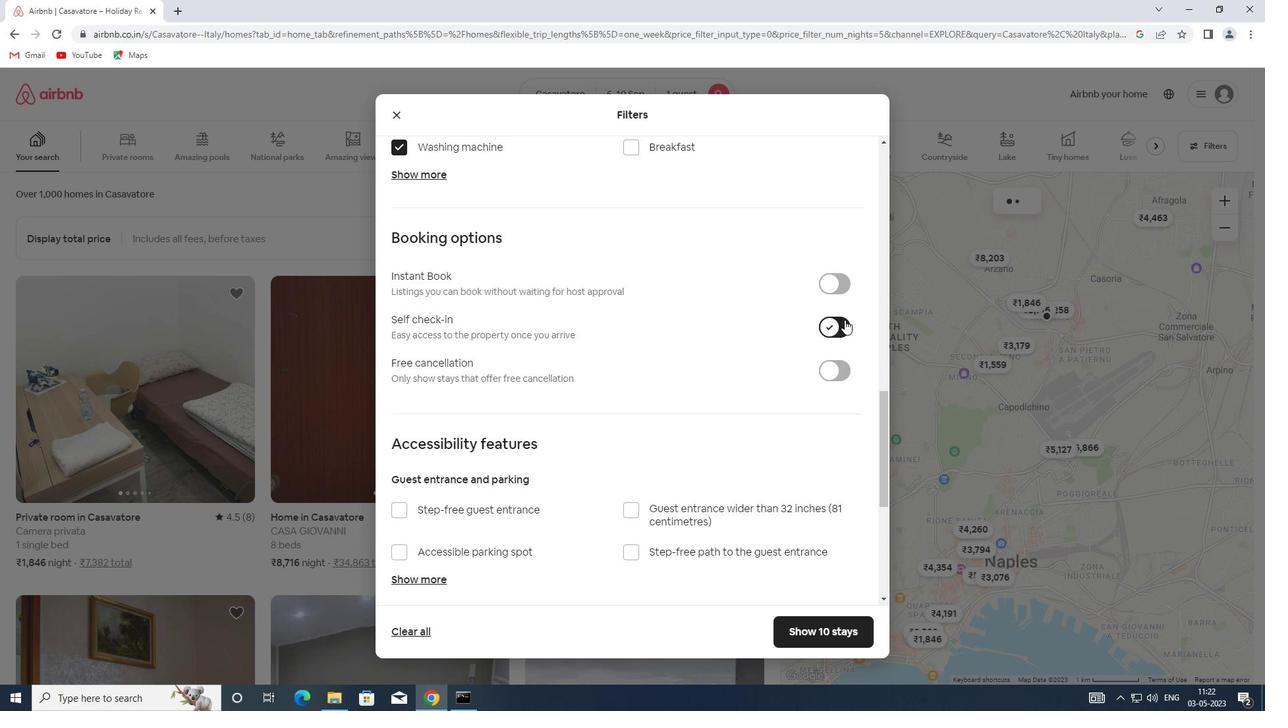 
Action: Mouse scrolled (845, 319) with delta (0, 0)
Screenshot: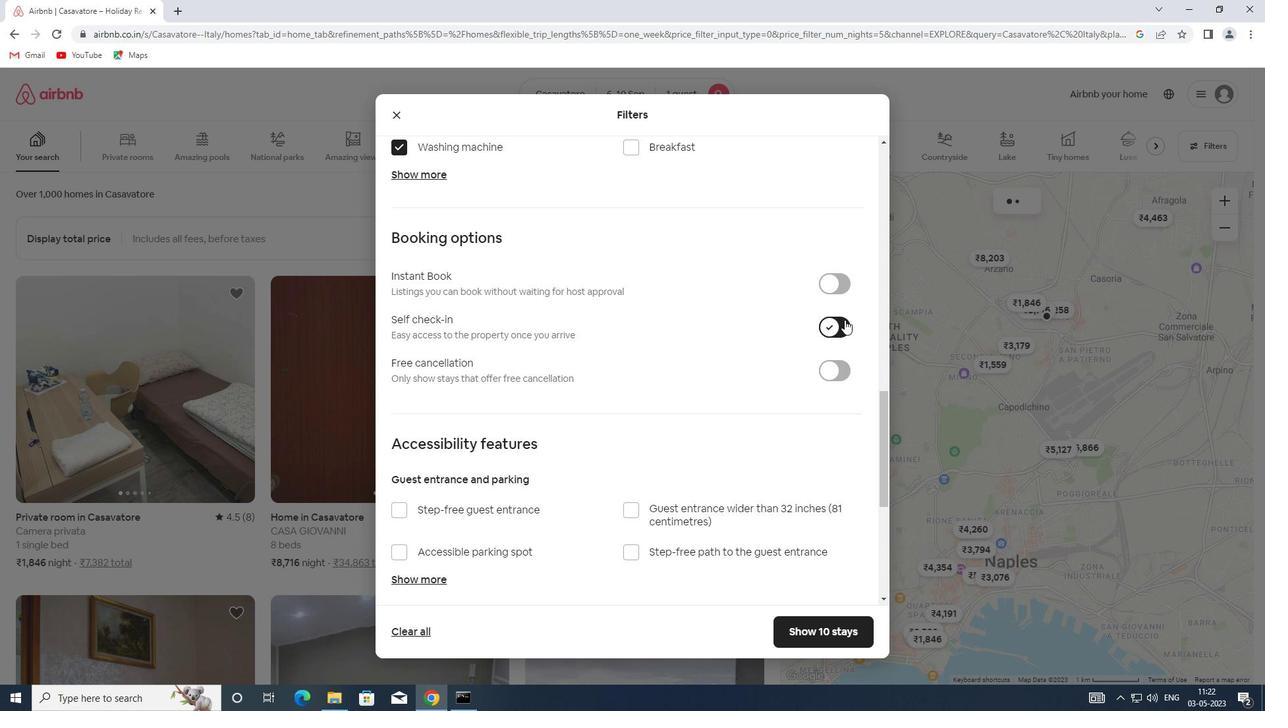 
Action: Mouse scrolled (845, 319) with delta (0, 0)
Screenshot: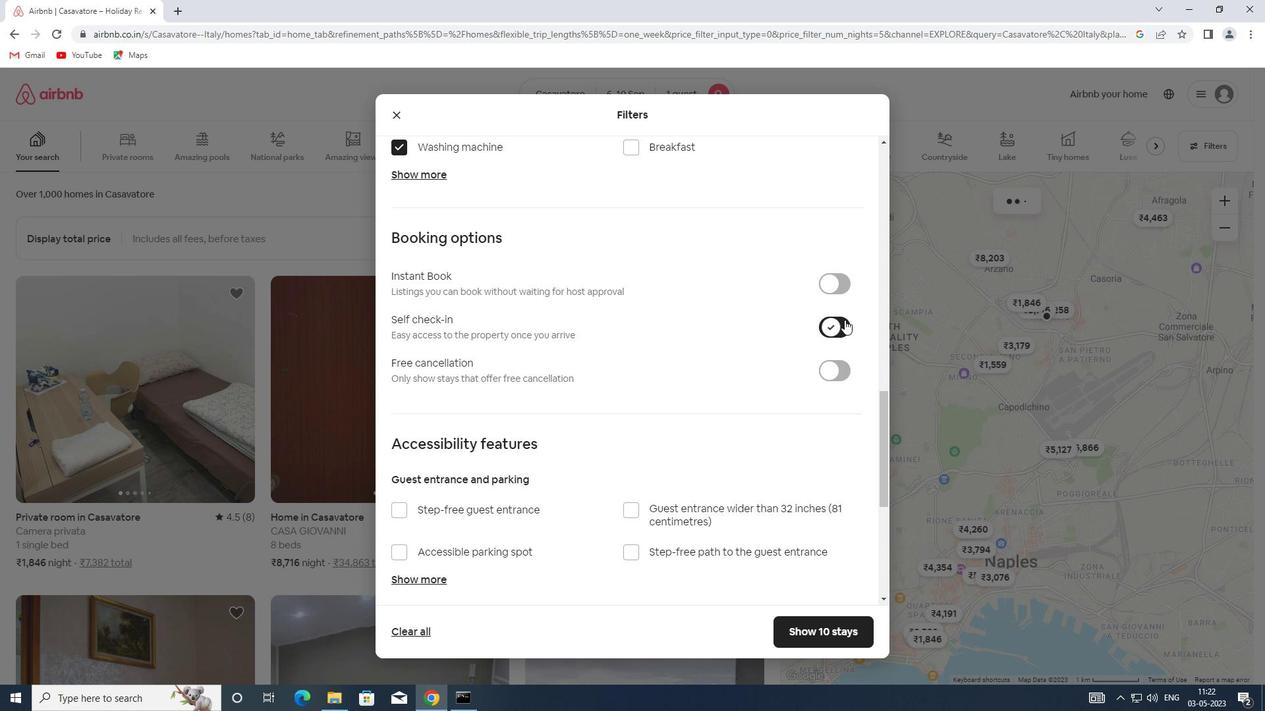 
Action: Mouse scrolled (845, 319) with delta (0, 0)
Screenshot: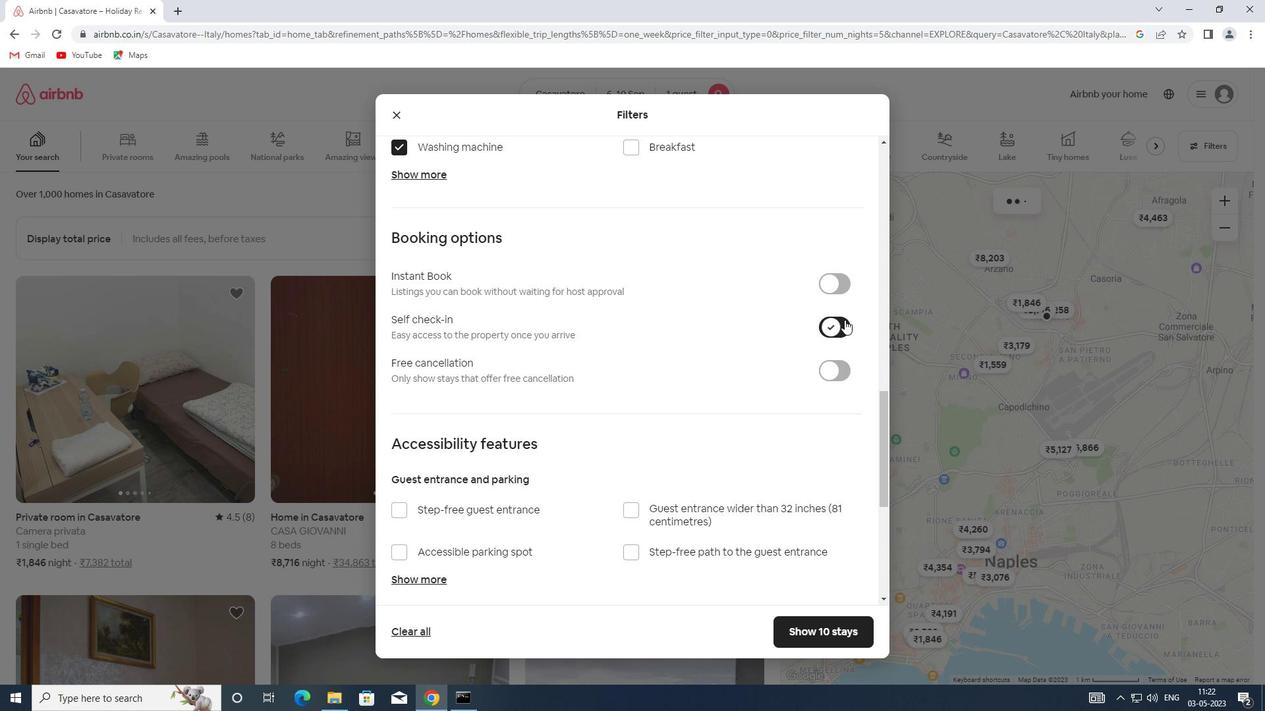 
Action: Mouse moved to (467, 404)
Screenshot: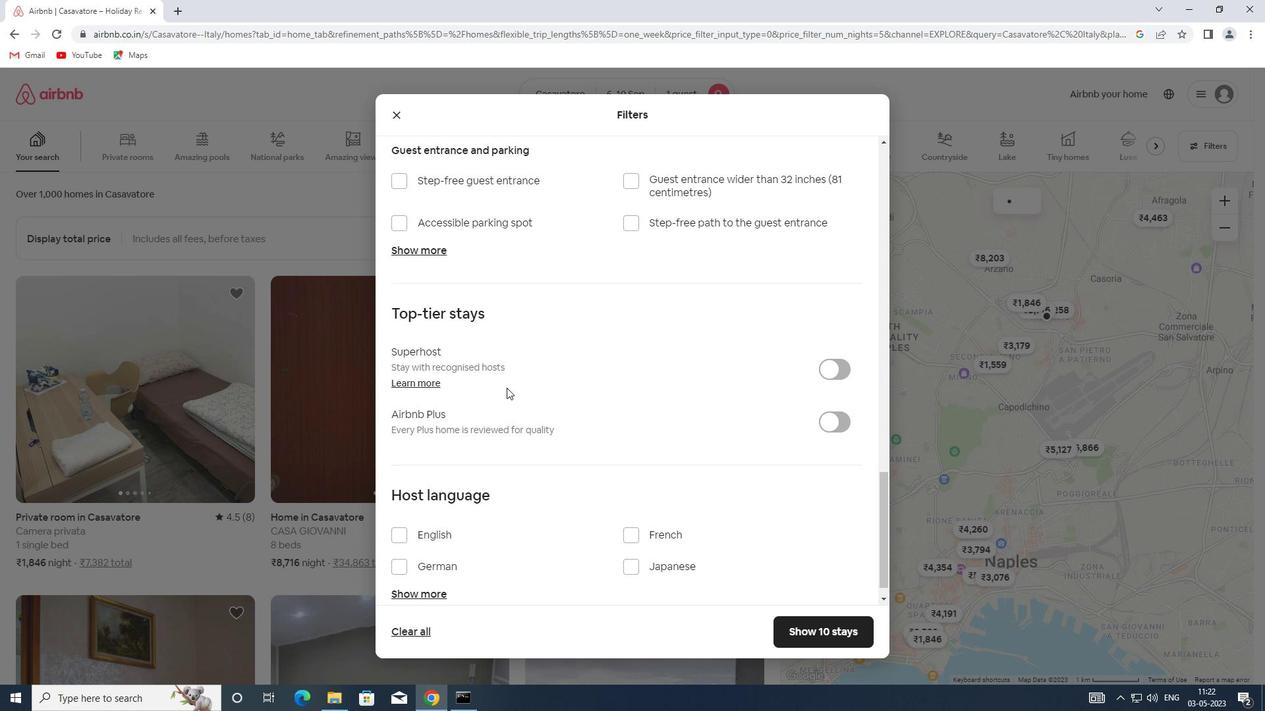 
Action: Mouse scrolled (467, 403) with delta (0, 0)
Screenshot: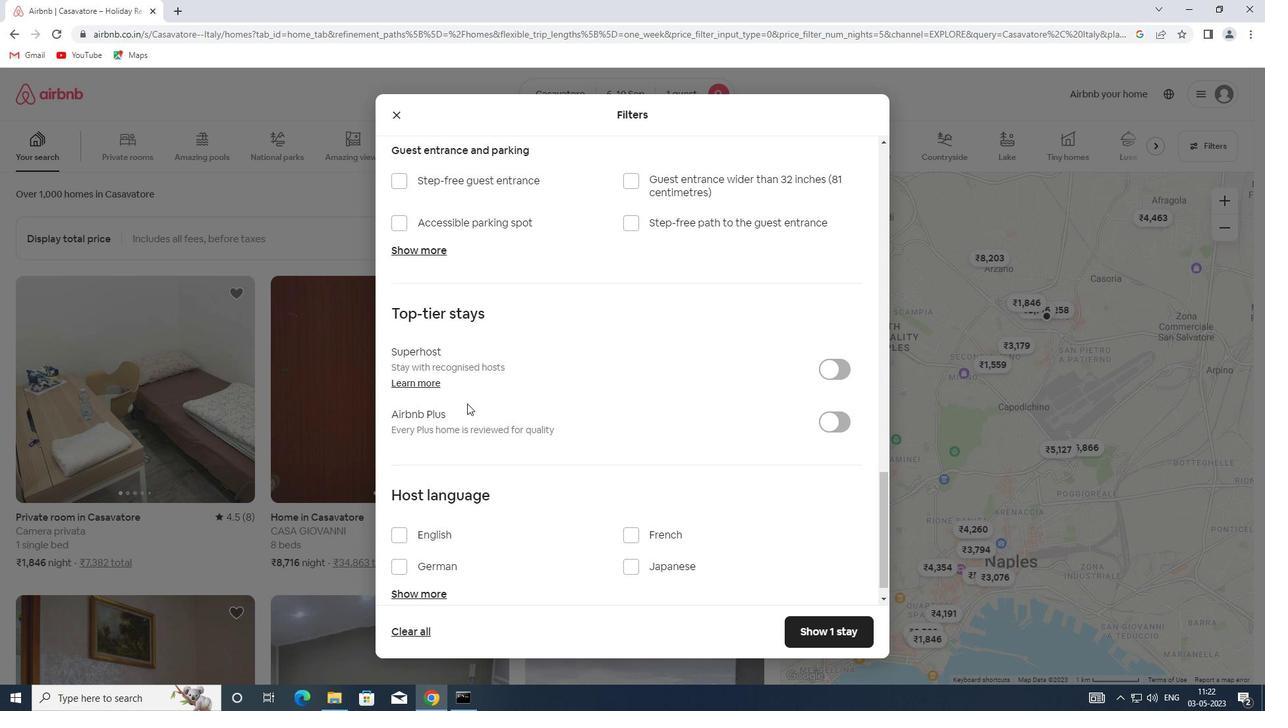 
Action: Mouse scrolled (467, 403) with delta (0, 0)
Screenshot: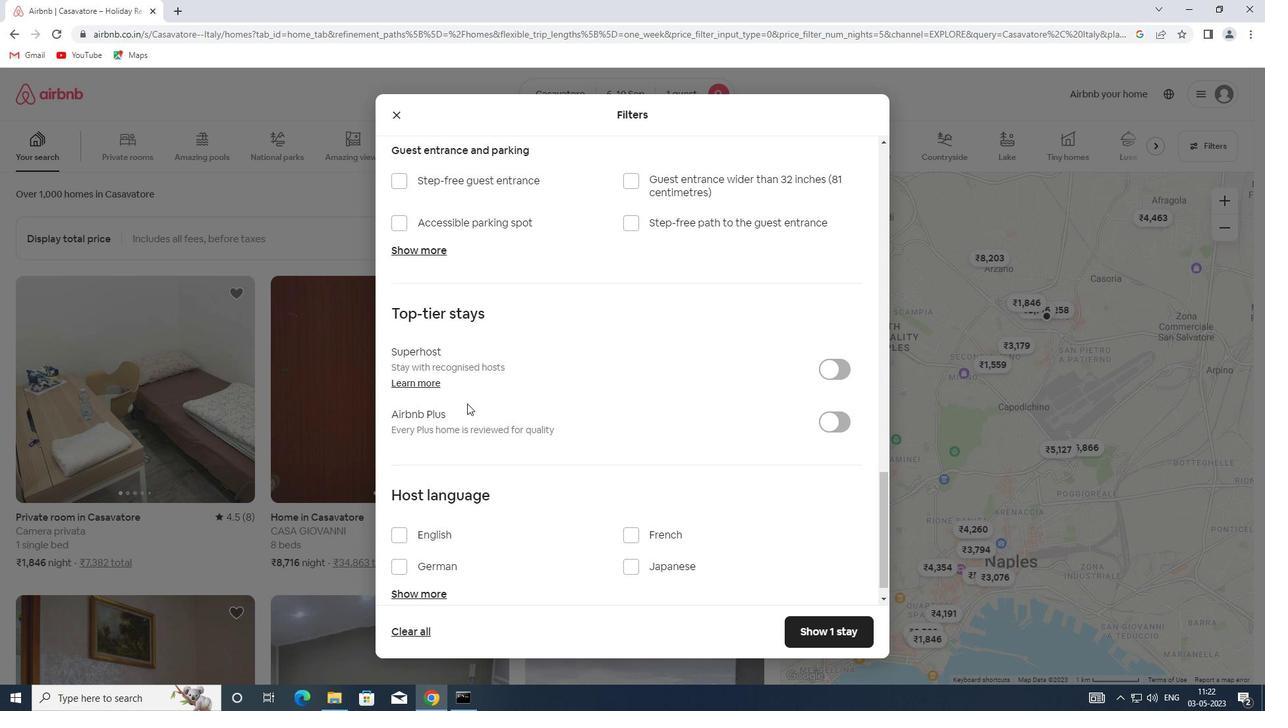 
Action: Mouse scrolled (467, 403) with delta (0, 0)
Screenshot: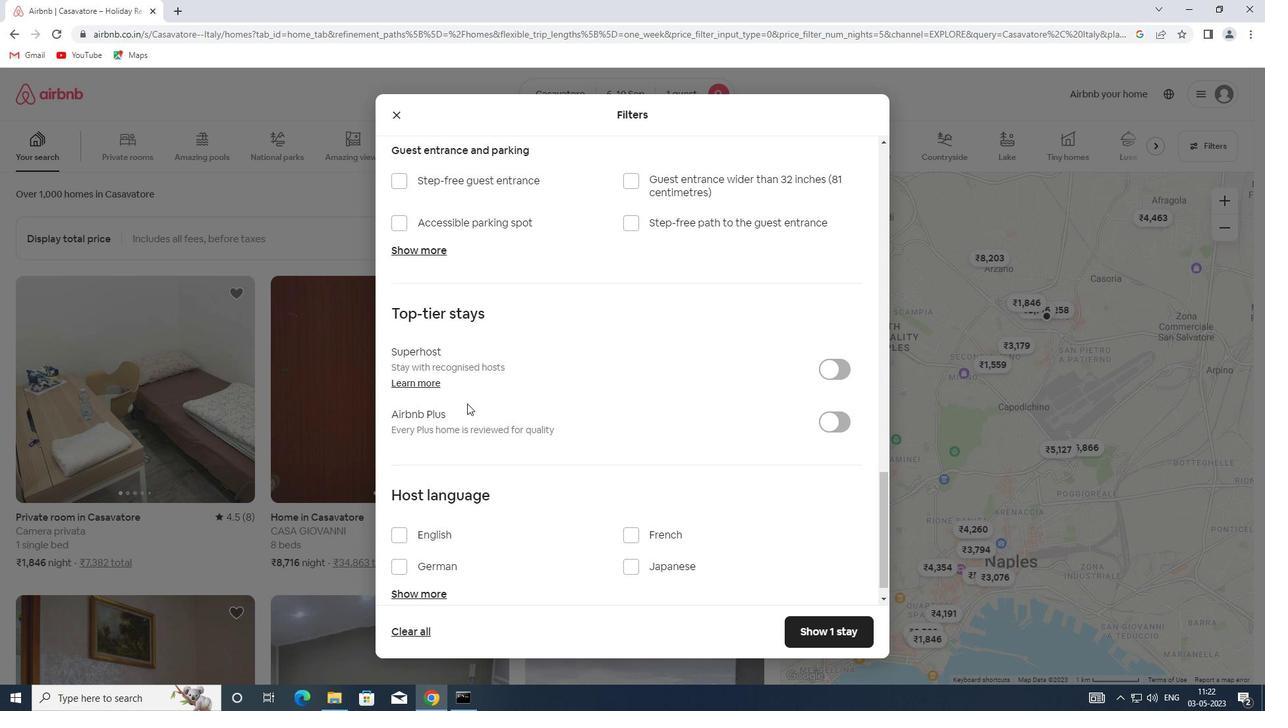 
Action: Mouse moved to (419, 516)
Screenshot: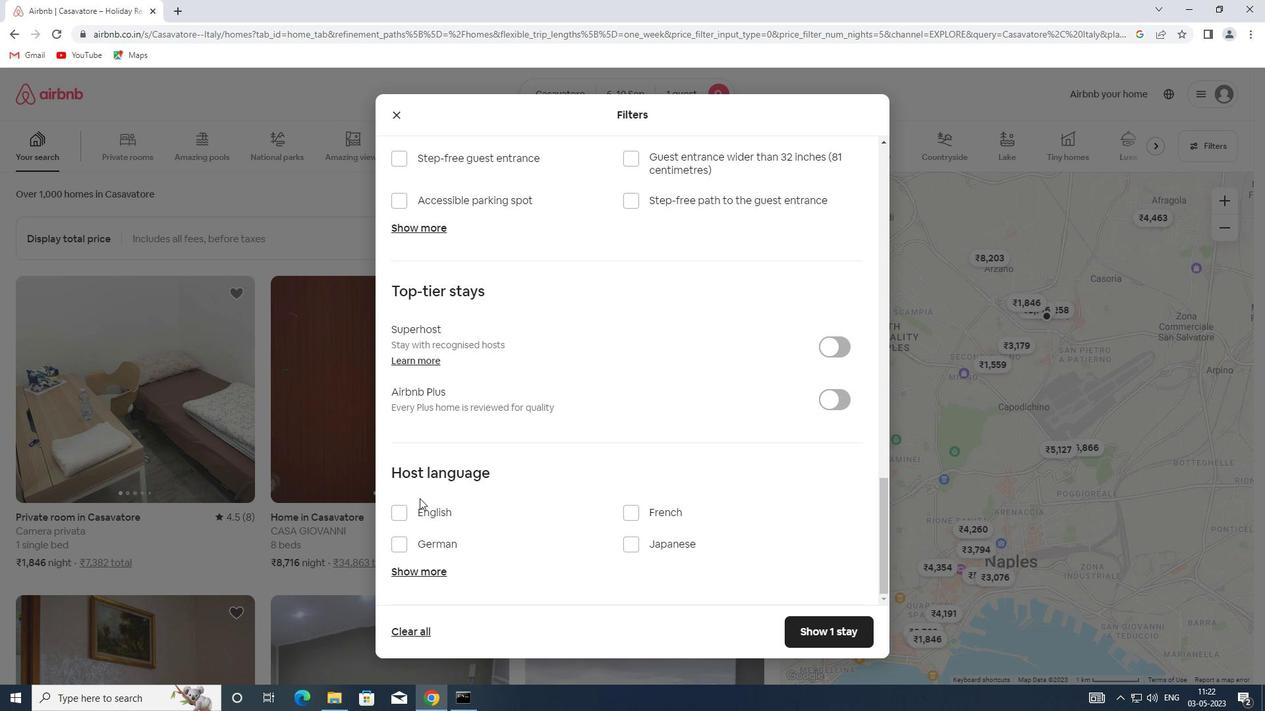 
Action: Mouse pressed left at (419, 516)
Screenshot: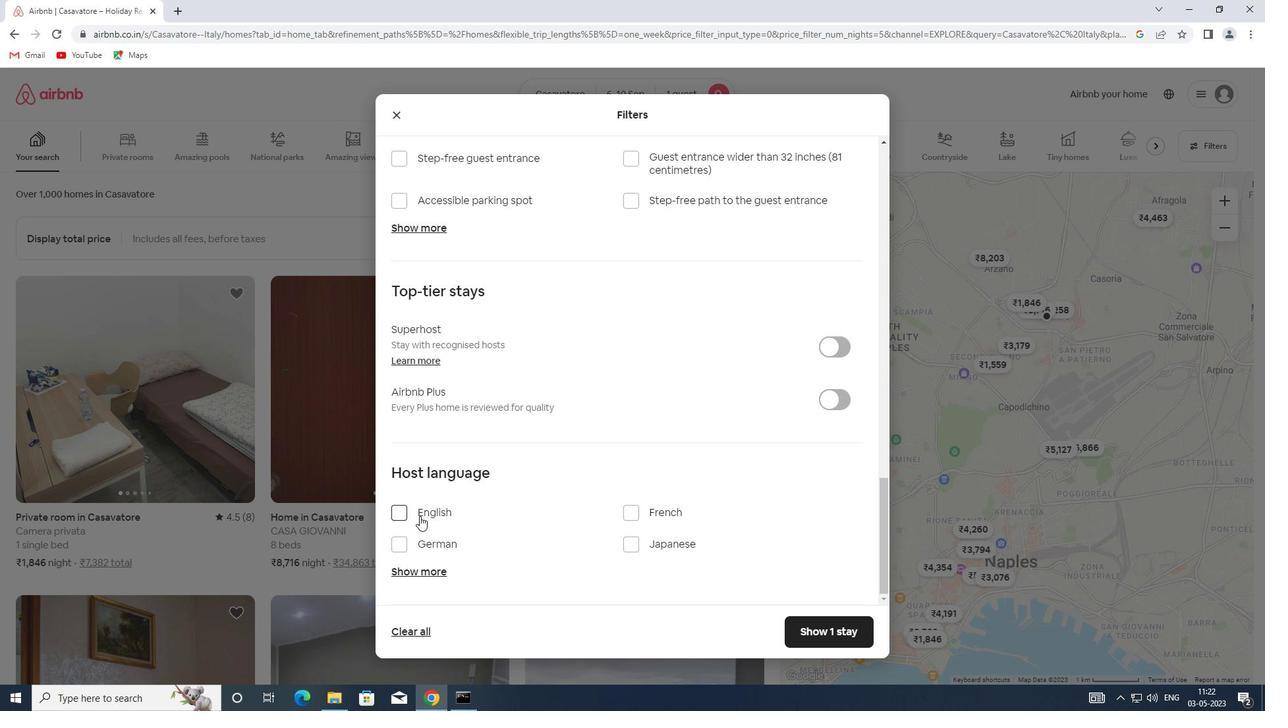
Action: Mouse moved to (839, 634)
Screenshot: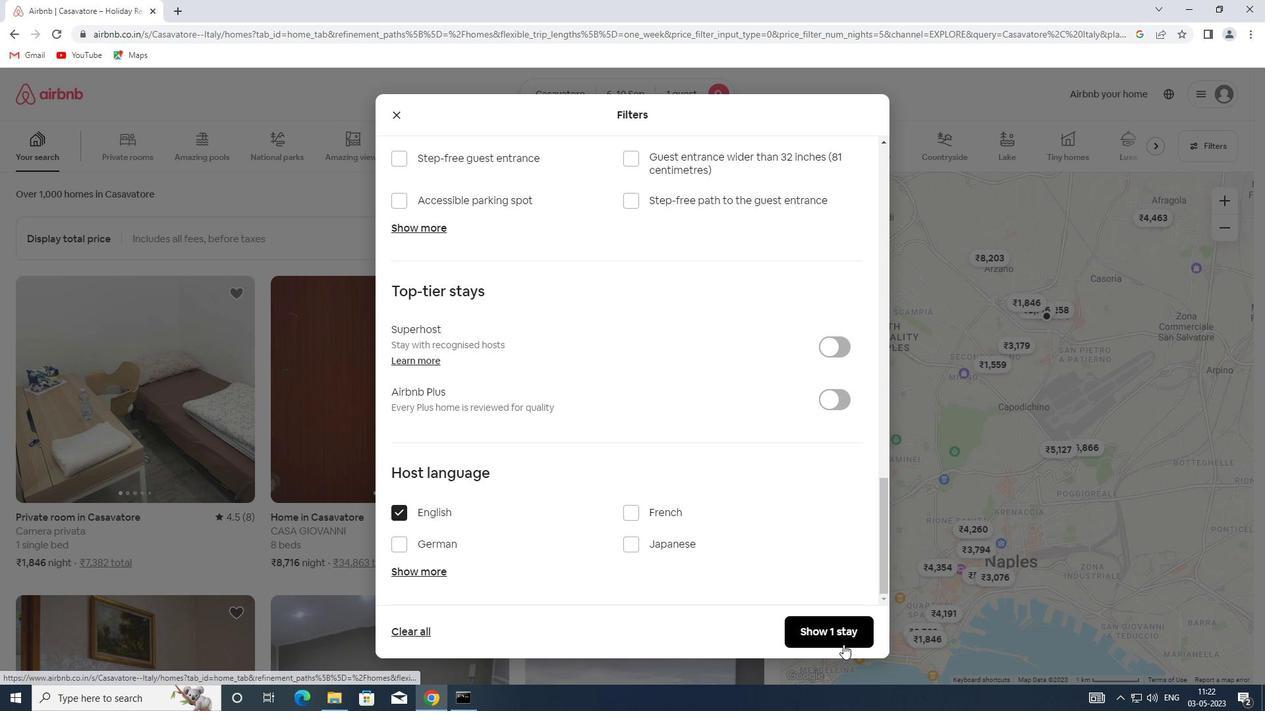 
Action: Mouse pressed left at (839, 634)
Screenshot: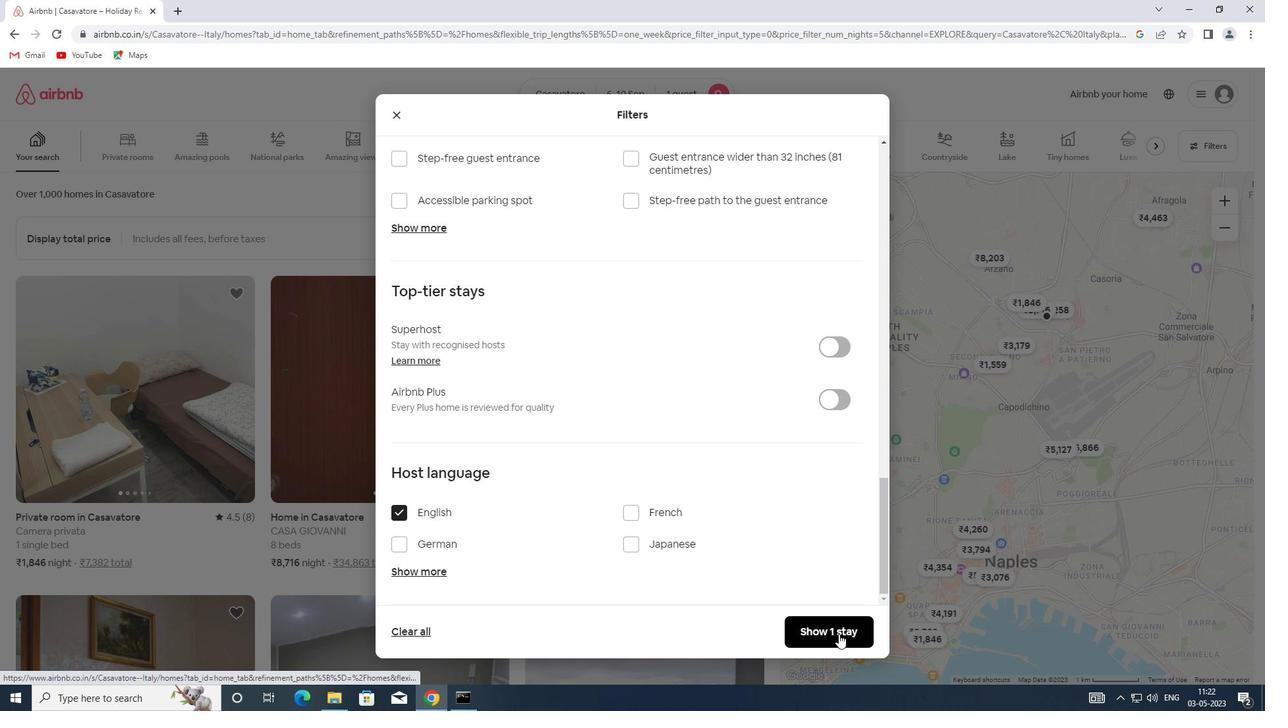 
